 Task: Plan a trip to Kampar, Malaysia from 22th December, 2023 to 26th December, 2023 for 8 adults. Place can be private room with 8 bedrooms having 8 beds and 8 bathrooms. Property type can be hotel. Amenities needed are: wifi, TV, free parkinig on premises, gym, breakfast.
Action: Mouse moved to (485, 129)
Screenshot: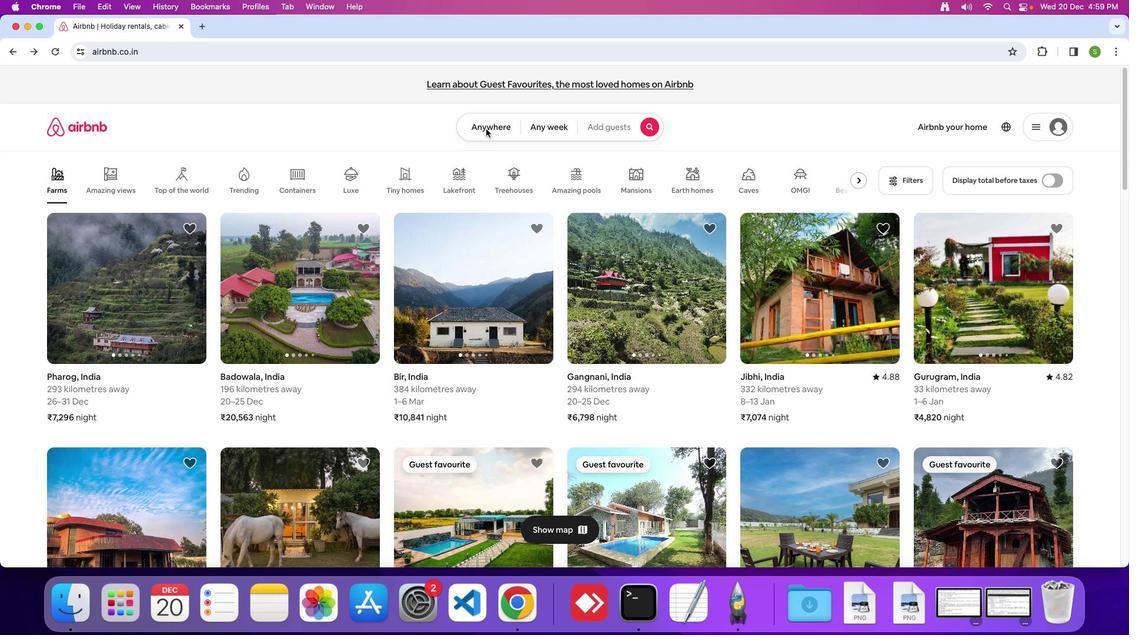 
Action: Mouse pressed left at (485, 129)
Screenshot: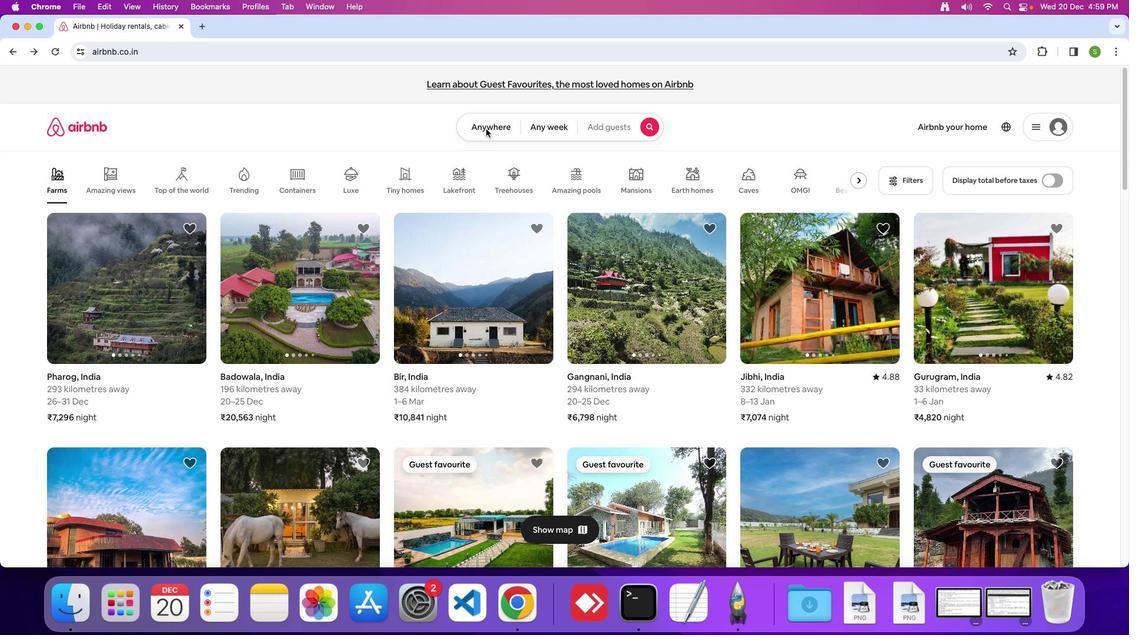 
Action: Mouse moved to (484, 126)
Screenshot: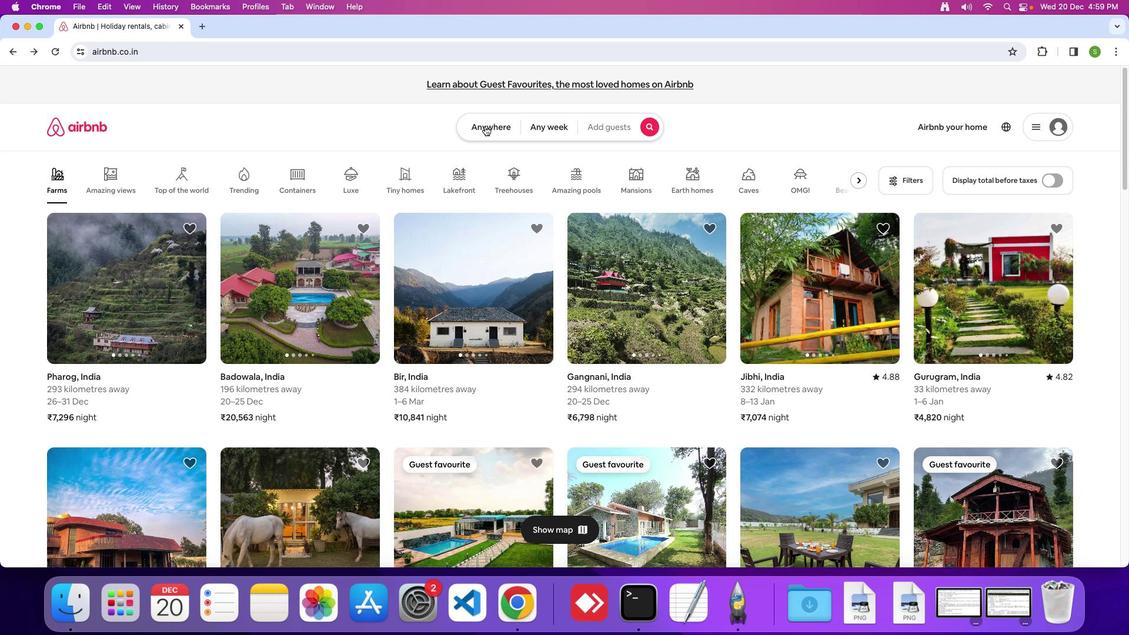 
Action: Mouse pressed left at (484, 126)
Screenshot: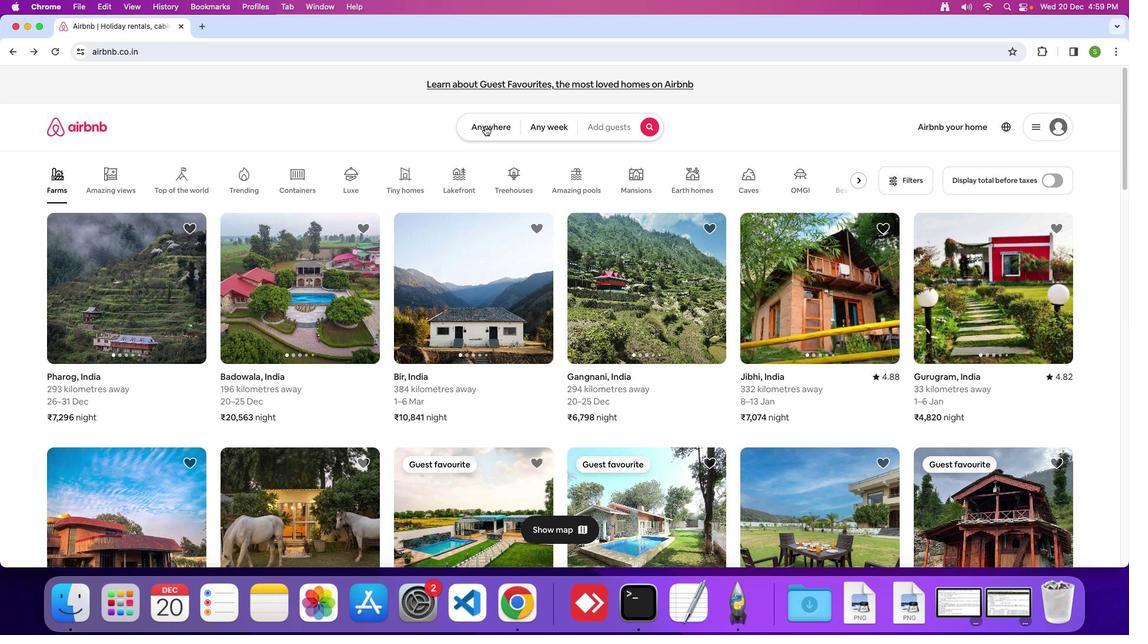 
Action: Mouse moved to (401, 163)
Screenshot: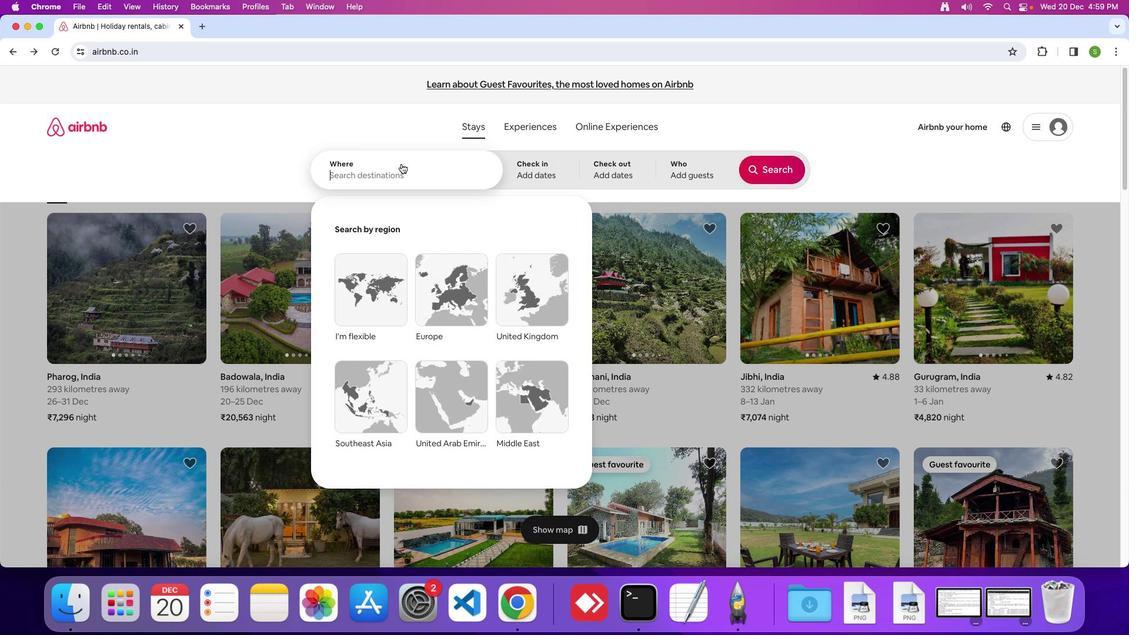 
Action: Mouse pressed left at (401, 163)
Screenshot: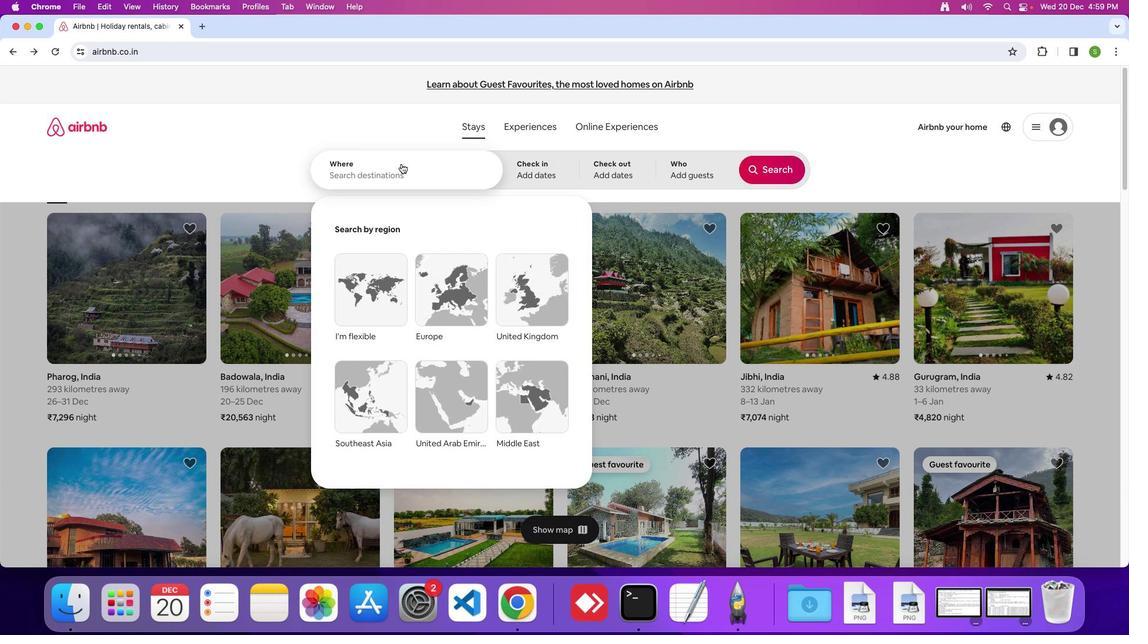 
Action: Mouse moved to (401, 164)
Screenshot: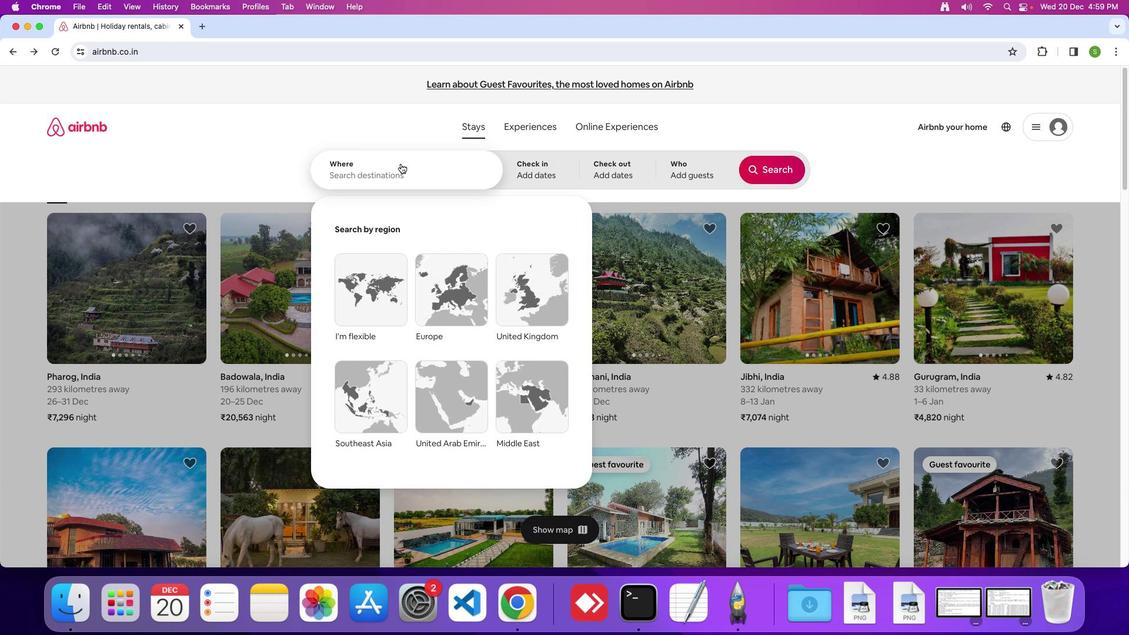 
Action: Key pressed 'K'Key.caps_lock'a''m''p''a''r'','Key.spaceKey.shift'M''a''l''a''y''s''i''a'Key.enter
Screenshot: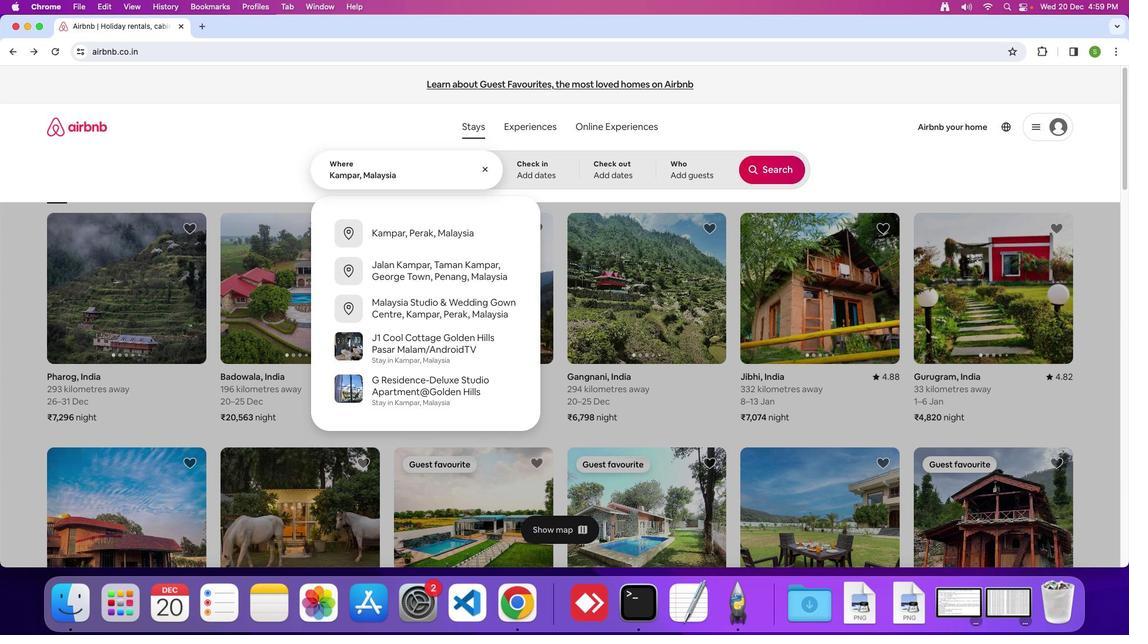 
Action: Mouse moved to (495, 409)
Screenshot: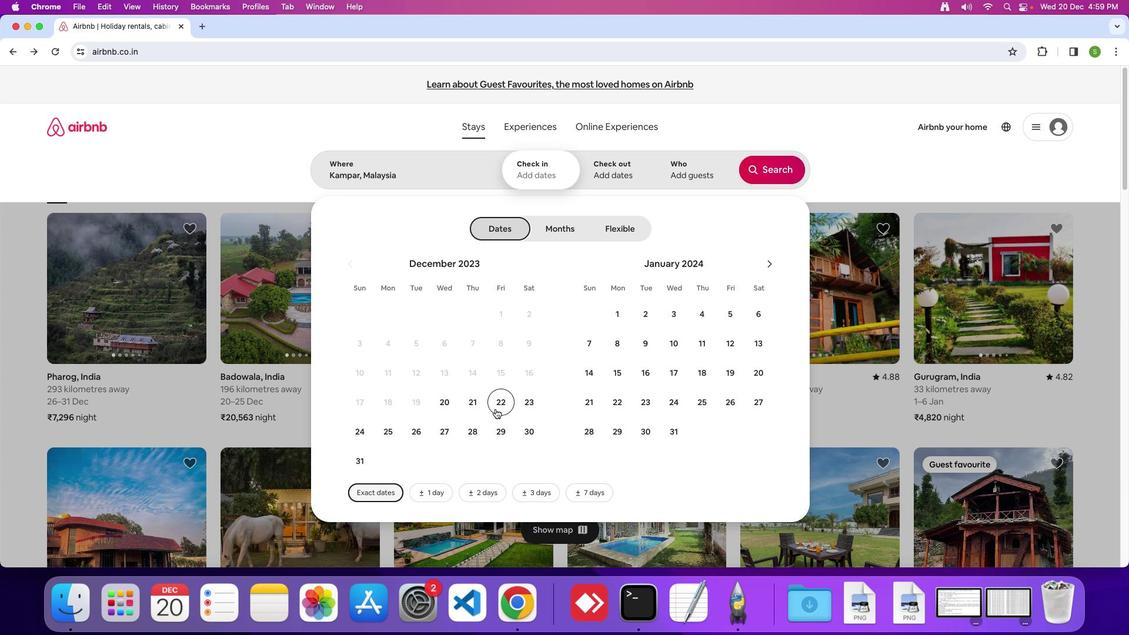 
Action: Mouse pressed left at (495, 409)
Screenshot: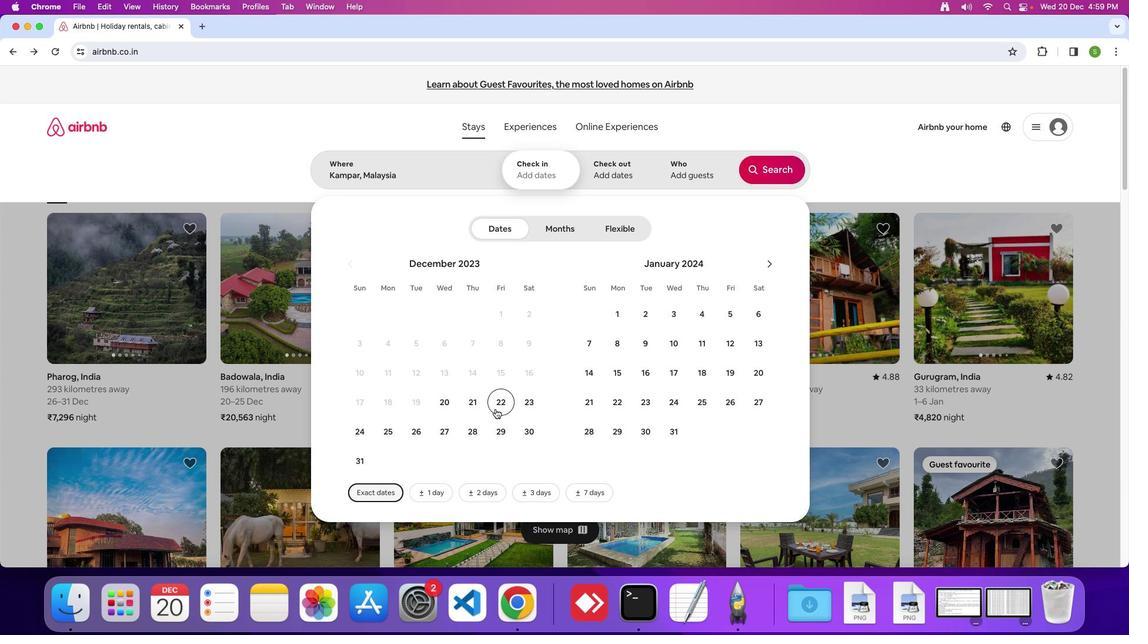 
Action: Mouse moved to (421, 426)
Screenshot: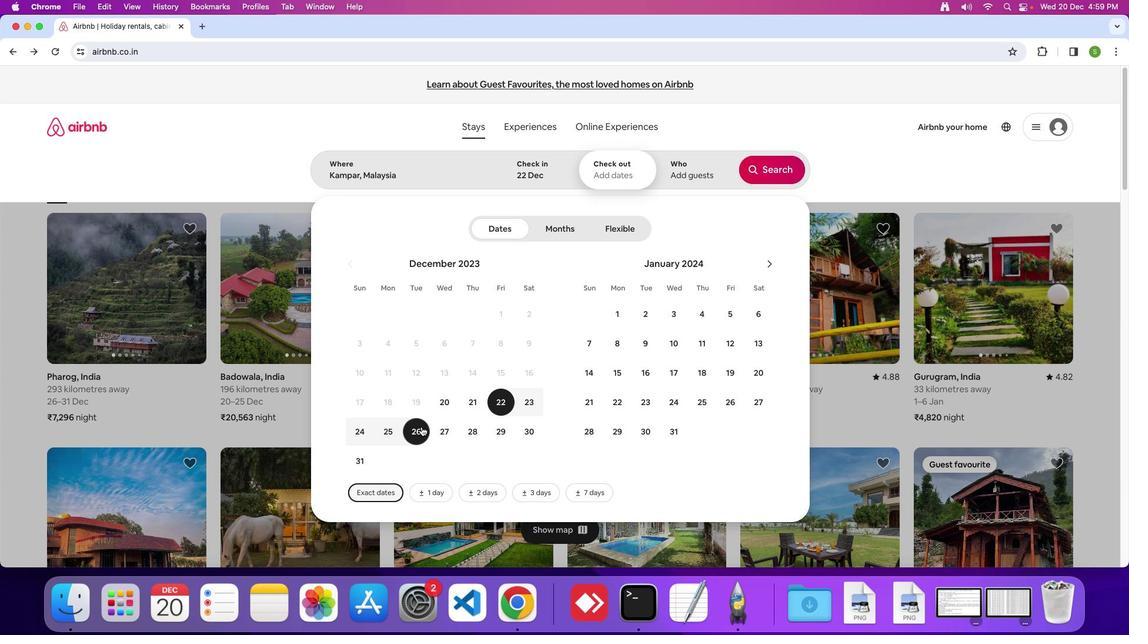 
Action: Mouse pressed left at (421, 426)
Screenshot: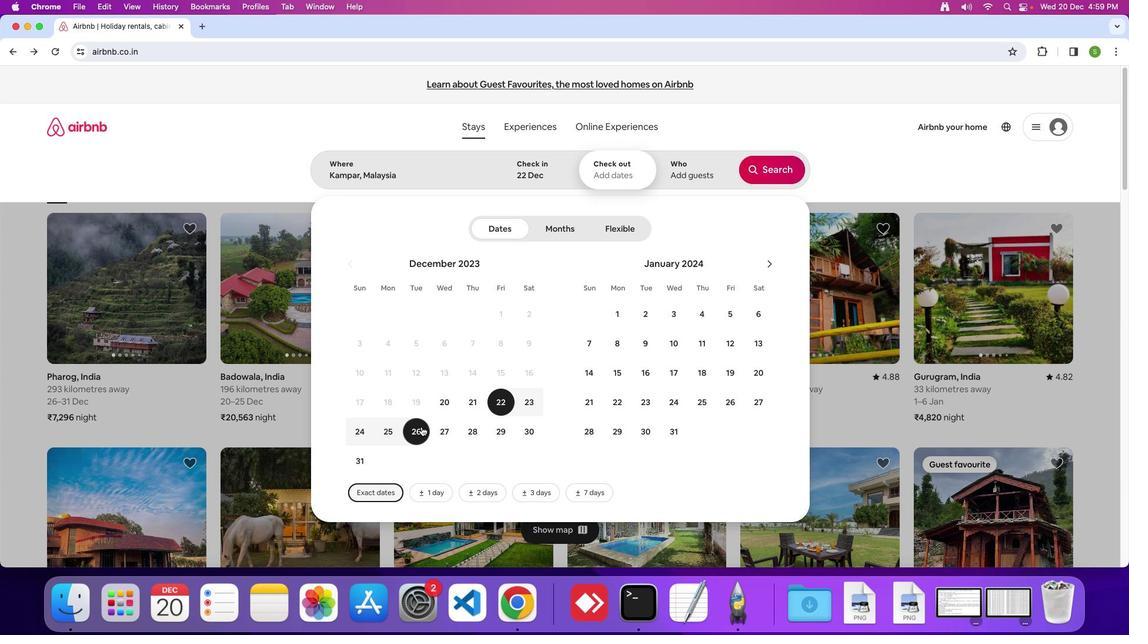 
Action: Mouse moved to (679, 171)
Screenshot: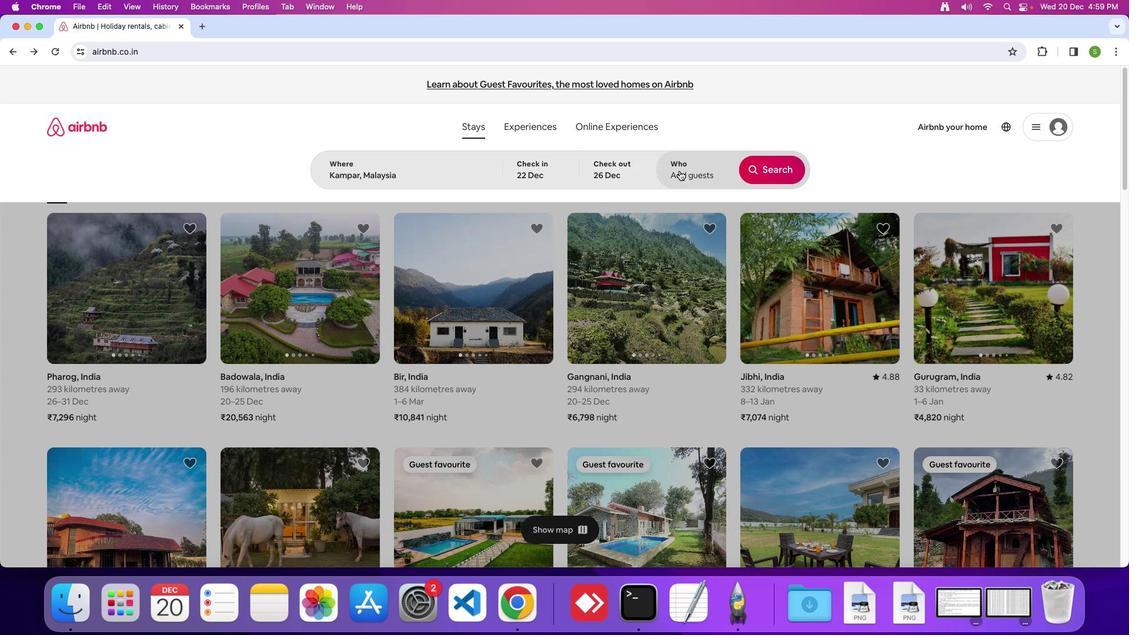 
Action: Mouse pressed left at (679, 171)
Screenshot: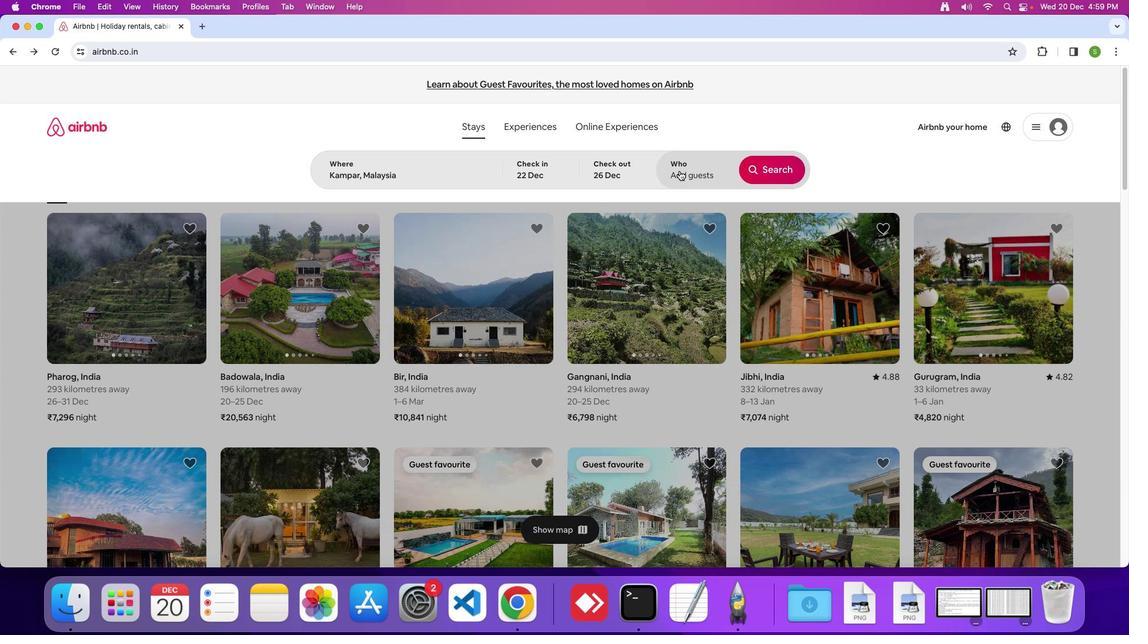 
Action: Mouse moved to (773, 230)
Screenshot: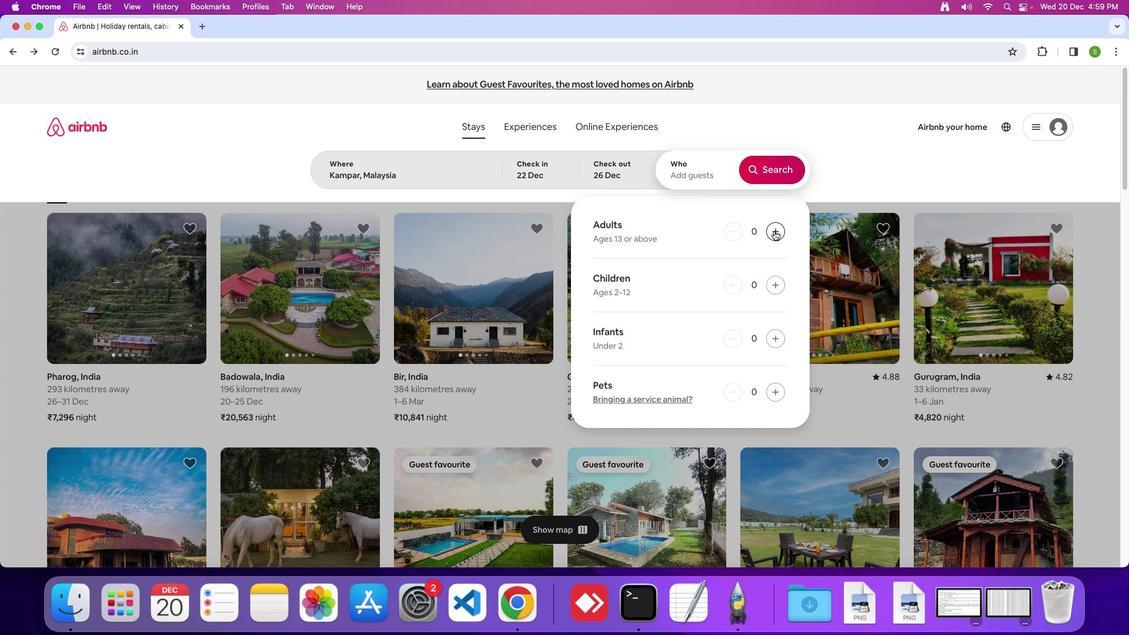 
Action: Mouse pressed left at (773, 230)
Screenshot: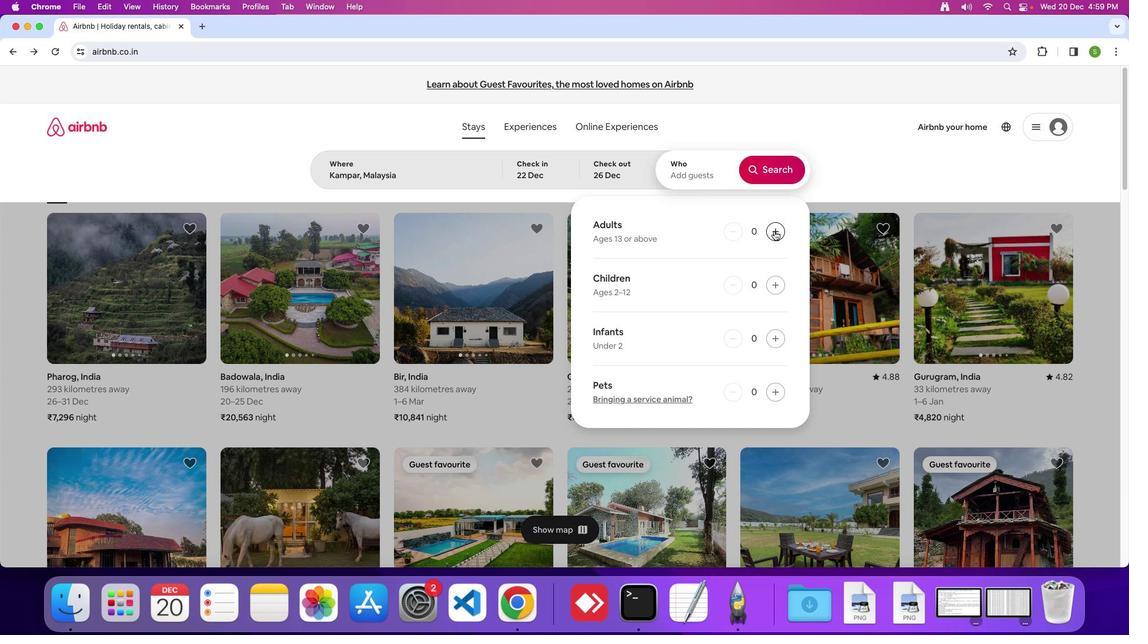 
Action: Mouse moved to (773, 230)
Screenshot: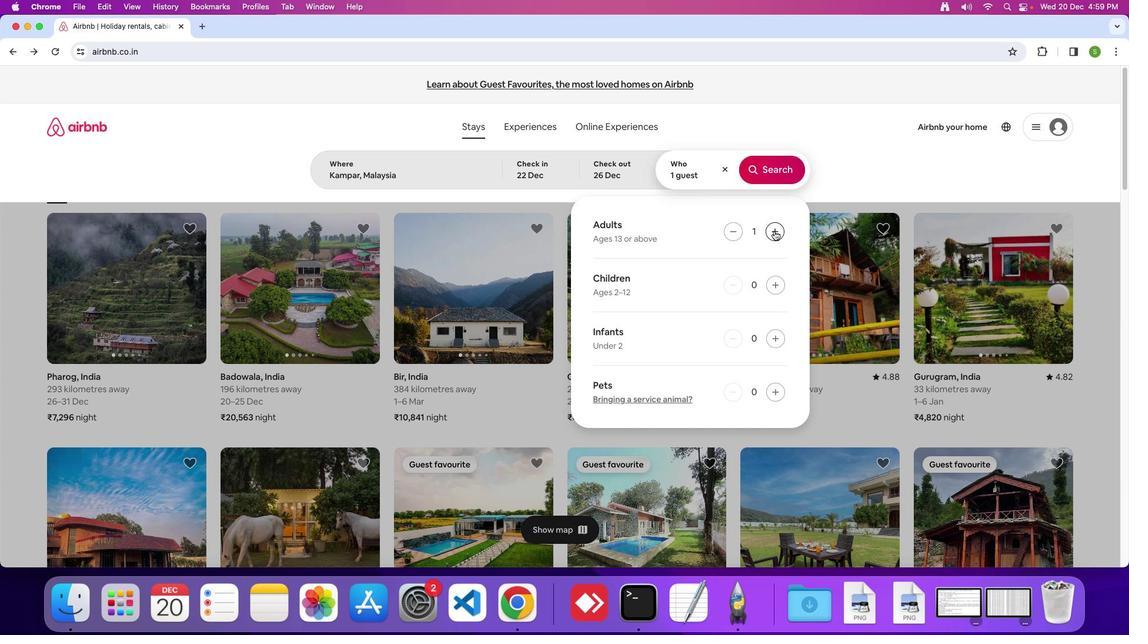 
Action: Mouse pressed left at (773, 230)
Screenshot: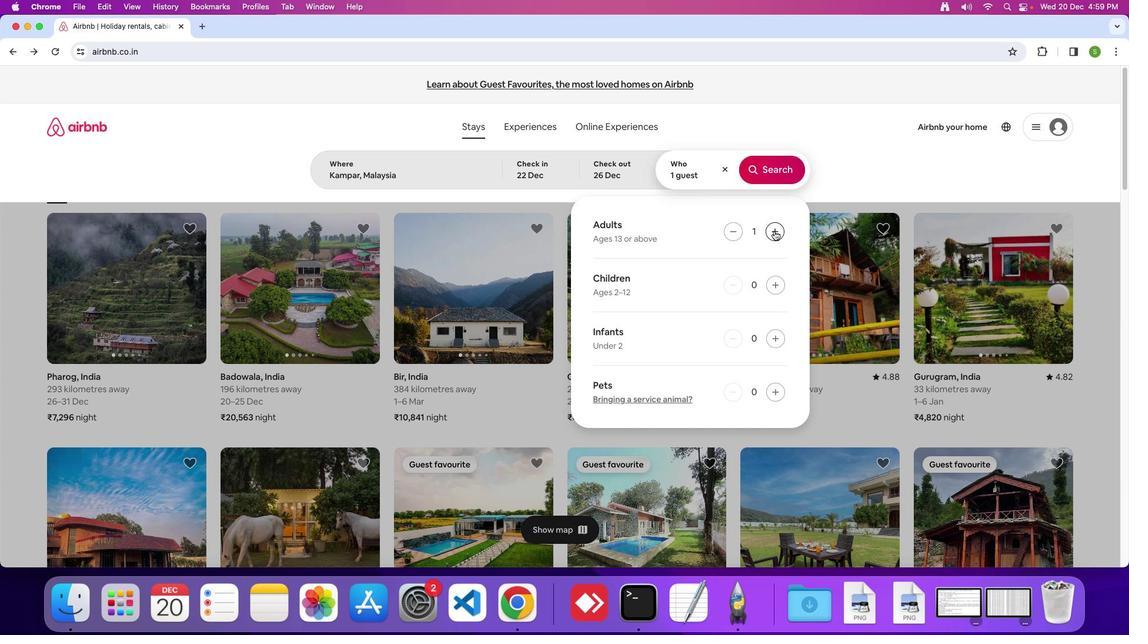 
Action: Mouse moved to (774, 230)
Screenshot: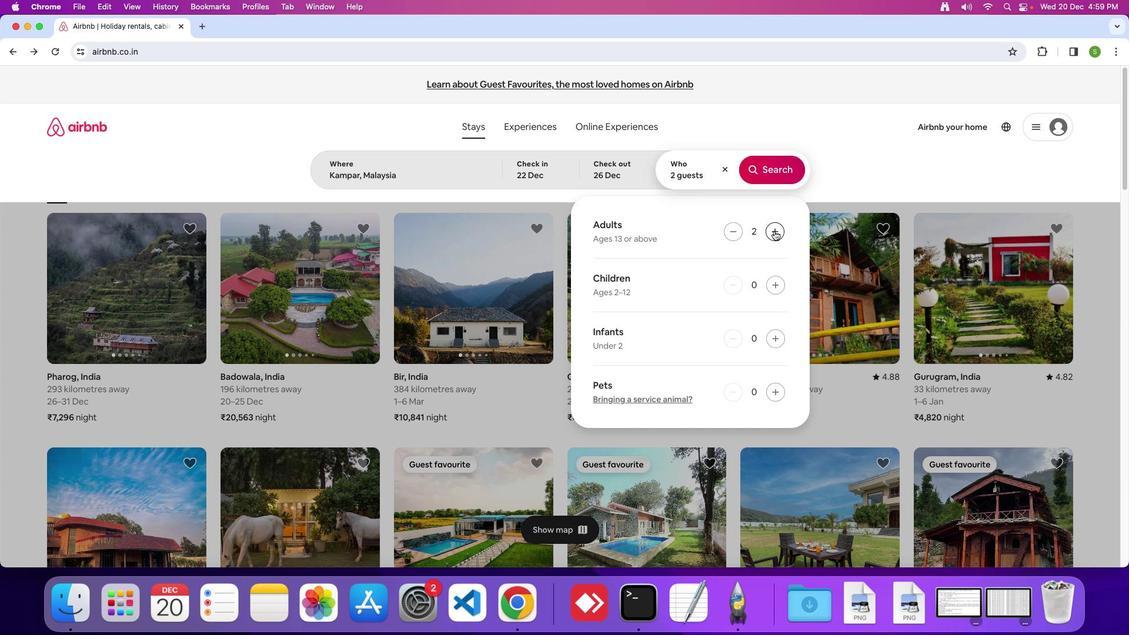 
Action: Mouse pressed left at (774, 230)
Screenshot: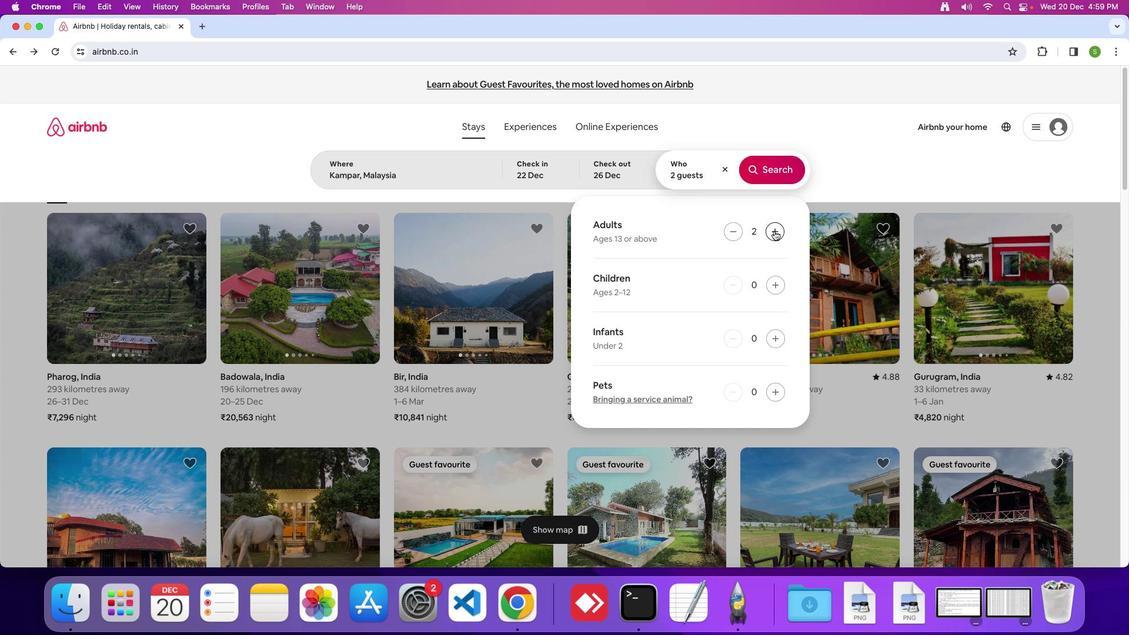 
Action: Mouse pressed left at (774, 230)
Screenshot: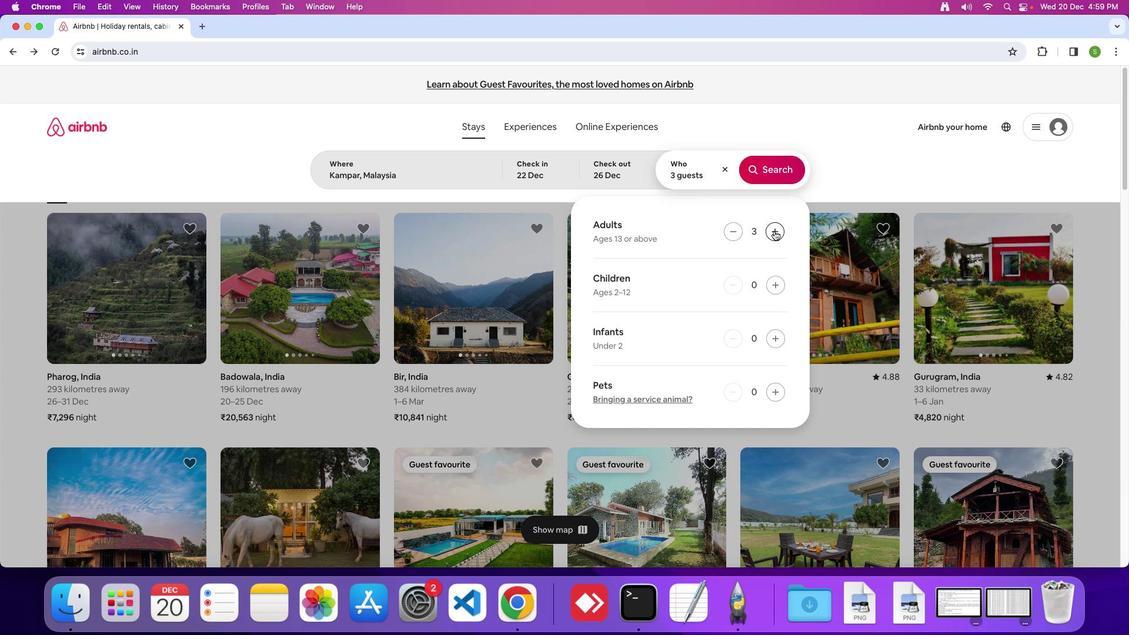 
Action: Mouse pressed left at (774, 230)
Screenshot: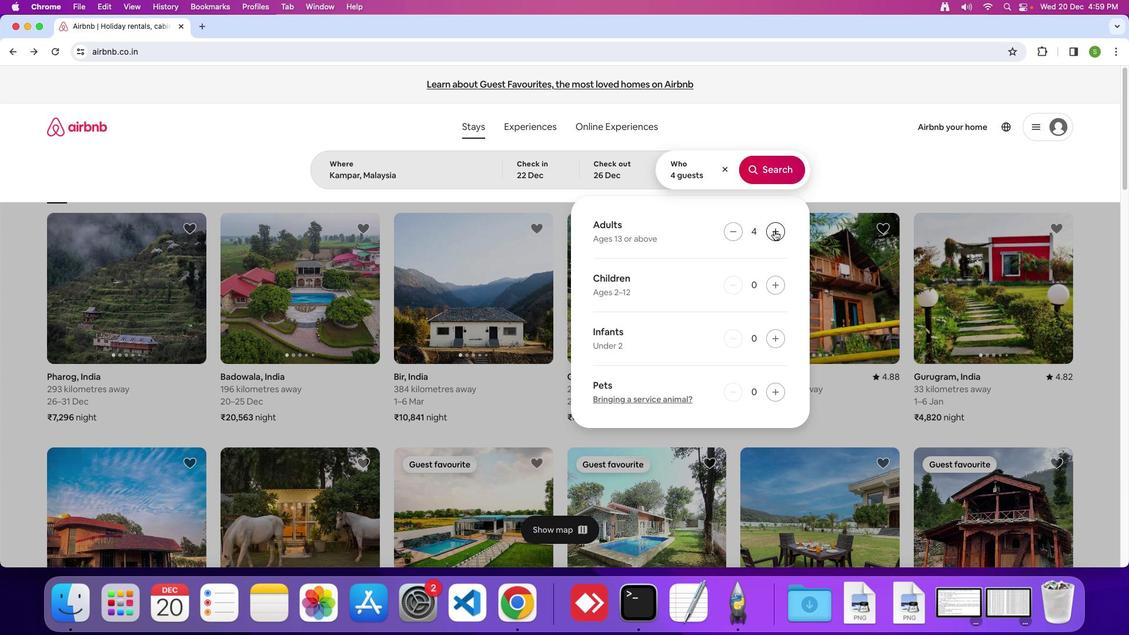 
Action: Mouse moved to (774, 230)
Screenshot: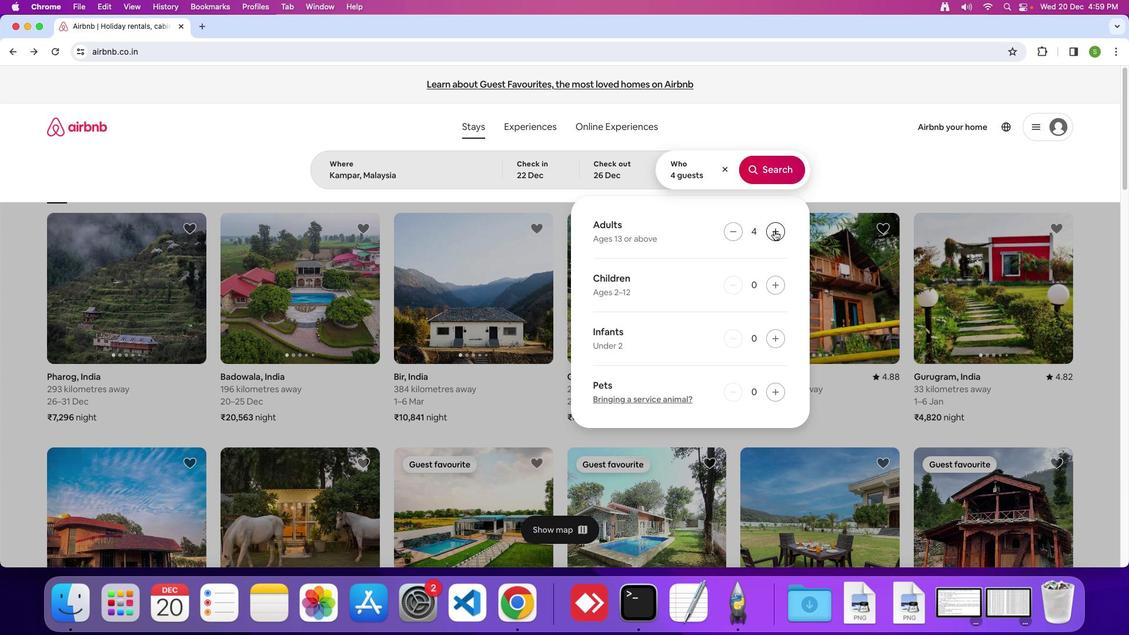 
Action: Mouse pressed left at (774, 230)
Screenshot: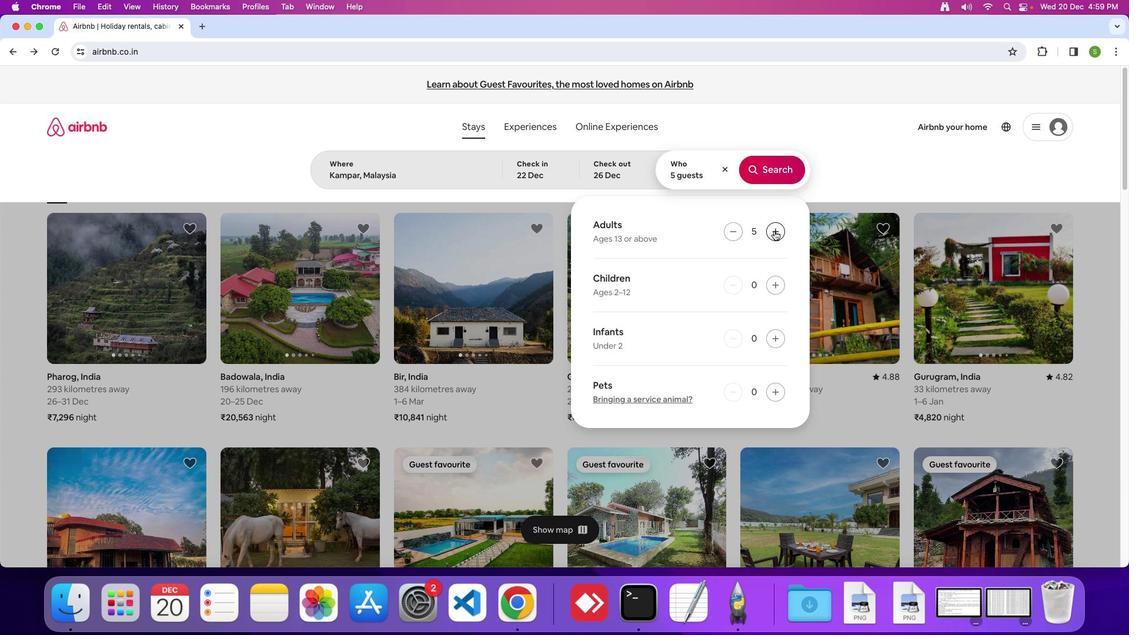 
Action: Mouse pressed left at (774, 230)
Screenshot: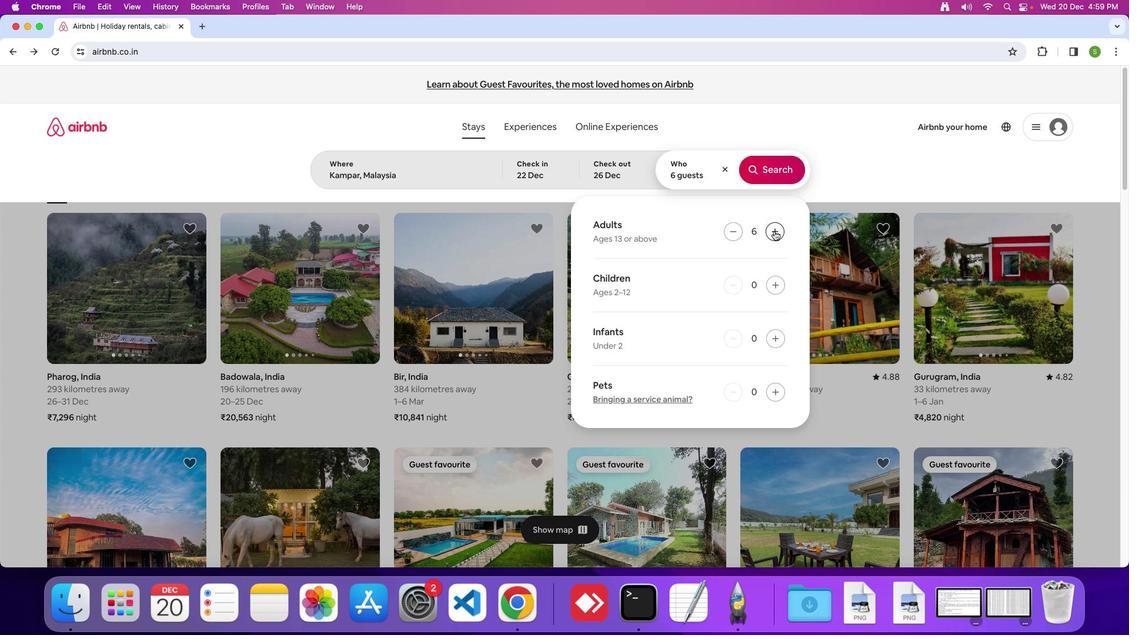 
Action: Mouse pressed left at (774, 230)
Screenshot: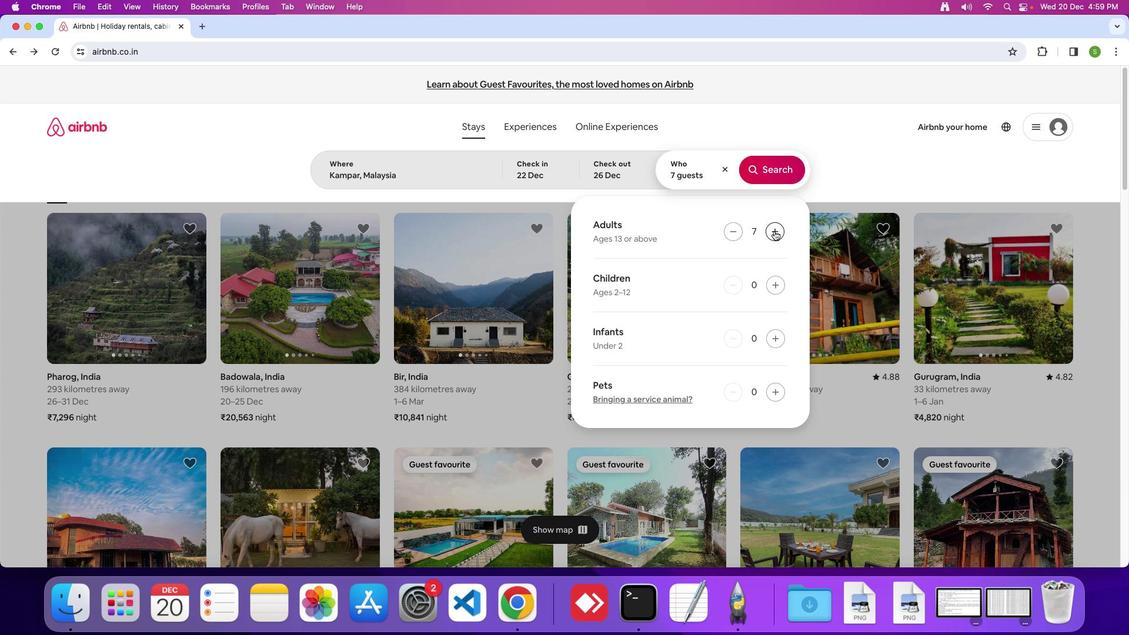 
Action: Mouse moved to (771, 164)
Screenshot: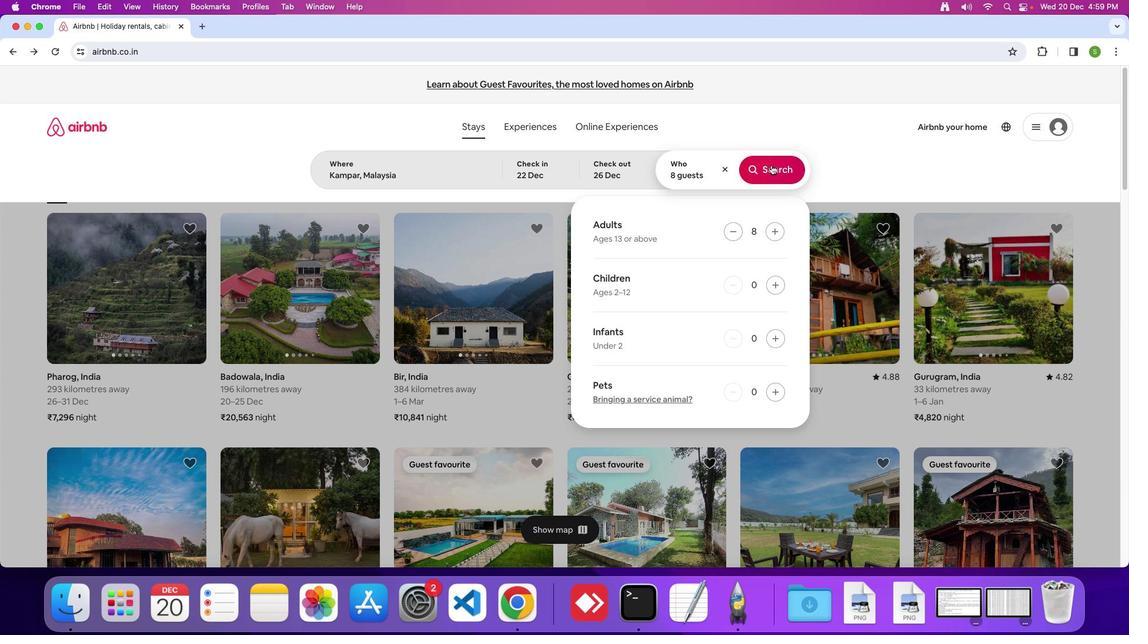 
Action: Mouse pressed left at (771, 164)
Screenshot: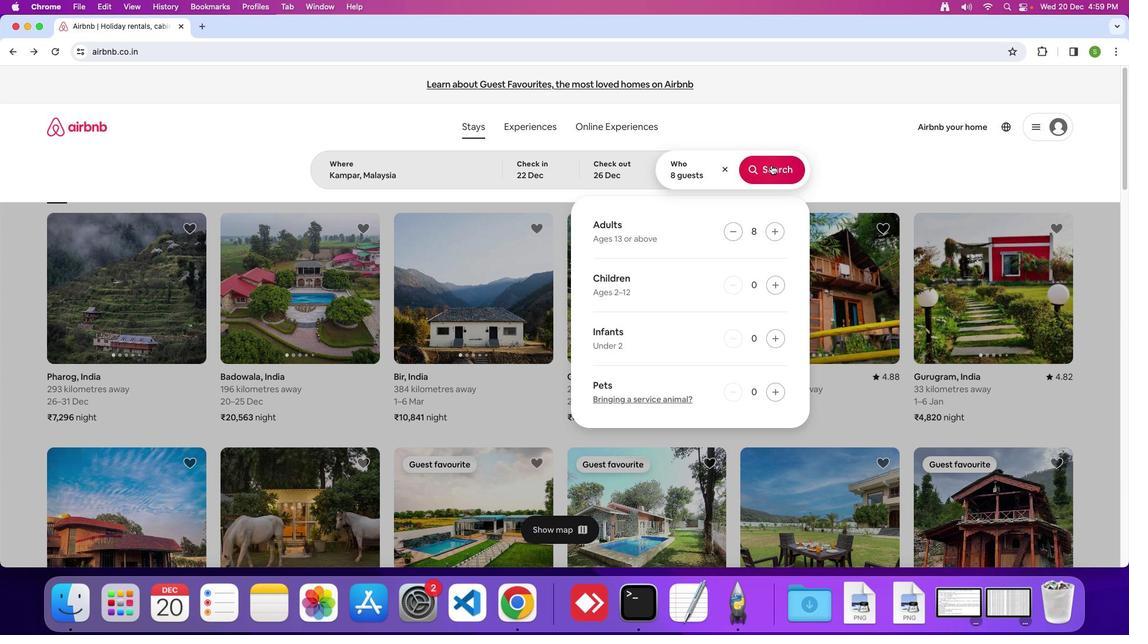 
Action: Mouse moved to (947, 137)
Screenshot: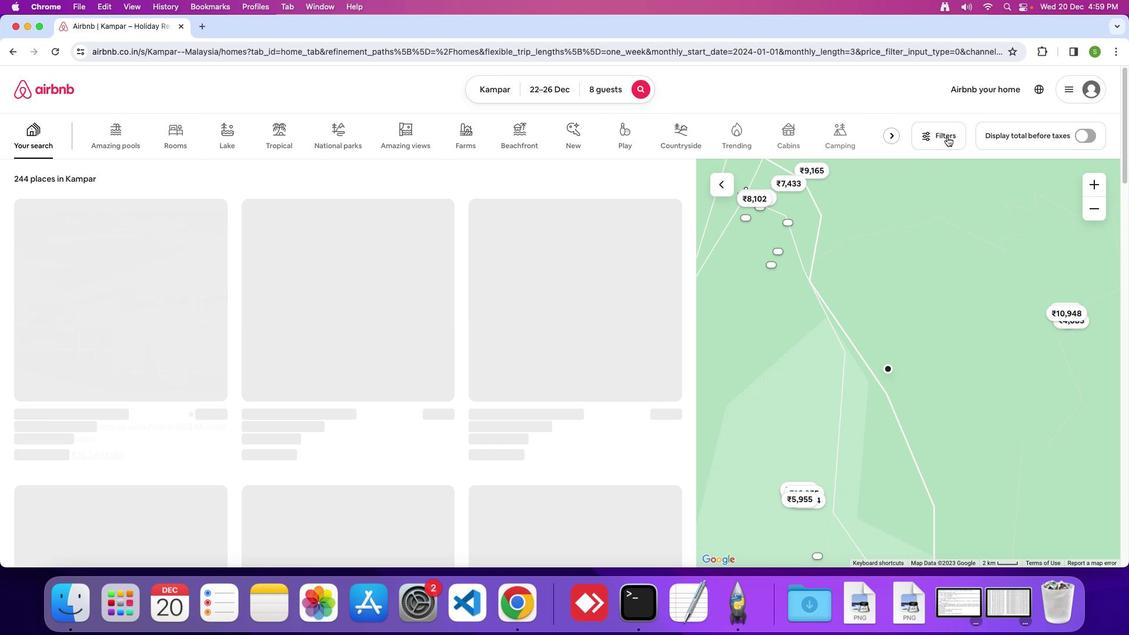 
Action: Mouse pressed left at (947, 137)
Screenshot: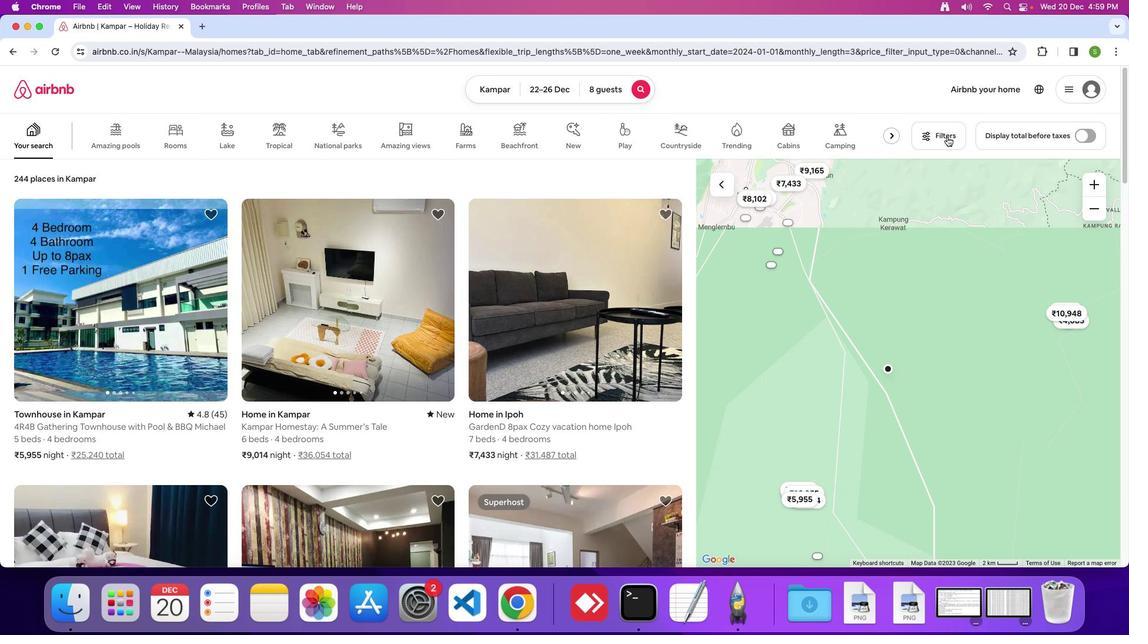 
Action: Mouse moved to (585, 348)
Screenshot: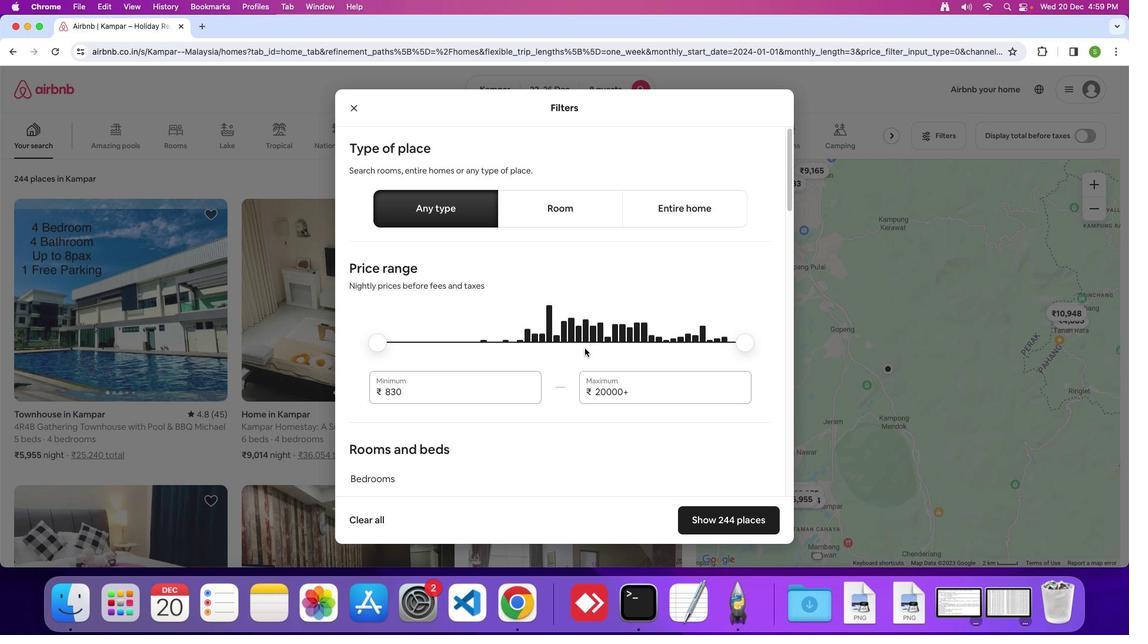 
Action: Mouse scrolled (585, 348) with delta (0, 0)
Screenshot: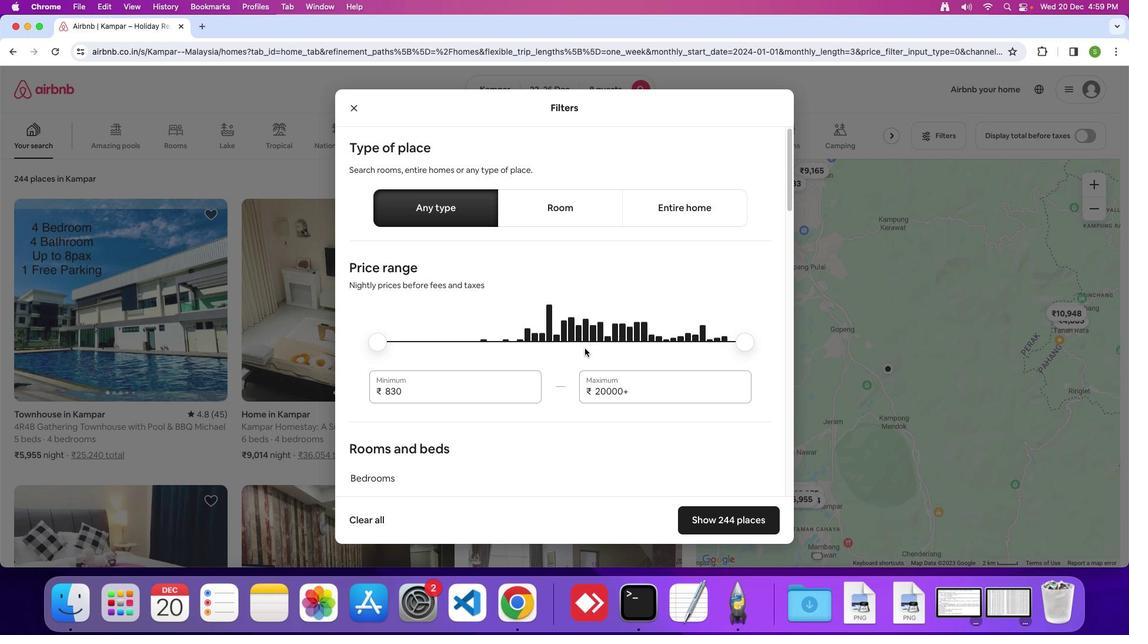 
Action: Mouse moved to (585, 348)
Screenshot: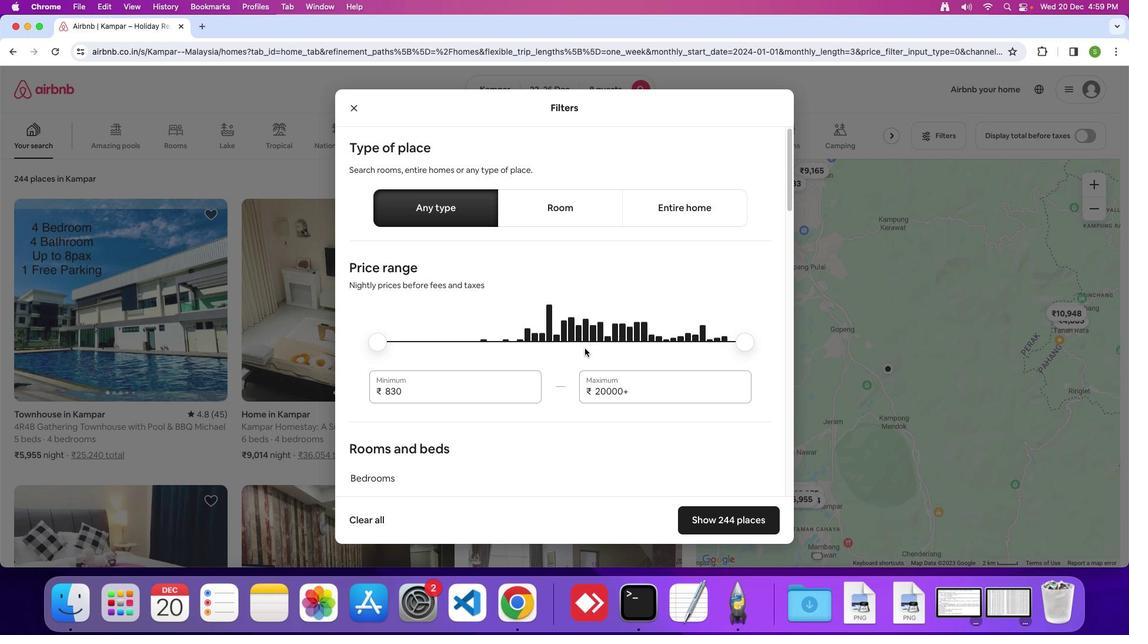 
Action: Mouse scrolled (585, 348) with delta (0, 0)
Screenshot: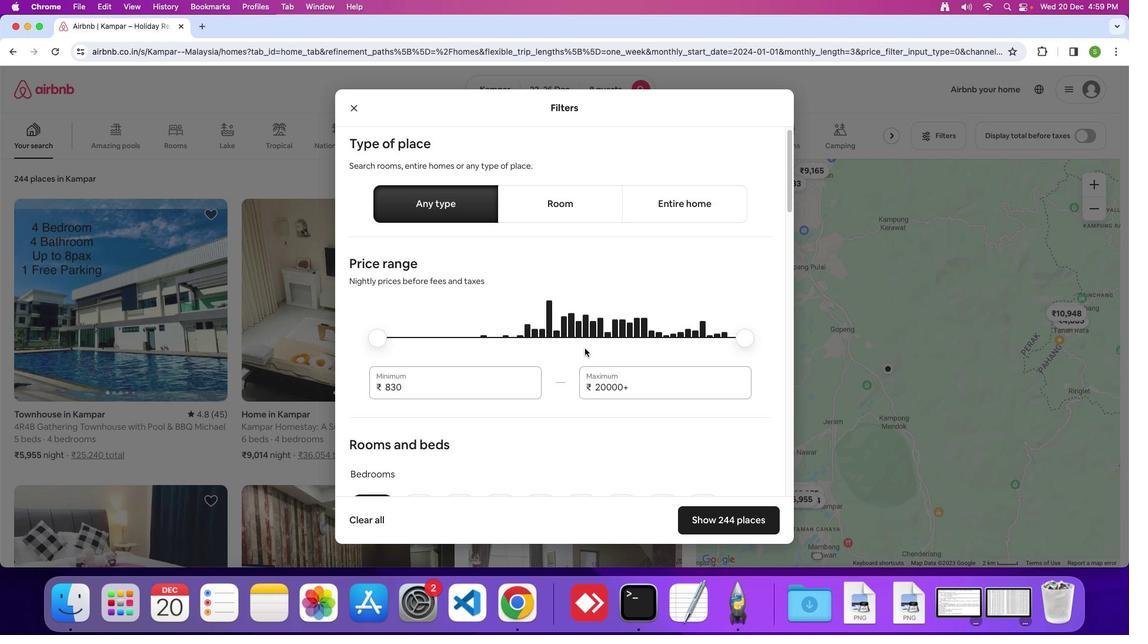 
Action: Mouse scrolled (585, 348) with delta (0, 0)
Screenshot: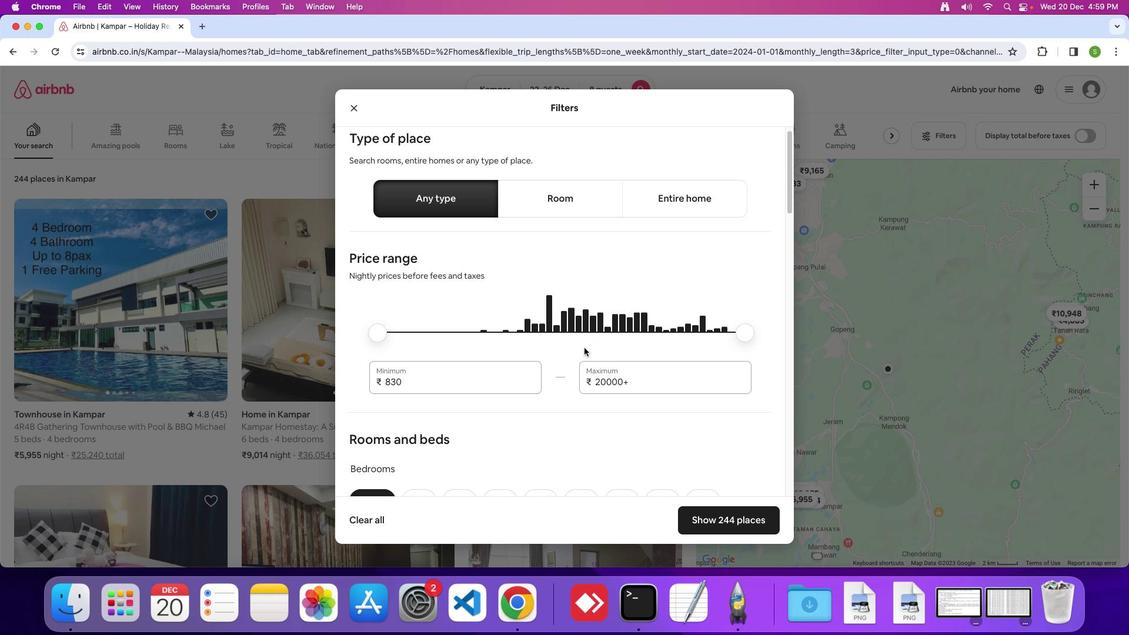 
Action: Mouse moved to (584, 348)
Screenshot: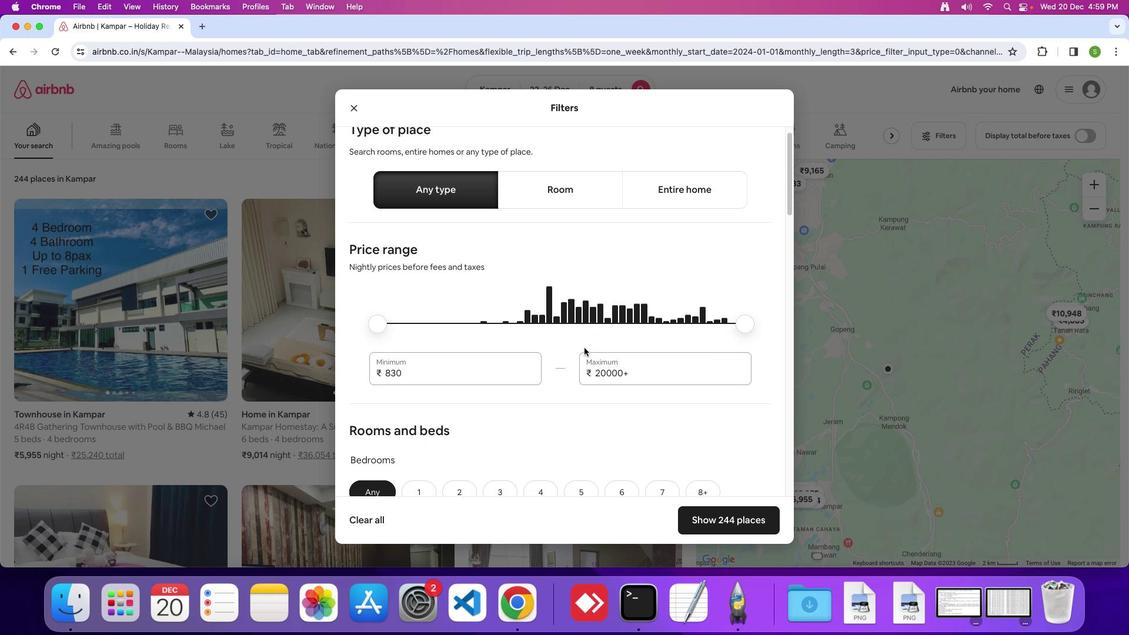 
Action: Mouse scrolled (584, 348) with delta (0, 0)
Screenshot: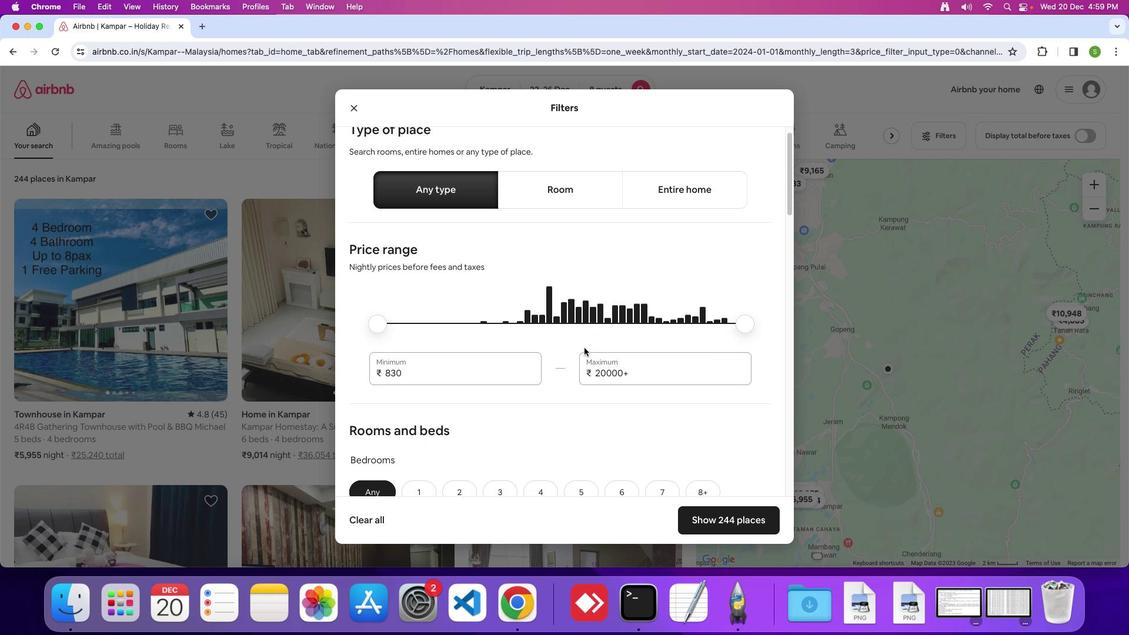 
Action: Mouse moved to (584, 348)
Screenshot: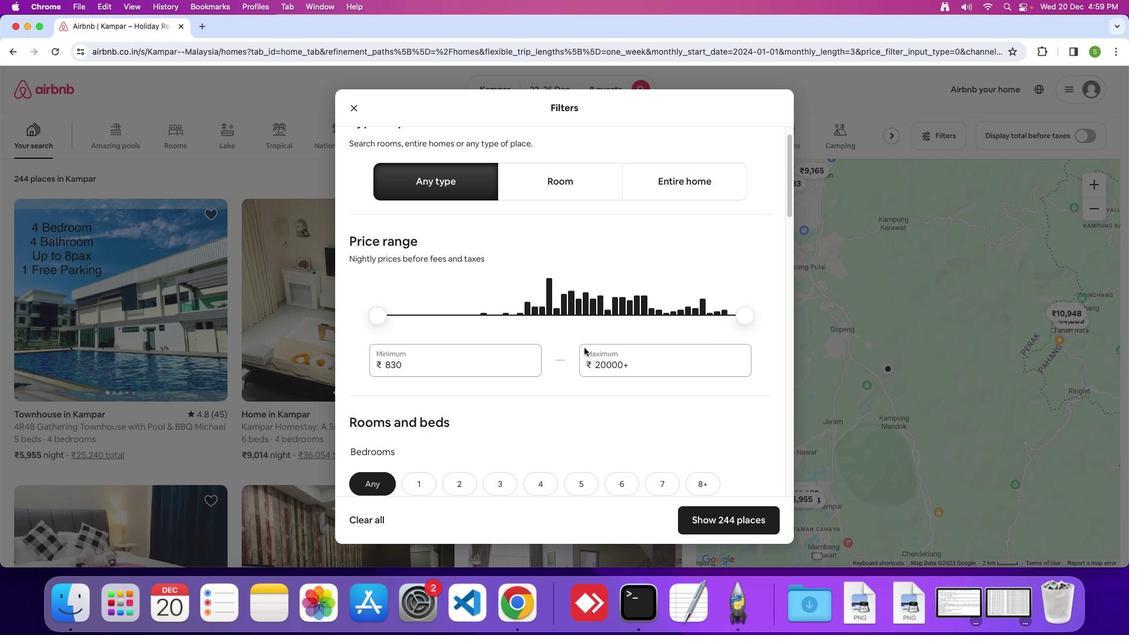 
Action: Mouse scrolled (584, 348) with delta (0, 0)
Screenshot: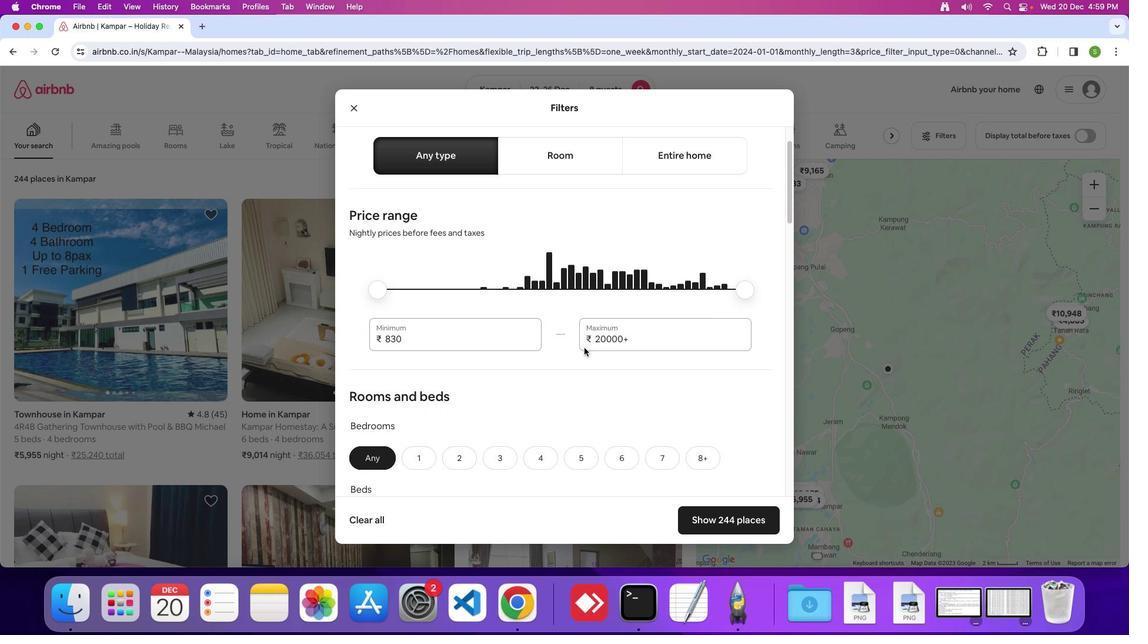 
Action: Mouse moved to (584, 348)
Screenshot: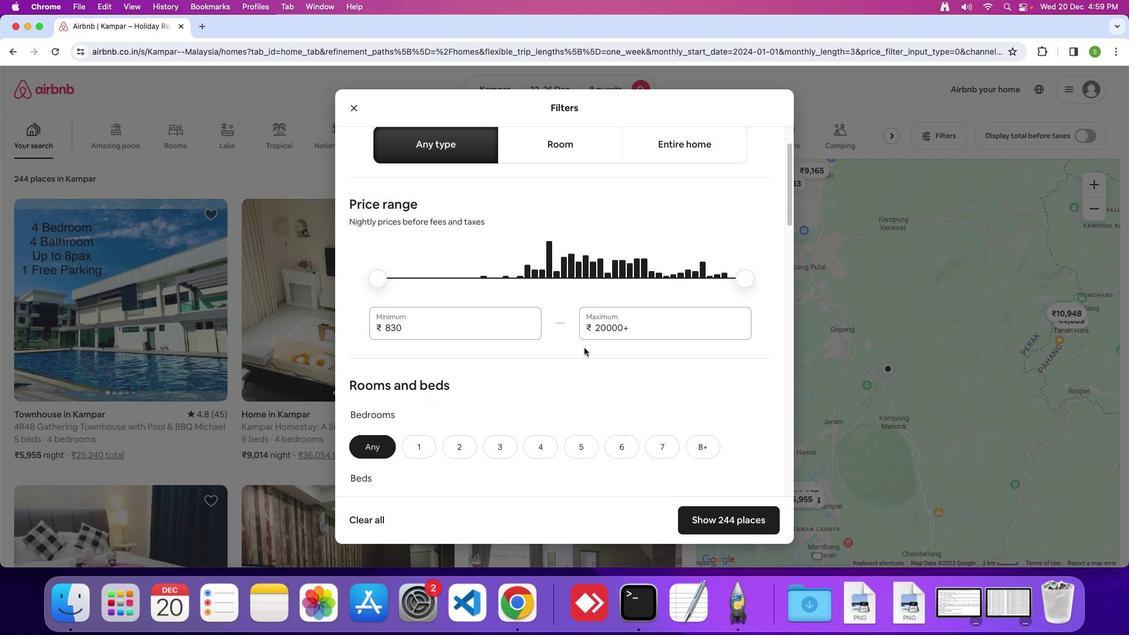 
Action: Mouse scrolled (584, 348) with delta (0, 0)
Screenshot: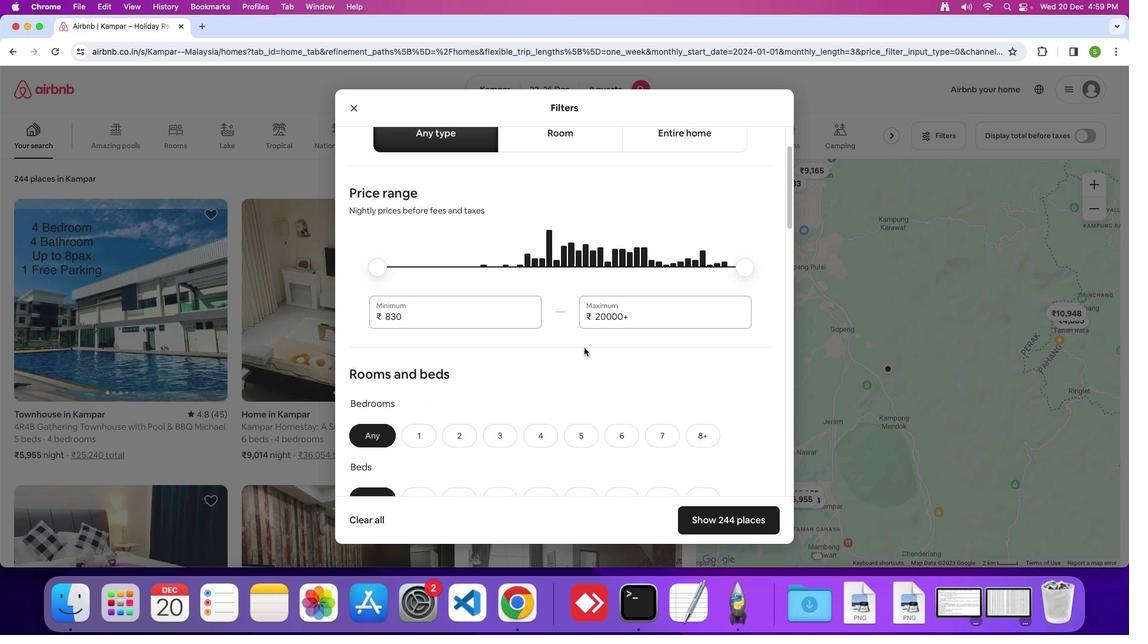 
Action: Mouse scrolled (584, 348) with delta (0, 0)
Screenshot: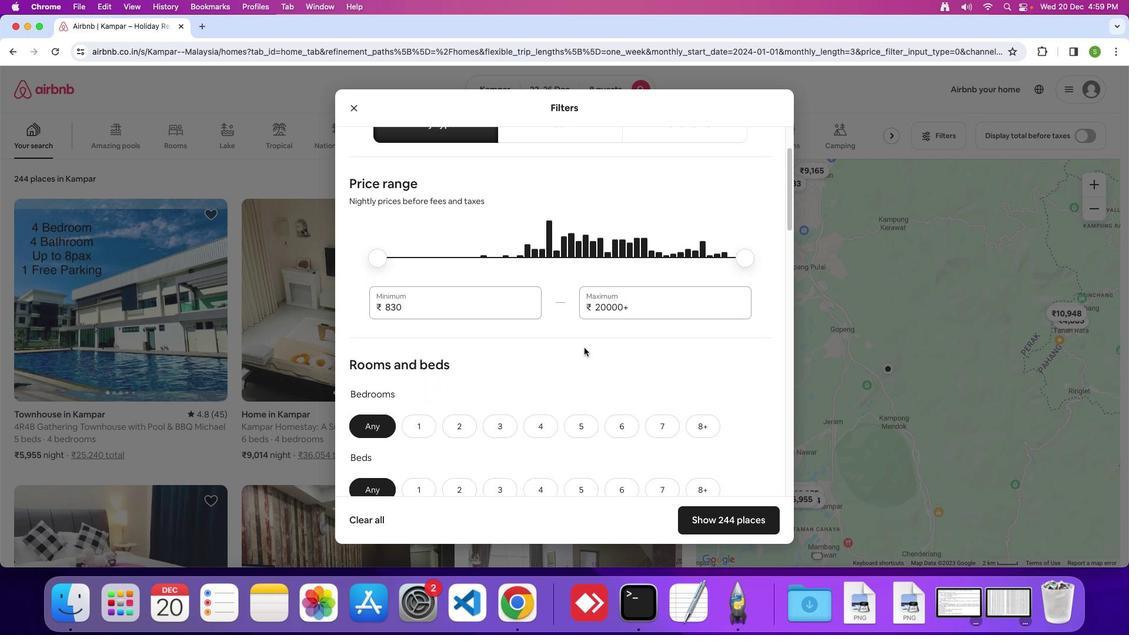 
Action: Mouse scrolled (584, 348) with delta (0, 0)
Screenshot: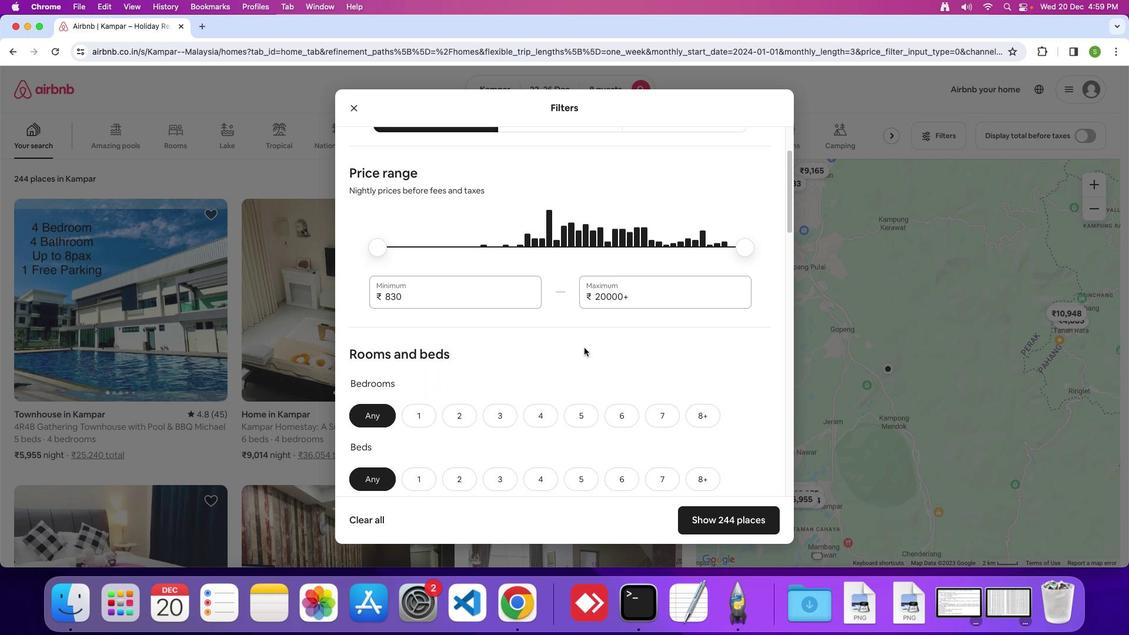 
Action: Mouse scrolled (584, 348) with delta (0, 0)
Screenshot: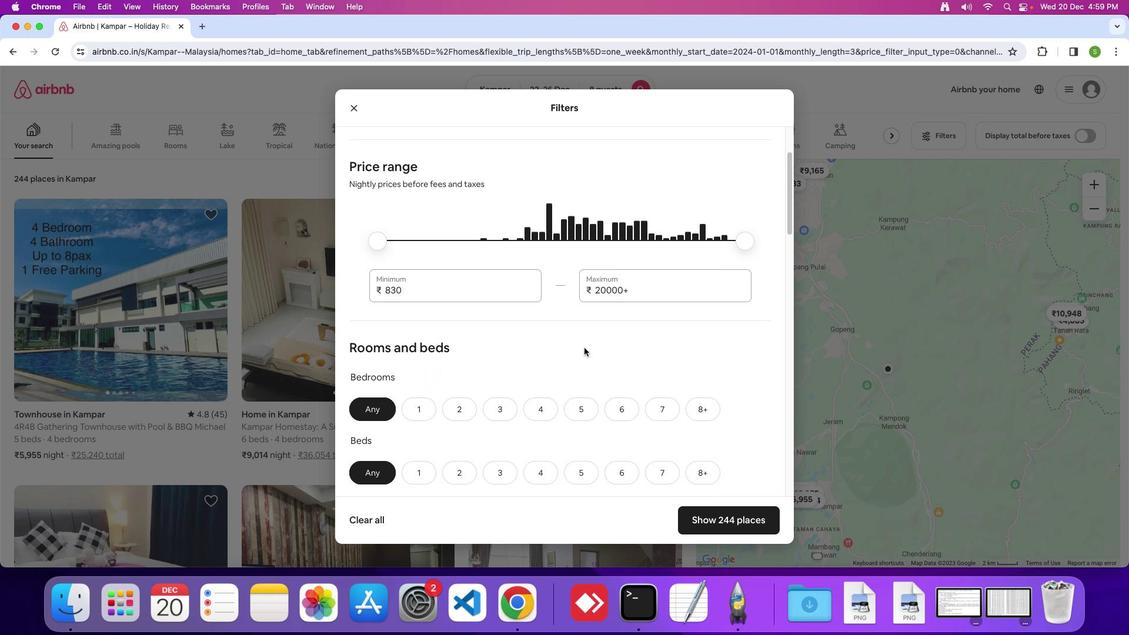 
Action: Mouse moved to (584, 348)
Screenshot: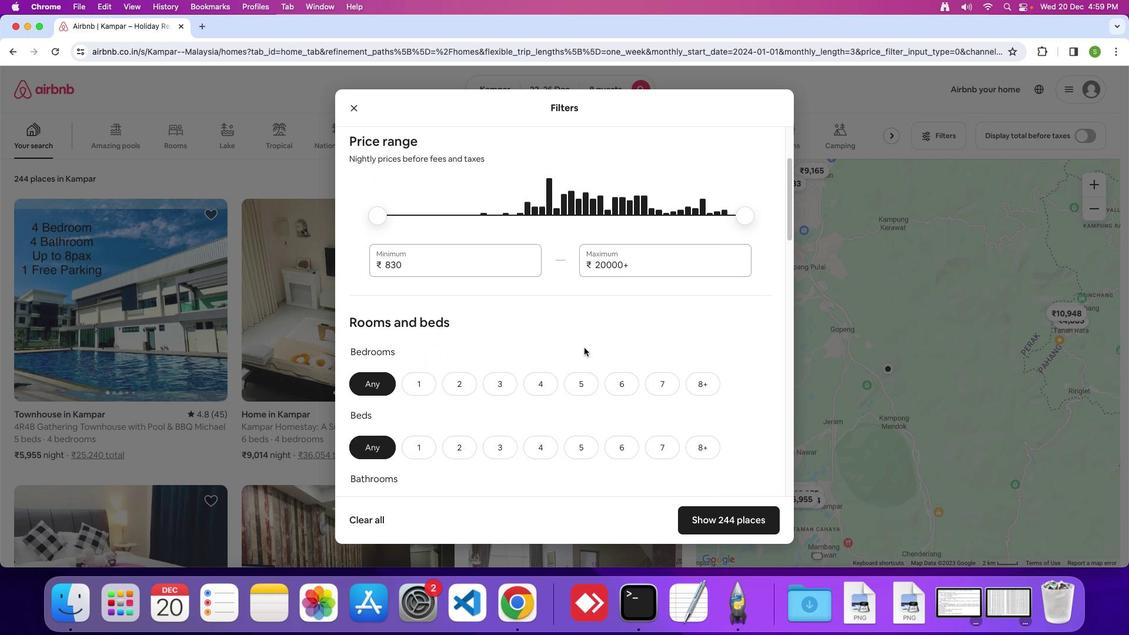 
Action: Mouse scrolled (584, 348) with delta (0, -1)
Screenshot: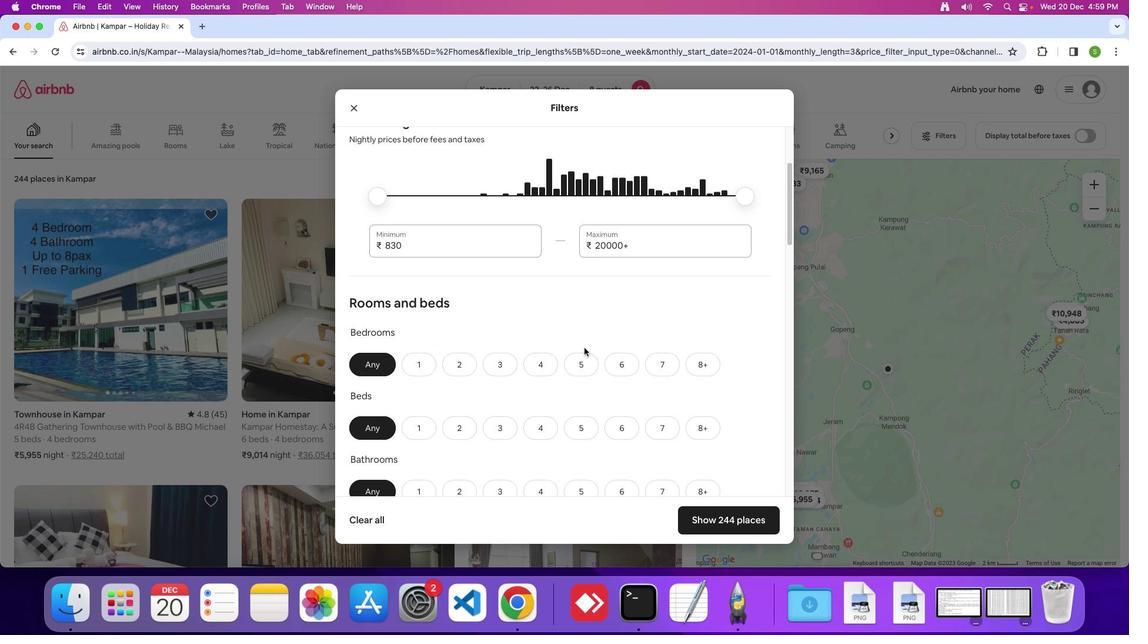 
Action: Mouse scrolled (584, 348) with delta (0, 0)
Screenshot: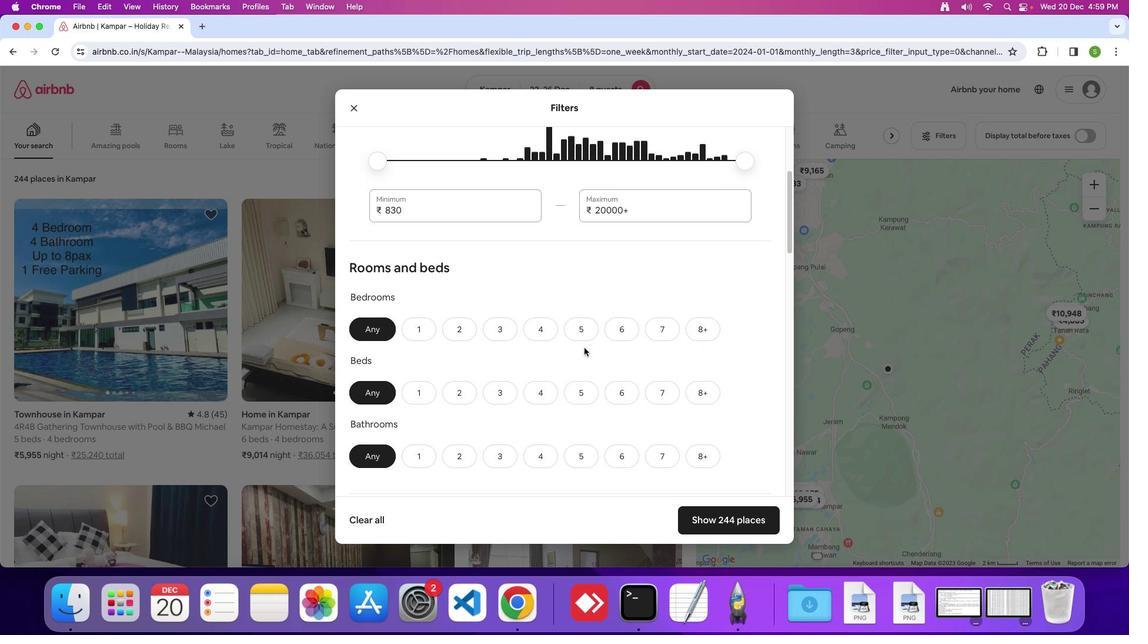 
Action: Mouse scrolled (584, 348) with delta (0, 0)
Screenshot: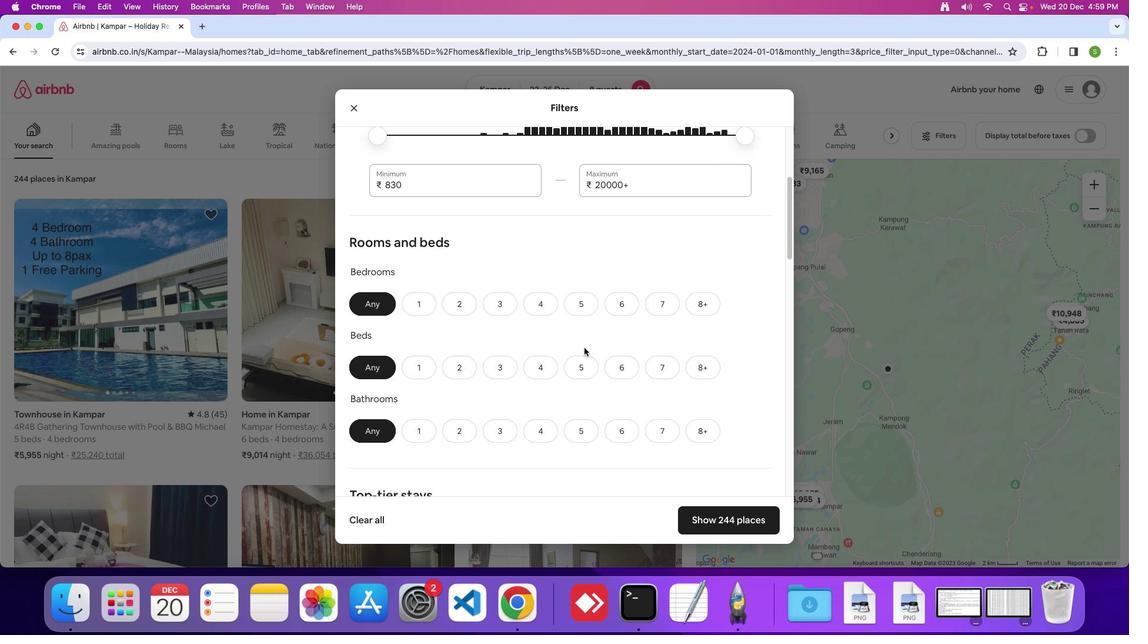 
Action: Mouse scrolled (584, 348) with delta (0, -1)
Screenshot: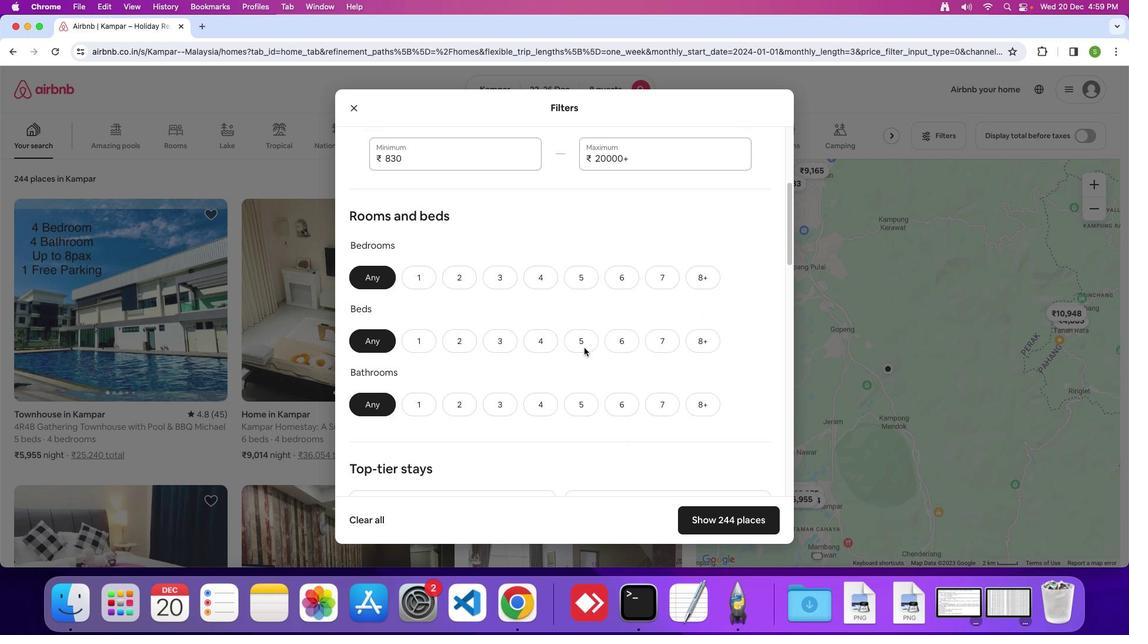 
Action: Mouse moved to (713, 229)
Screenshot: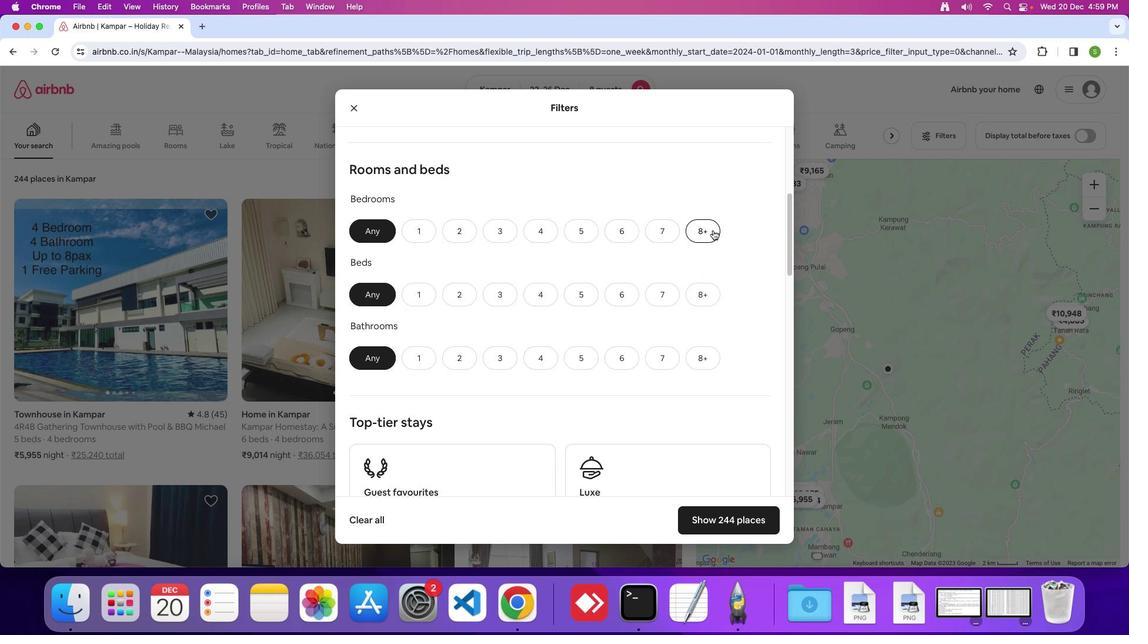 
Action: Mouse pressed left at (713, 229)
Screenshot: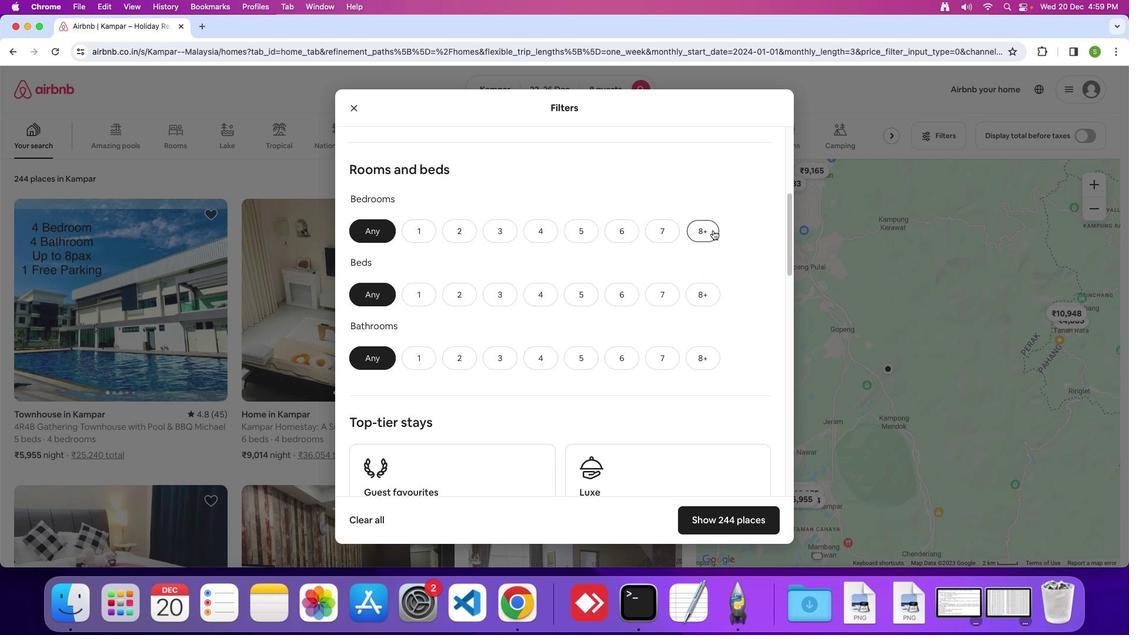 
Action: Mouse moved to (706, 292)
Screenshot: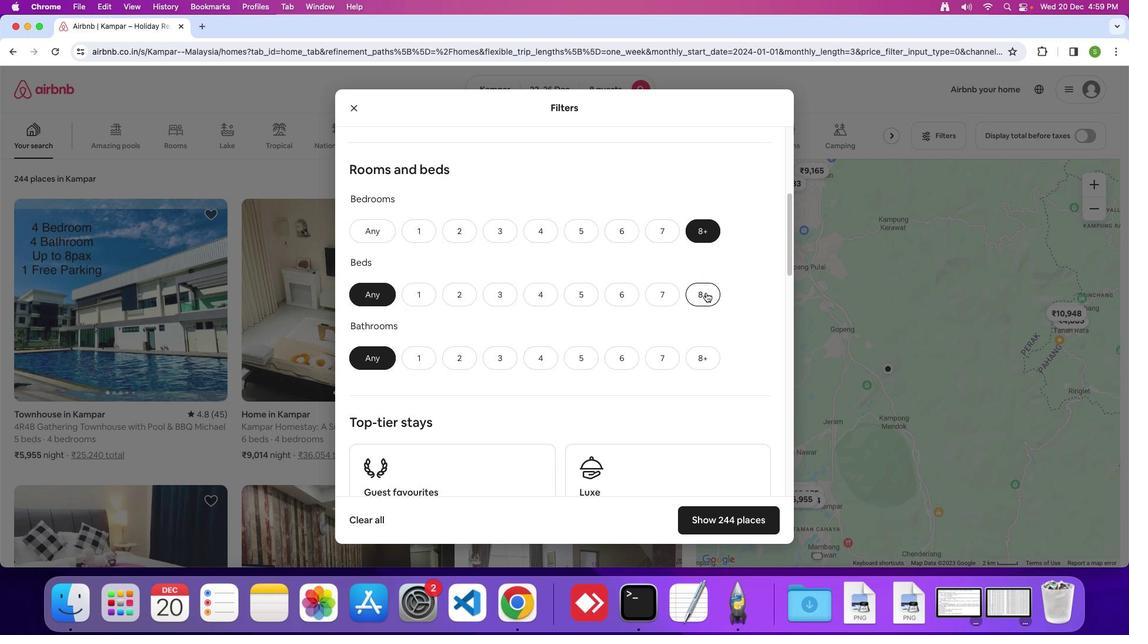 
Action: Mouse pressed left at (706, 292)
Screenshot: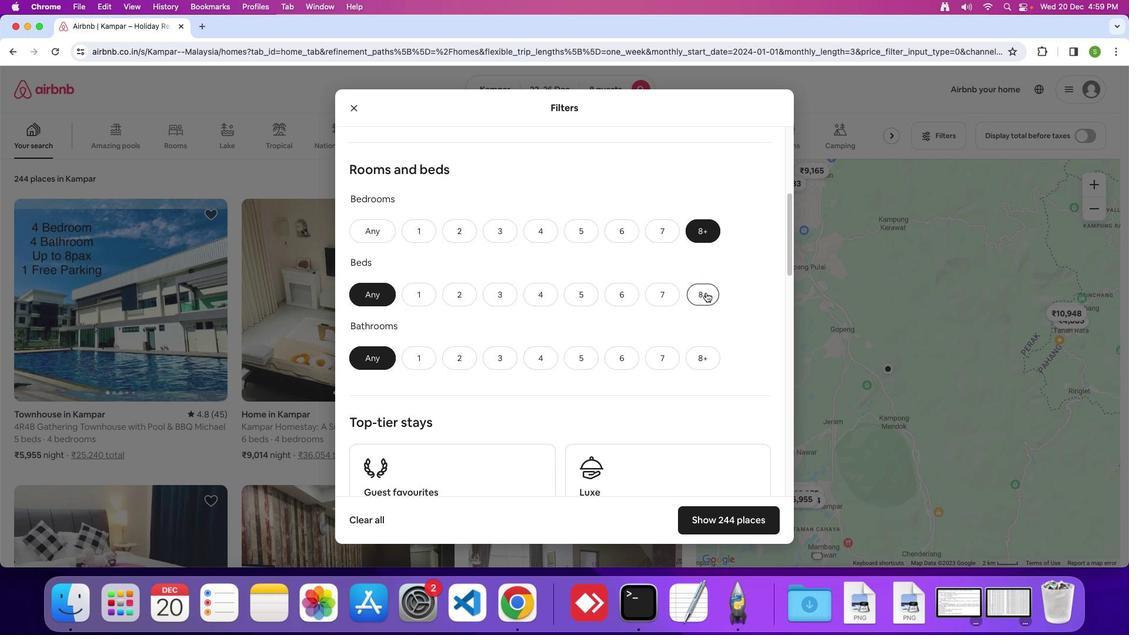 
Action: Mouse moved to (709, 358)
Screenshot: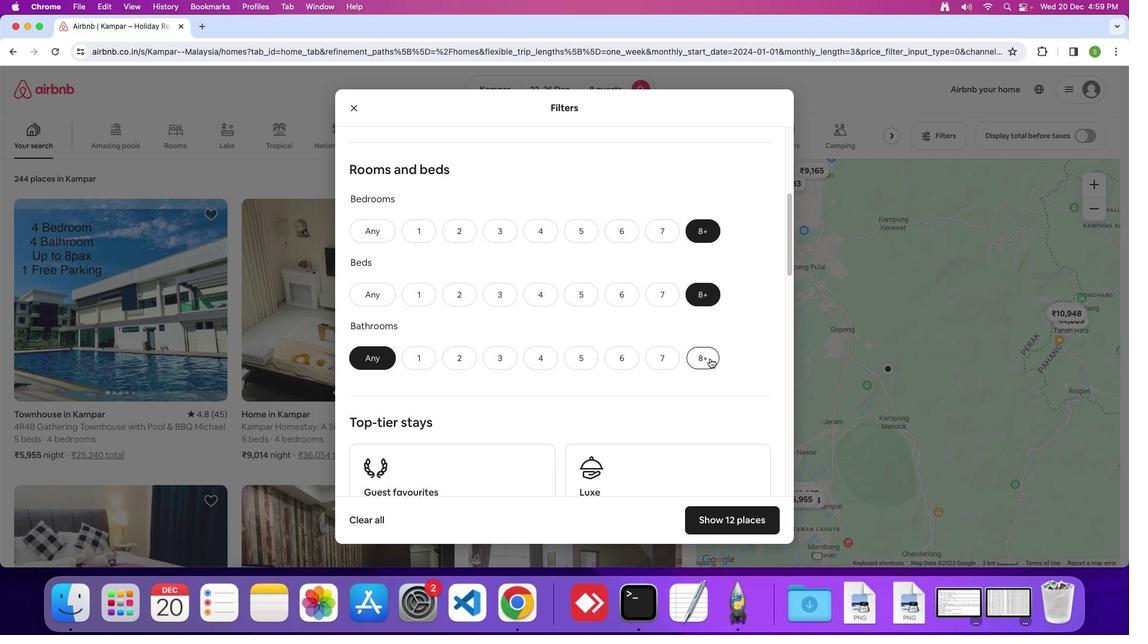 
Action: Mouse pressed left at (709, 358)
Screenshot: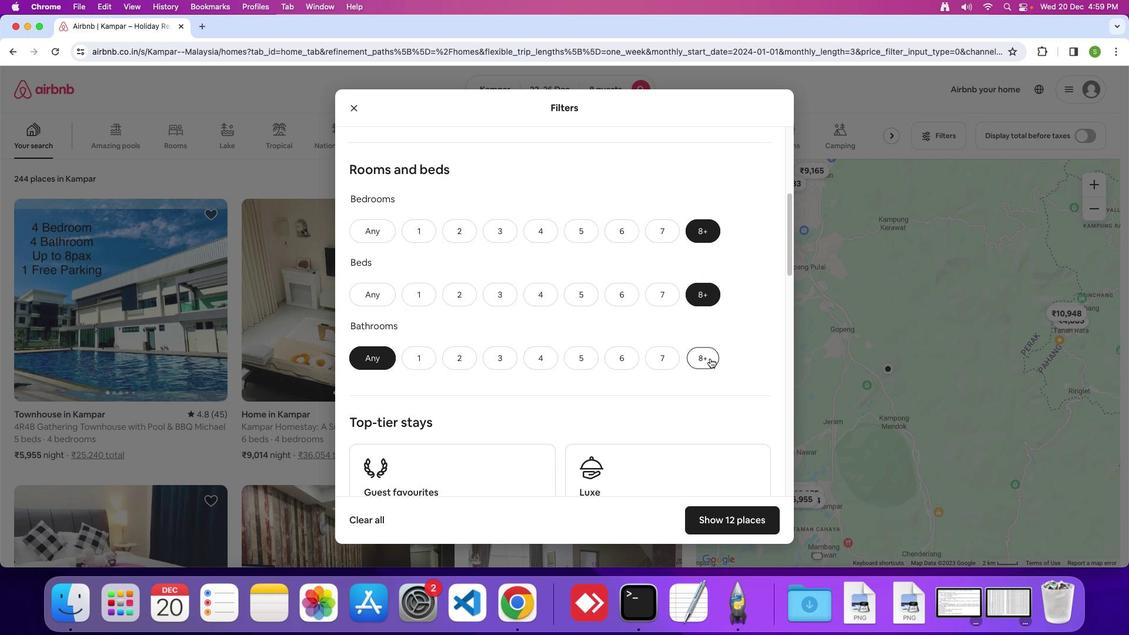 
Action: Mouse moved to (553, 333)
Screenshot: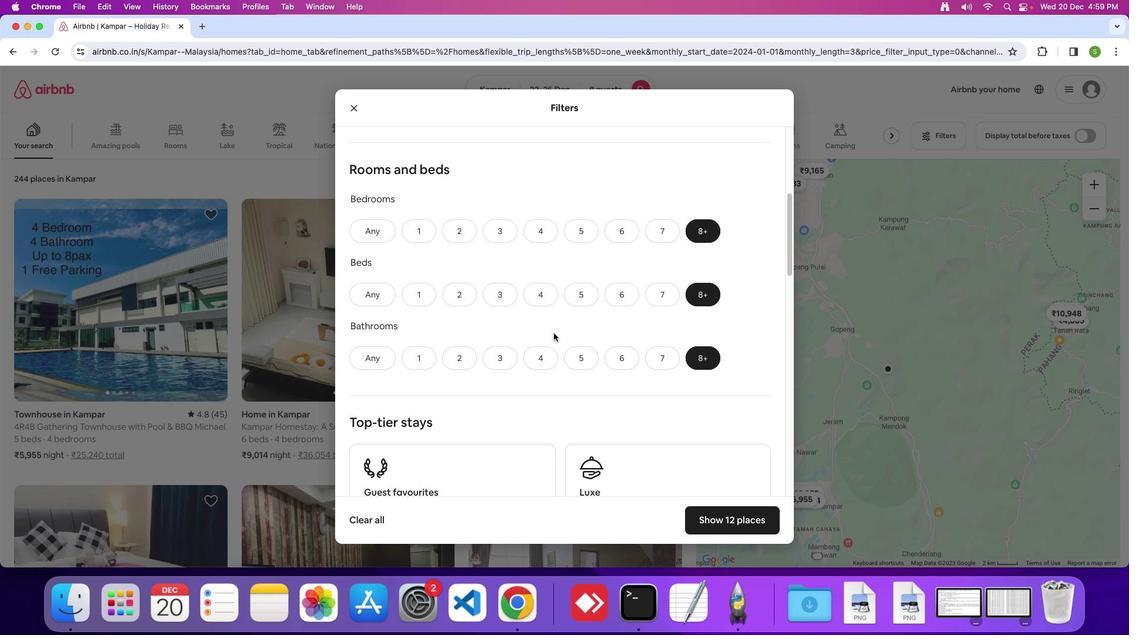 
Action: Mouse scrolled (553, 333) with delta (0, 0)
Screenshot: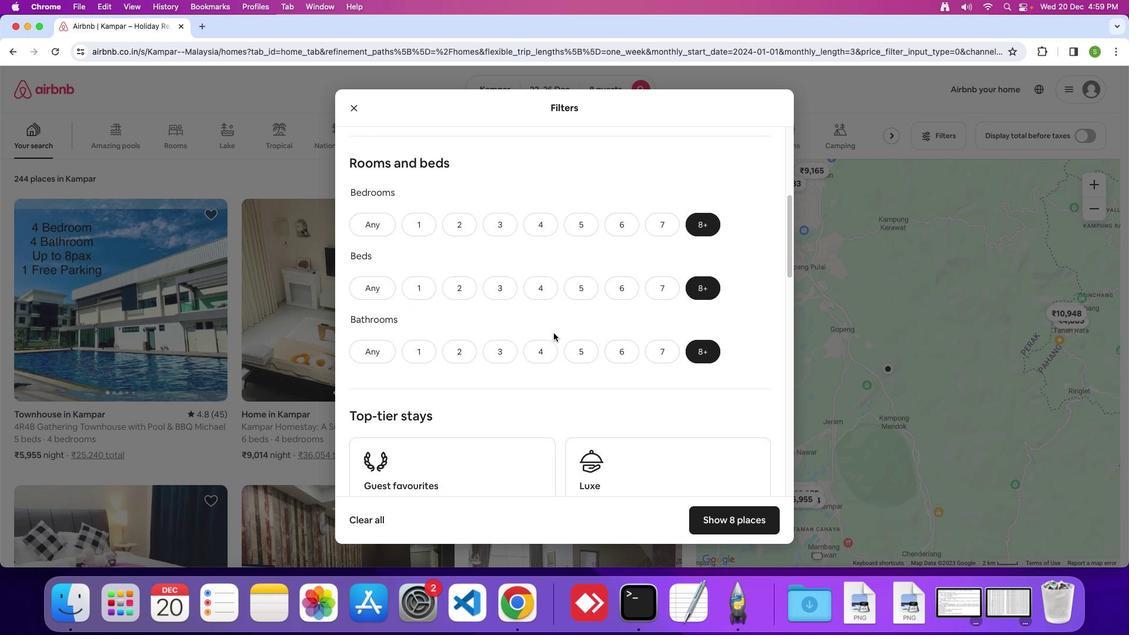 
Action: Mouse scrolled (553, 333) with delta (0, 0)
Screenshot: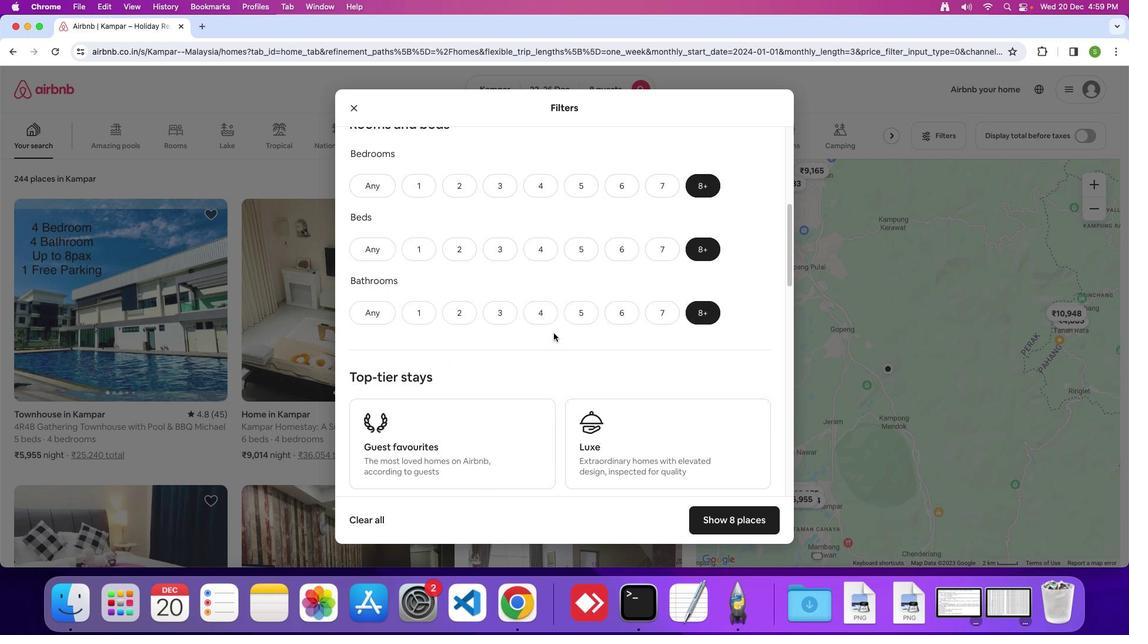 
Action: Mouse scrolled (553, 333) with delta (0, -1)
Screenshot: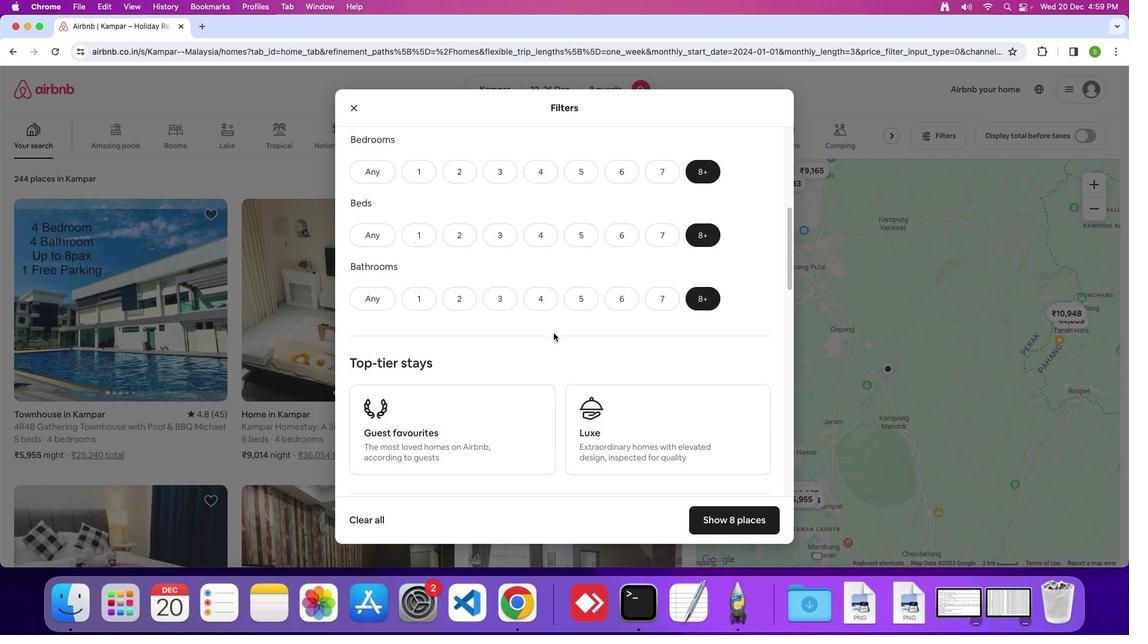 
Action: Mouse scrolled (553, 333) with delta (0, 0)
Screenshot: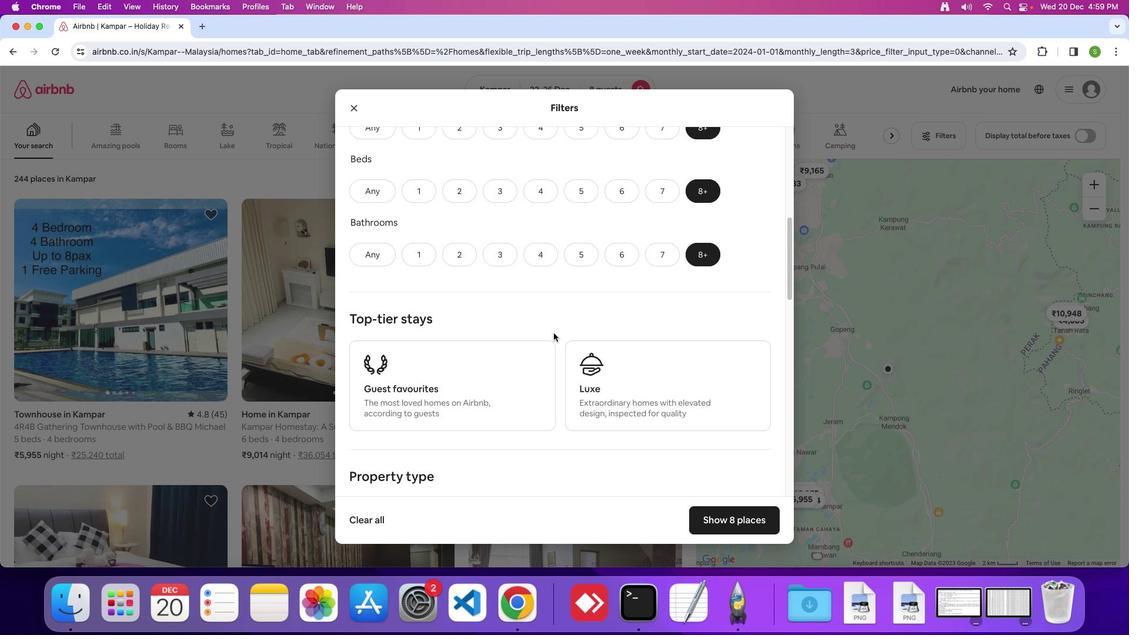 
Action: Mouse scrolled (553, 333) with delta (0, 0)
Screenshot: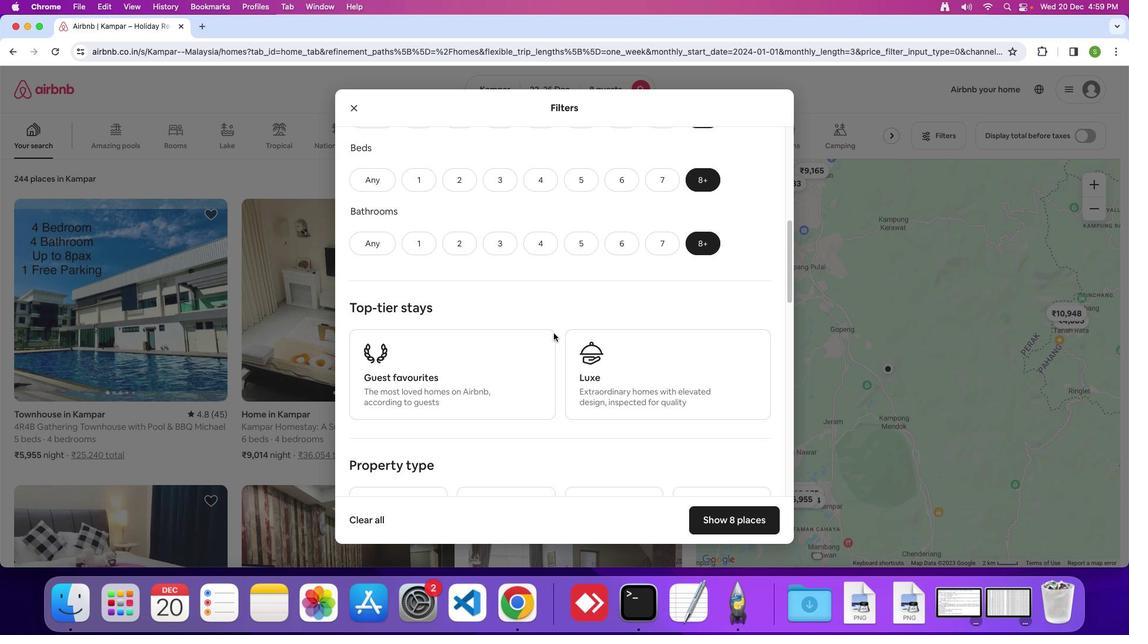 
Action: Mouse scrolled (553, 333) with delta (0, 0)
Screenshot: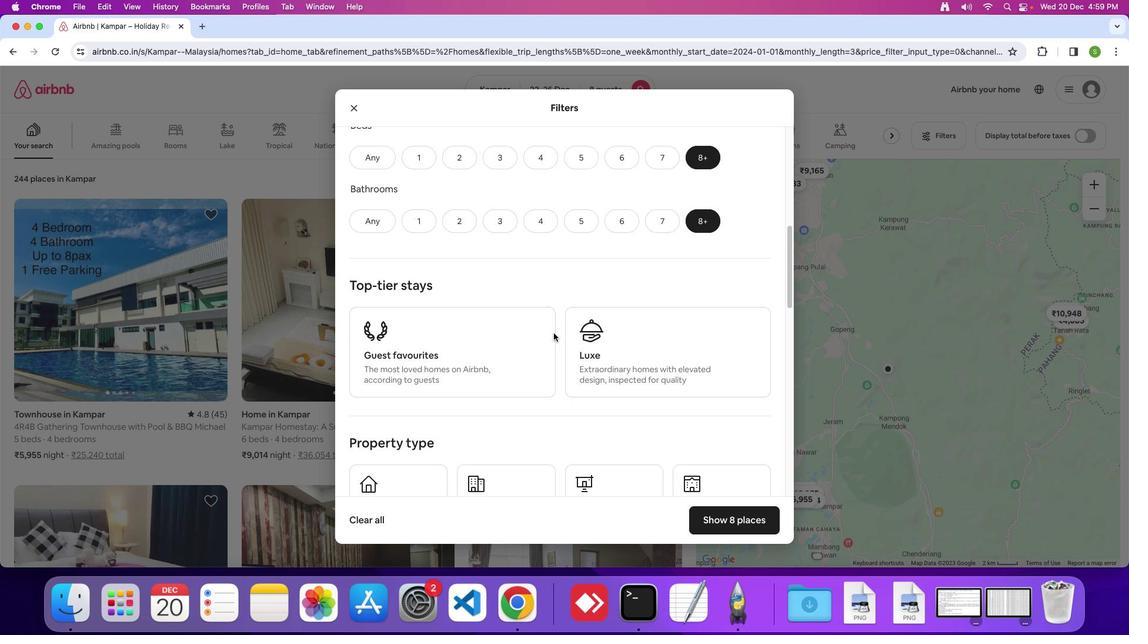 
Action: Mouse scrolled (553, 333) with delta (0, 0)
Screenshot: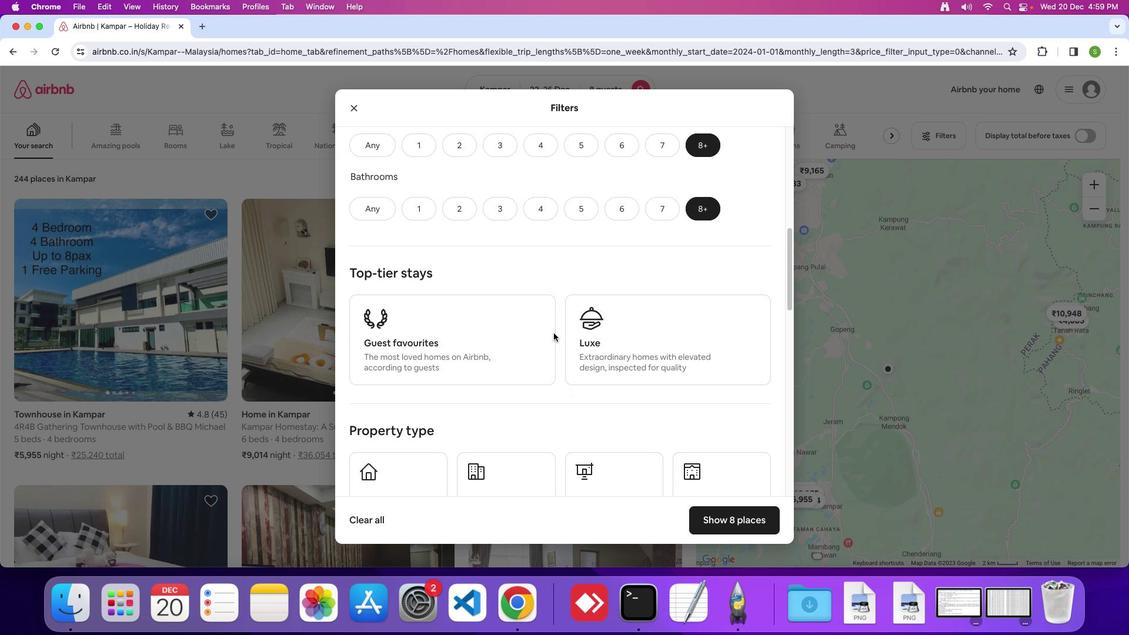 
Action: Mouse scrolled (553, 333) with delta (0, 0)
Screenshot: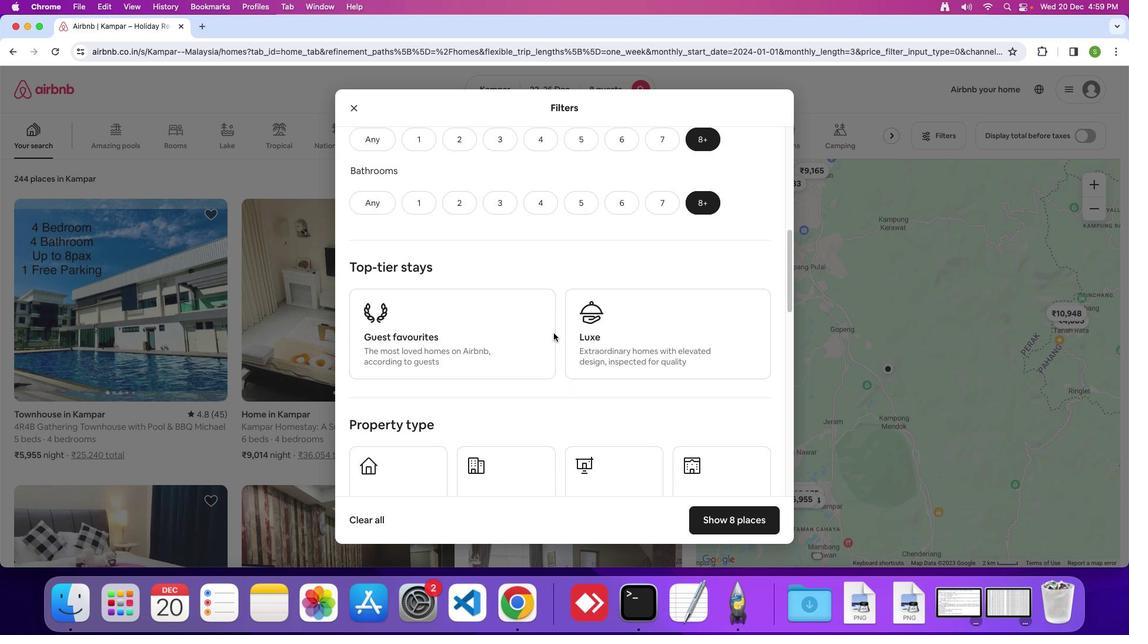 
Action: Mouse scrolled (553, 333) with delta (0, 0)
Screenshot: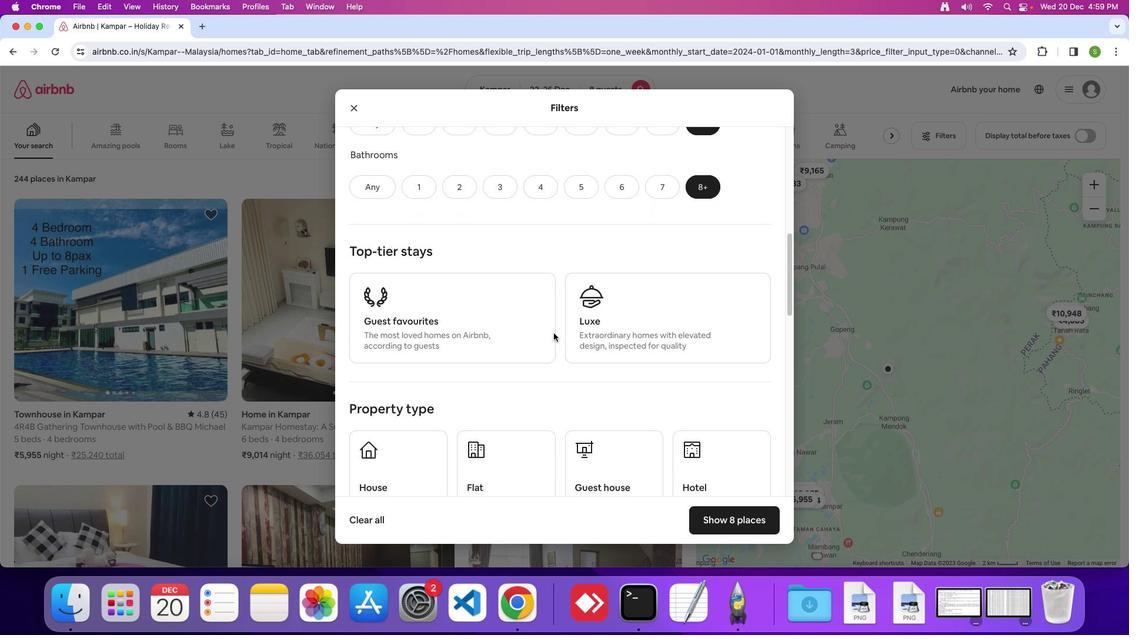 
Action: Mouse scrolled (553, 333) with delta (0, 0)
Screenshot: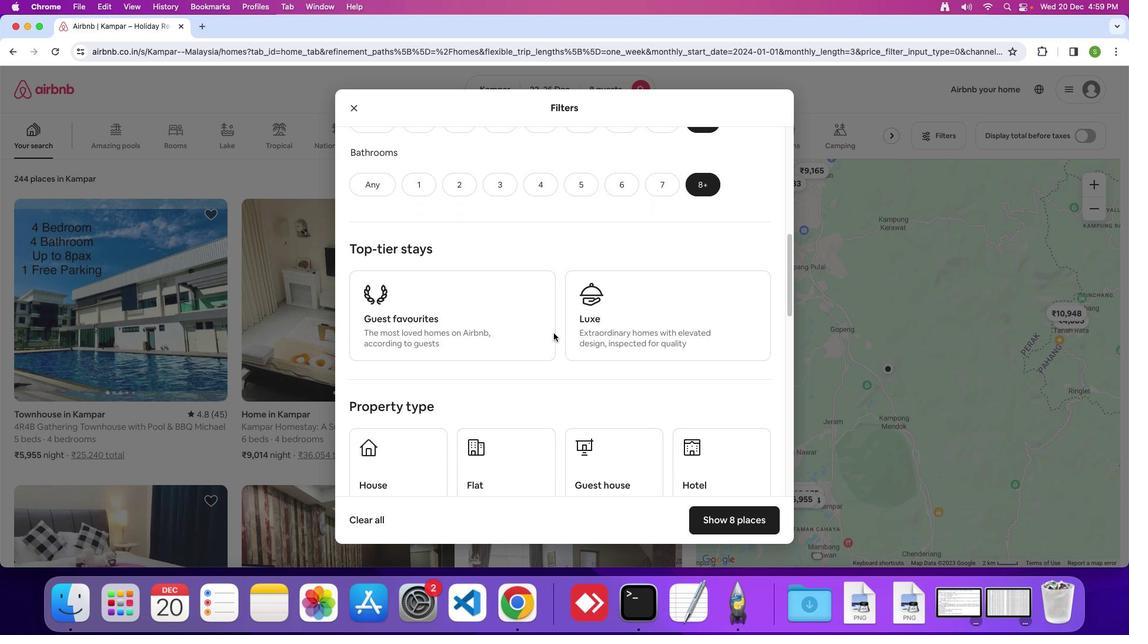 
Action: Mouse scrolled (553, 333) with delta (0, 0)
Screenshot: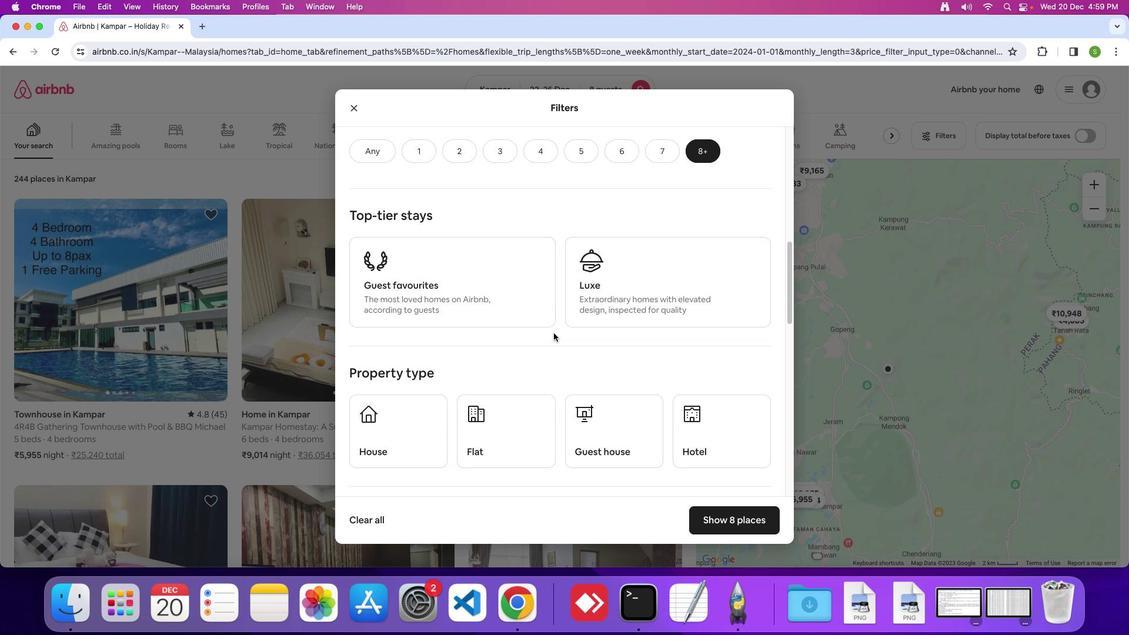 
Action: Mouse scrolled (553, 333) with delta (0, 0)
Screenshot: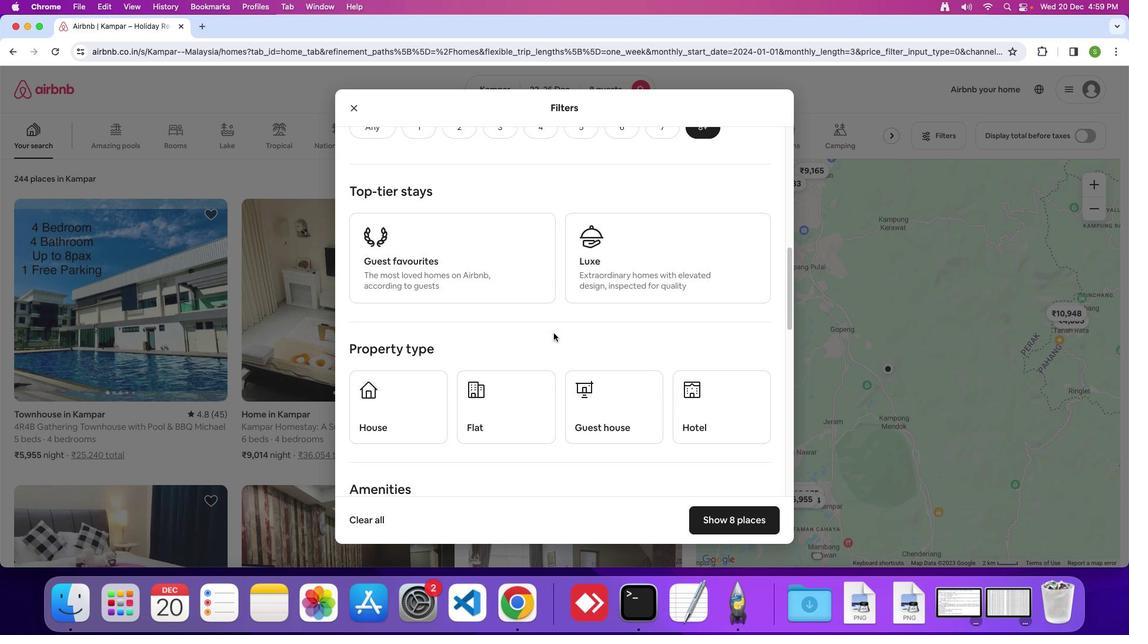
Action: Mouse scrolled (553, 333) with delta (0, 0)
Screenshot: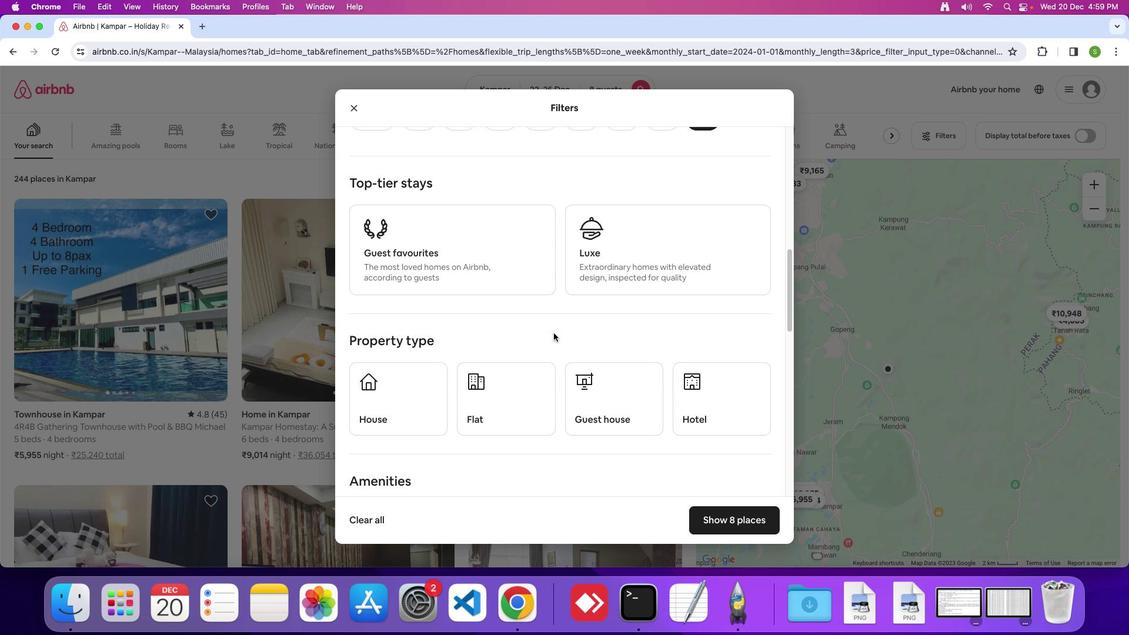 
Action: Mouse scrolled (553, 333) with delta (0, -1)
Screenshot: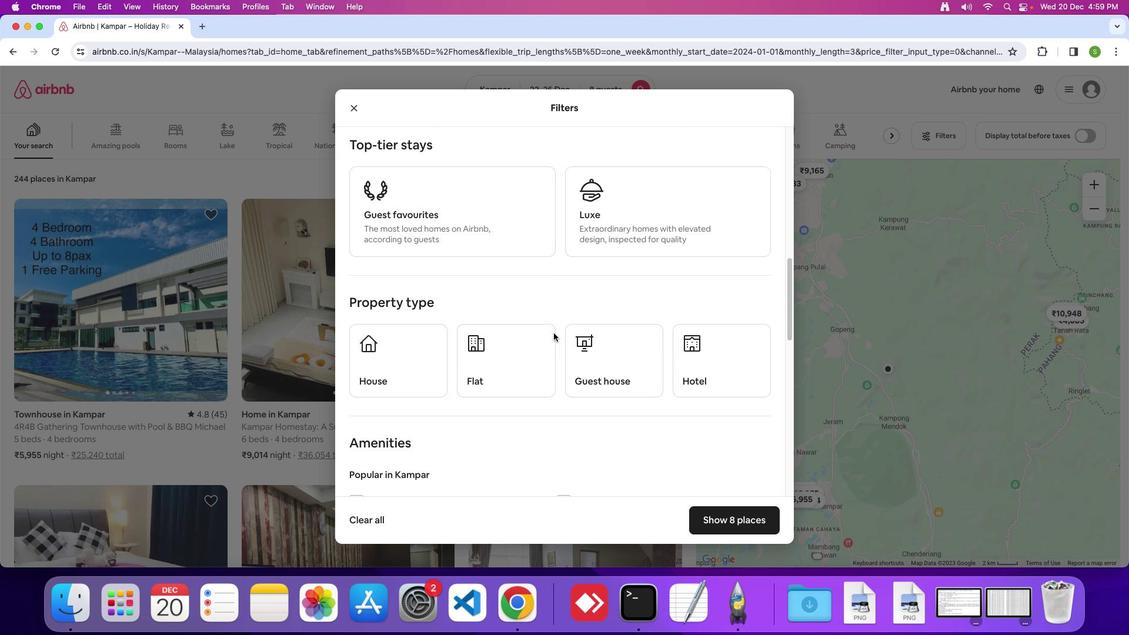 
Action: Mouse moved to (729, 345)
Screenshot: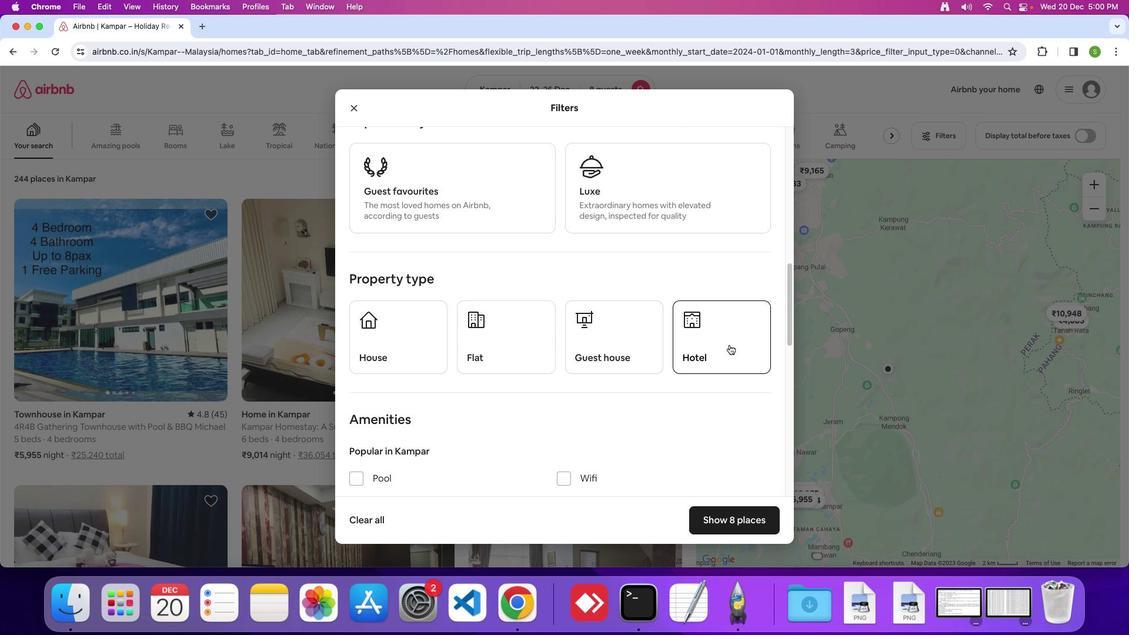 
Action: Mouse pressed left at (729, 345)
Screenshot: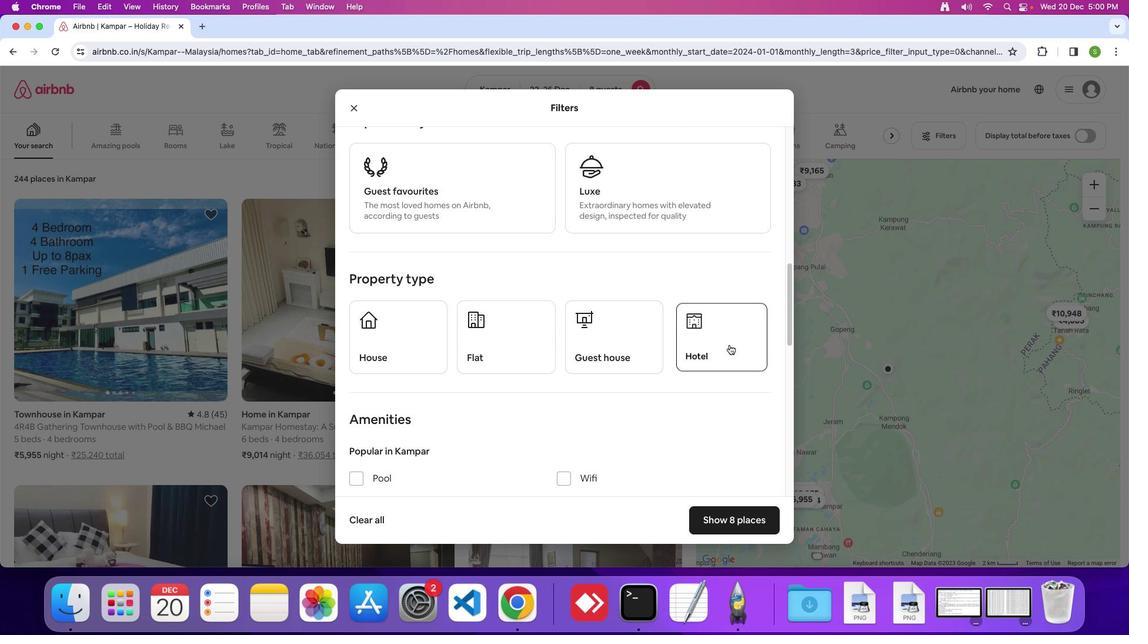 
Action: Mouse moved to (533, 384)
Screenshot: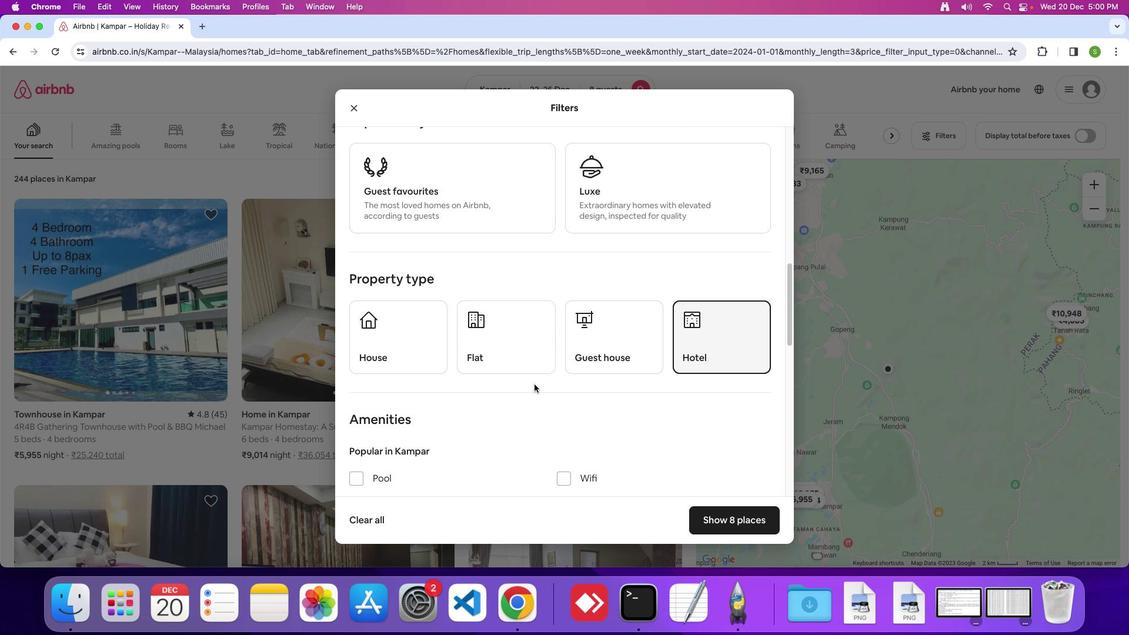 
Action: Mouse scrolled (533, 384) with delta (0, 0)
Screenshot: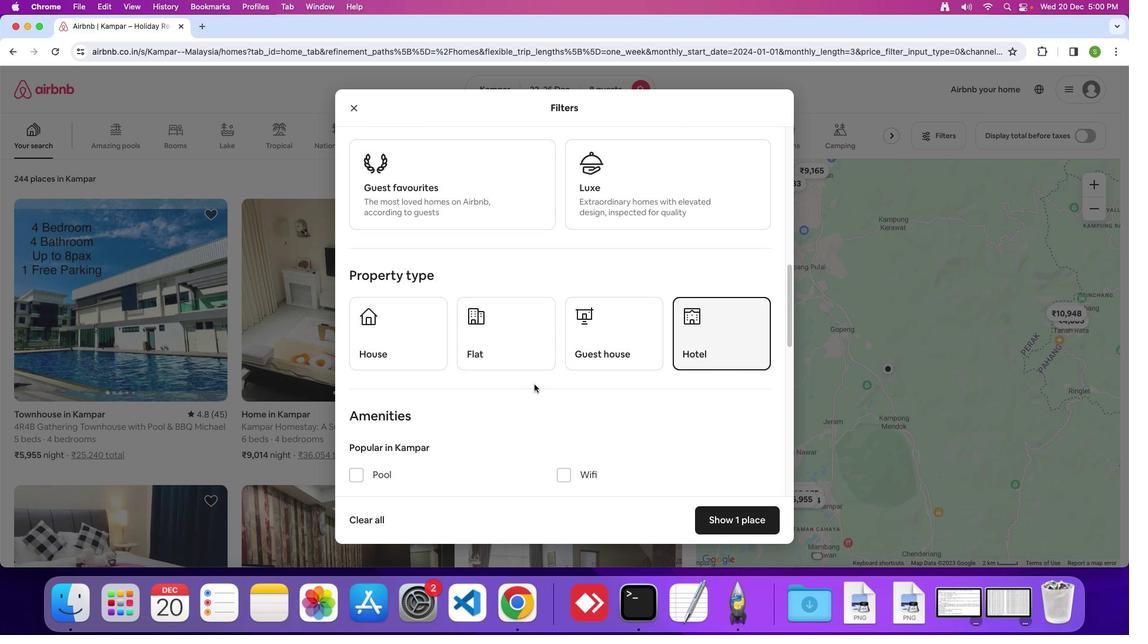 
Action: Mouse scrolled (533, 384) with delta (0, 0)
Screenshot: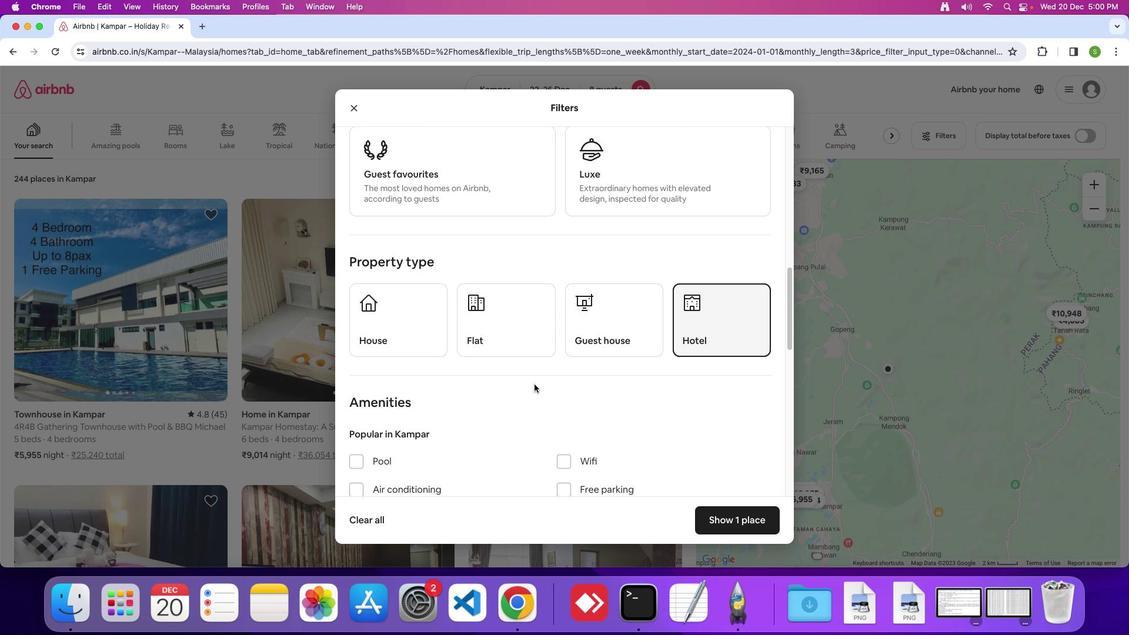 
Action: Mouse scrolled (533, 384) with delta (0, -1)
Screenshot: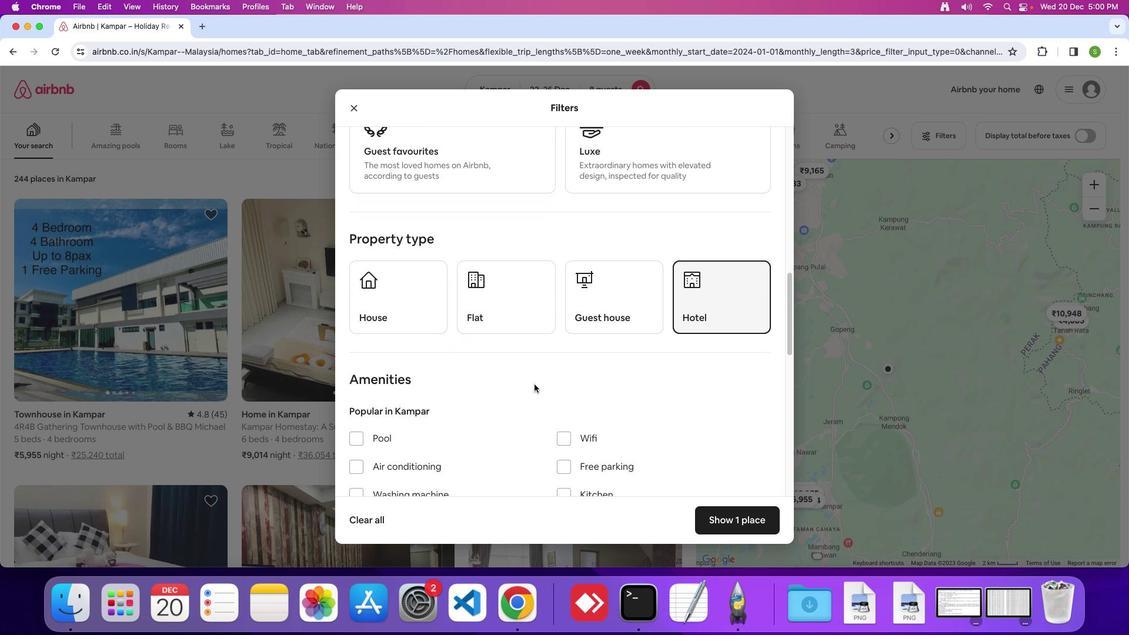 
Action: Mouse scrolled (533, 384) with delta (0, 0)
Screenshot: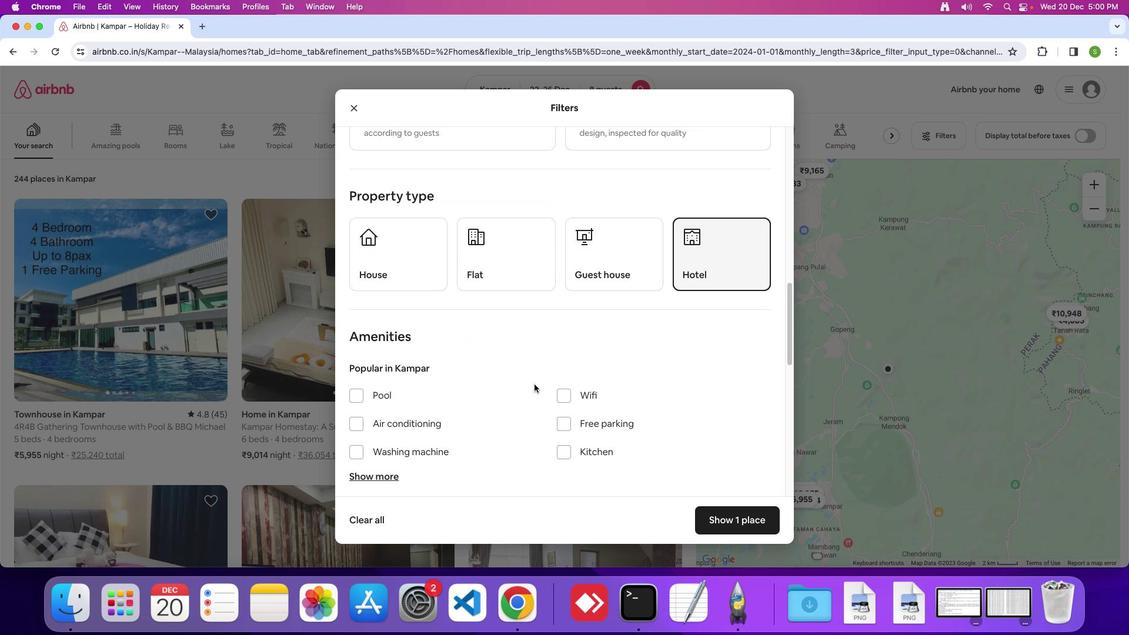 
Action: Mouse scrolled (533, 384) with delta (0, 0)
Screenshot: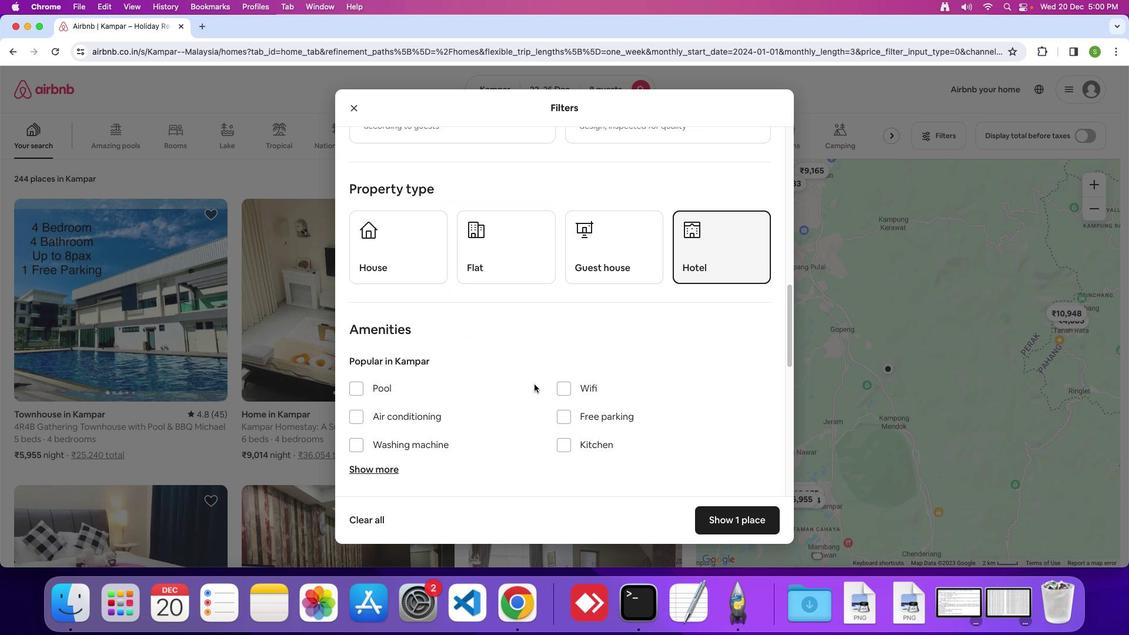 
Action: Mouse scrolled (533, 384) with delta (0, -1)
Screenshot: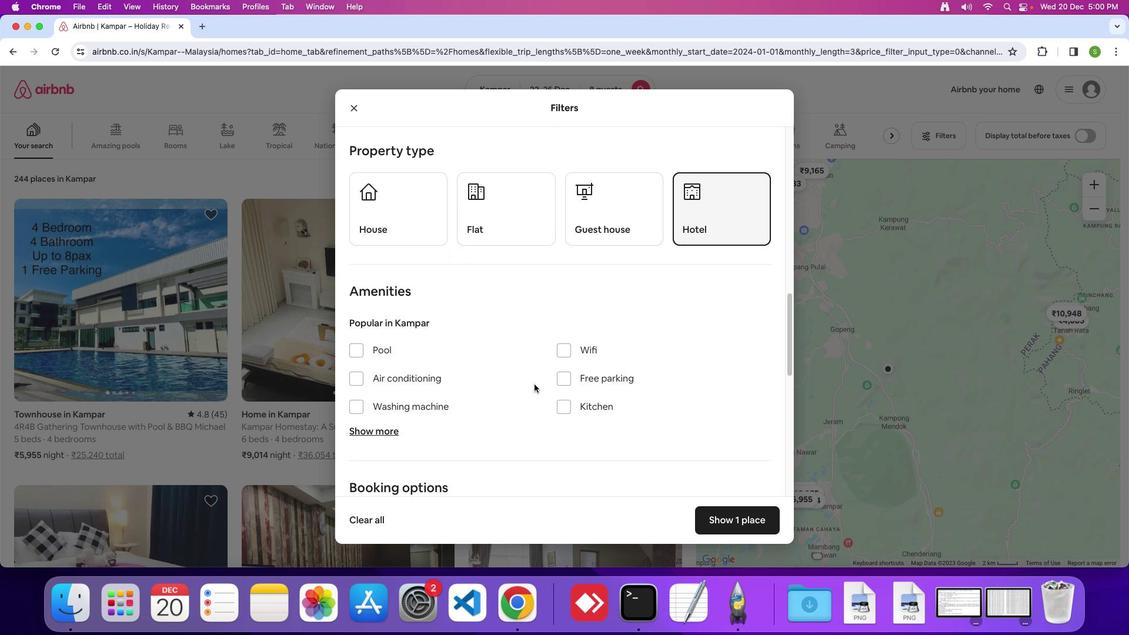 
Action: Mouse scrolled (533, 384) with delta (0, 0)
Screenshot: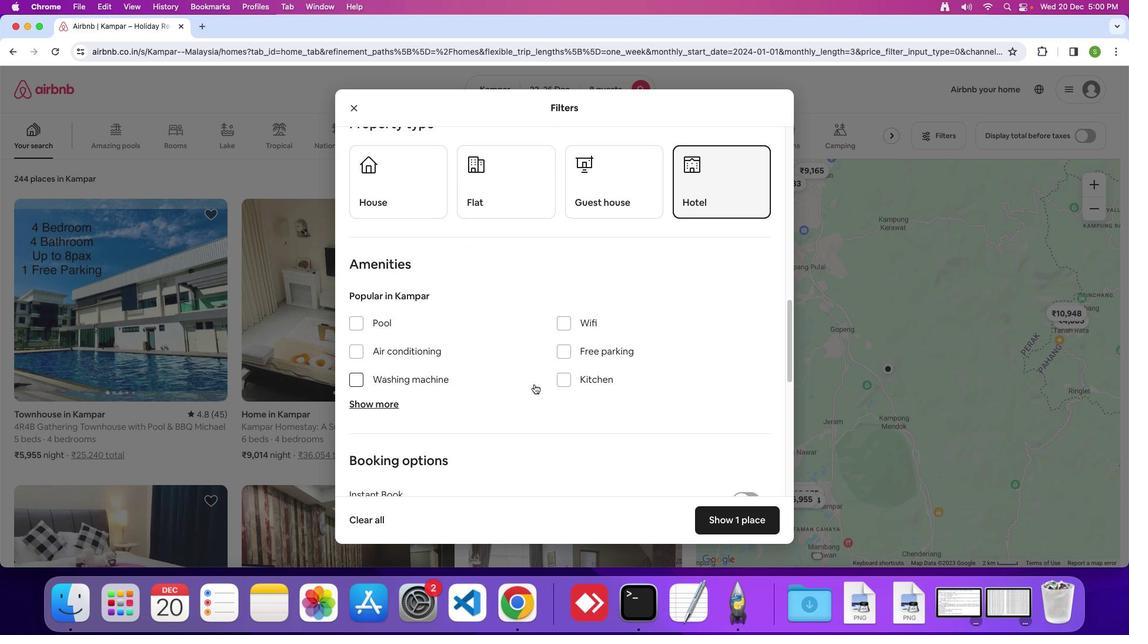 
Action: Mouse scrolled (533, 384) with delta (0, 0)
Screenshot: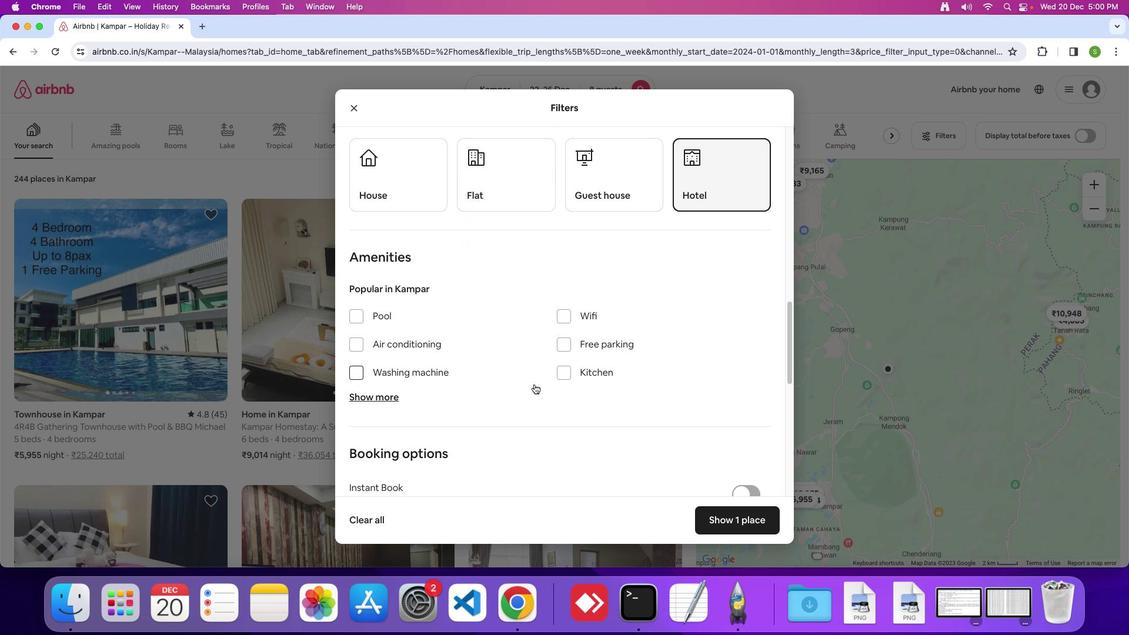 
Action: Mouse scrolled (533, 384) with delta (0, 0)
Screenshot: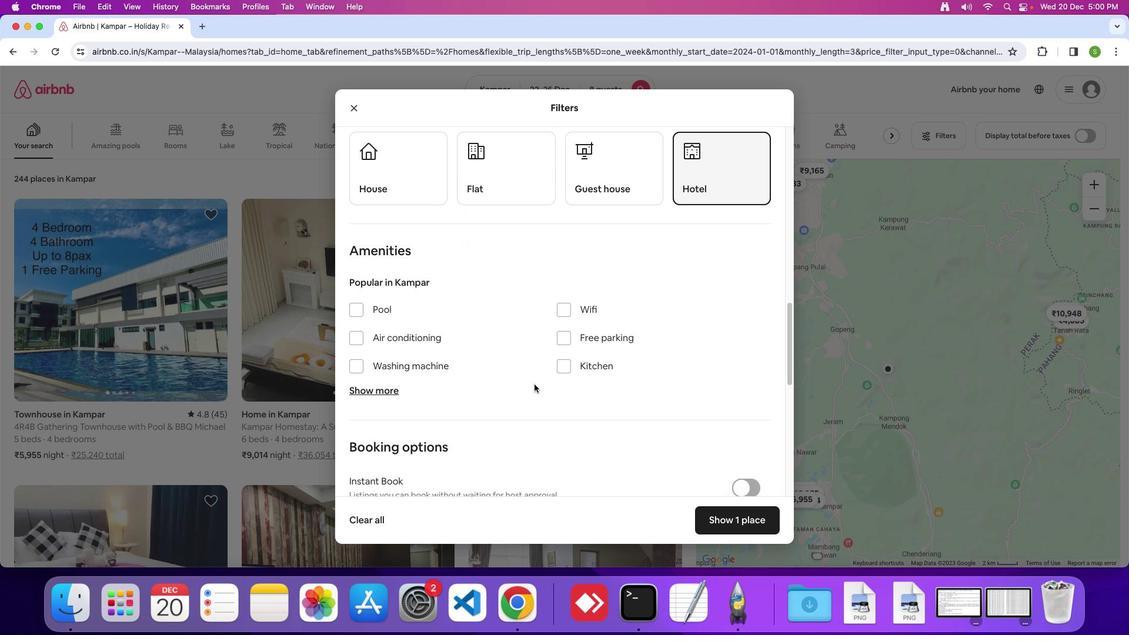 
Action: Mouse scrolled (533, 384) with delta (0, 0)
Screenshot: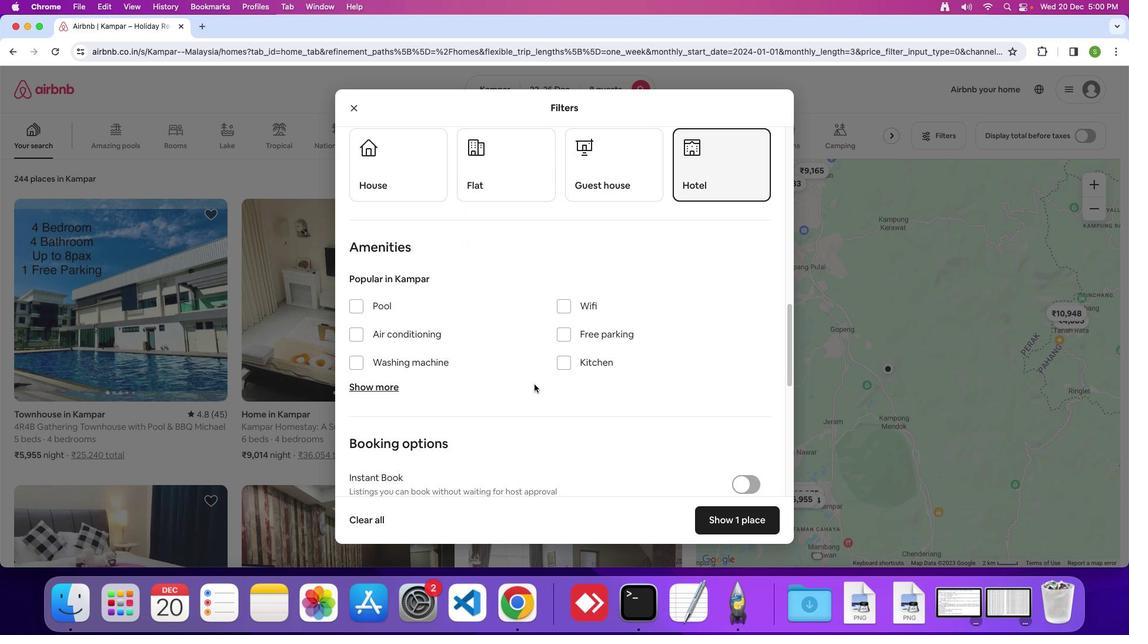 
Action: Mouse scrolled (533, 384) with delta (0, 0)
Screenshot: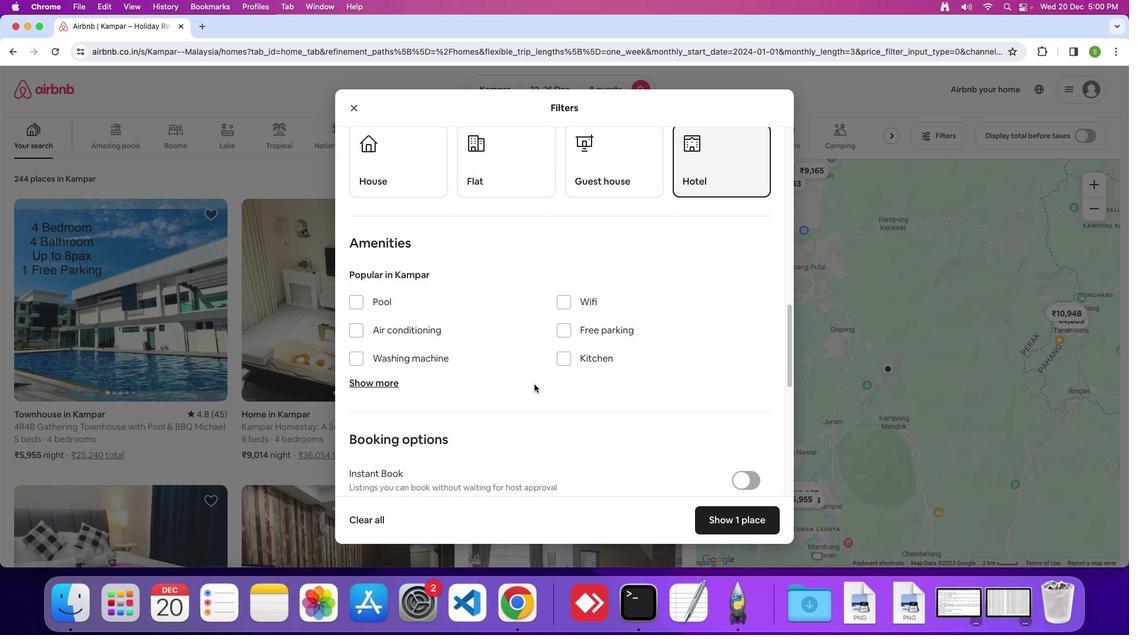 
Action: Mouse scrolled (533, 384) with delta (0, 0)
Screenshot: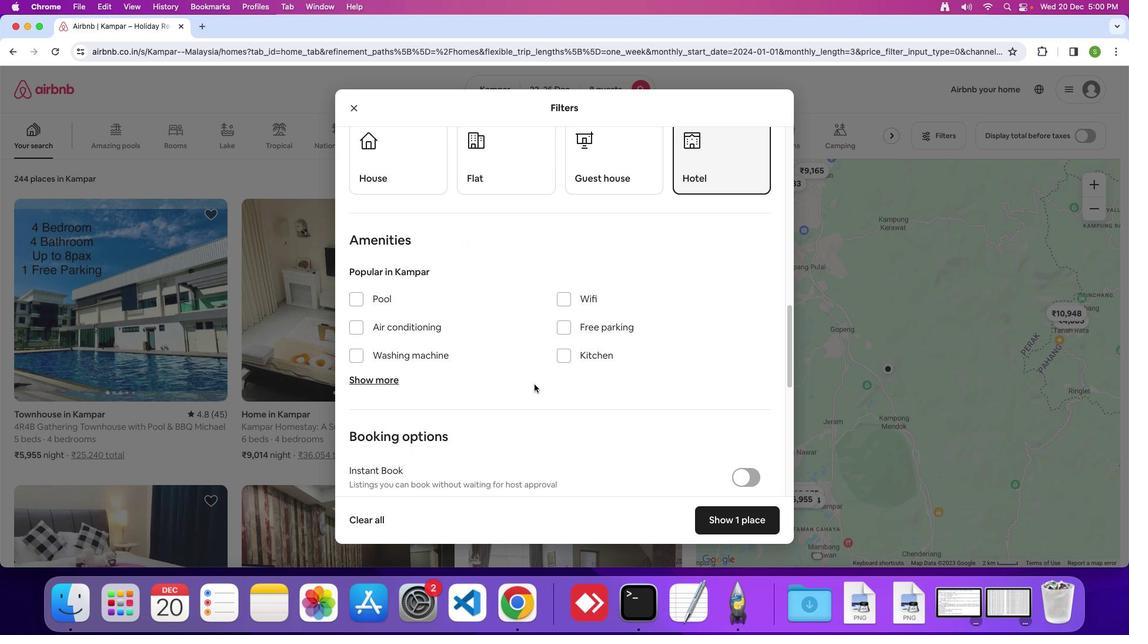 
Action: Mouse moved to (534, 384)
Screenshot: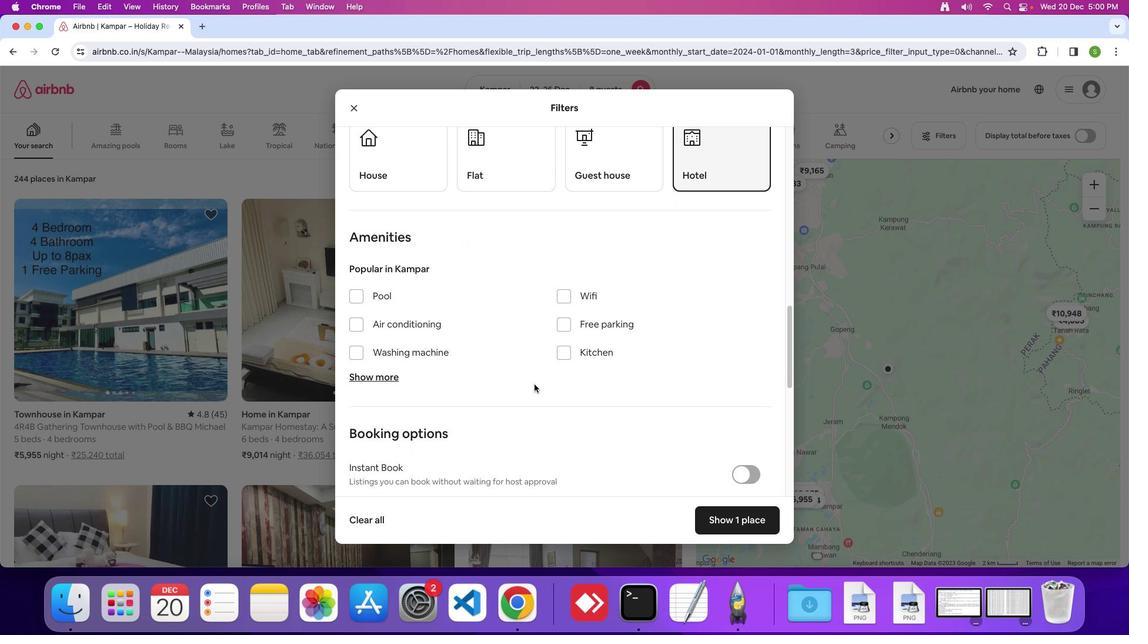 
Action: Mouse scrolled (534, 384) with delta (0, 0)
Screenshot: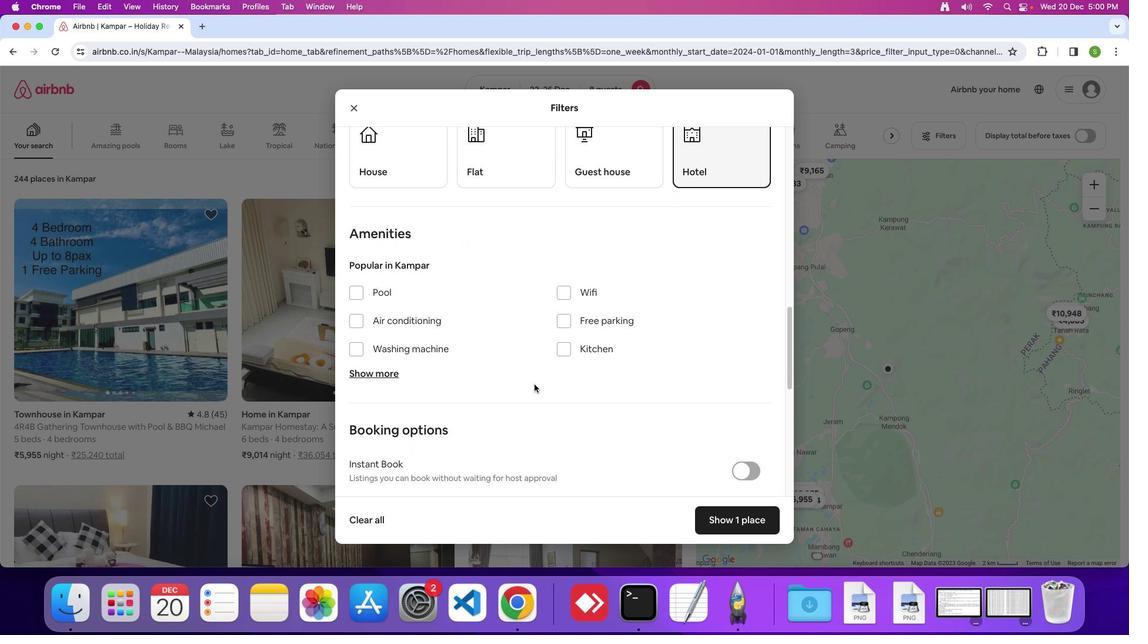 
Action: Mouse moved to (568, 285)
Screenshot: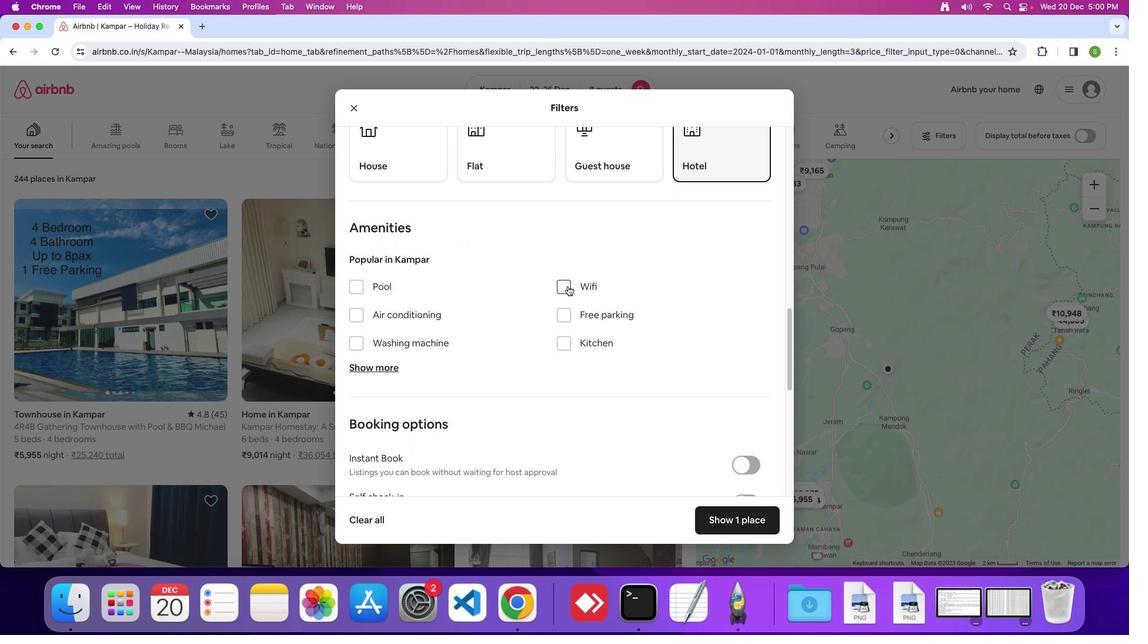 
Action: Mouse pressed left at (568, 285)
Screenshot: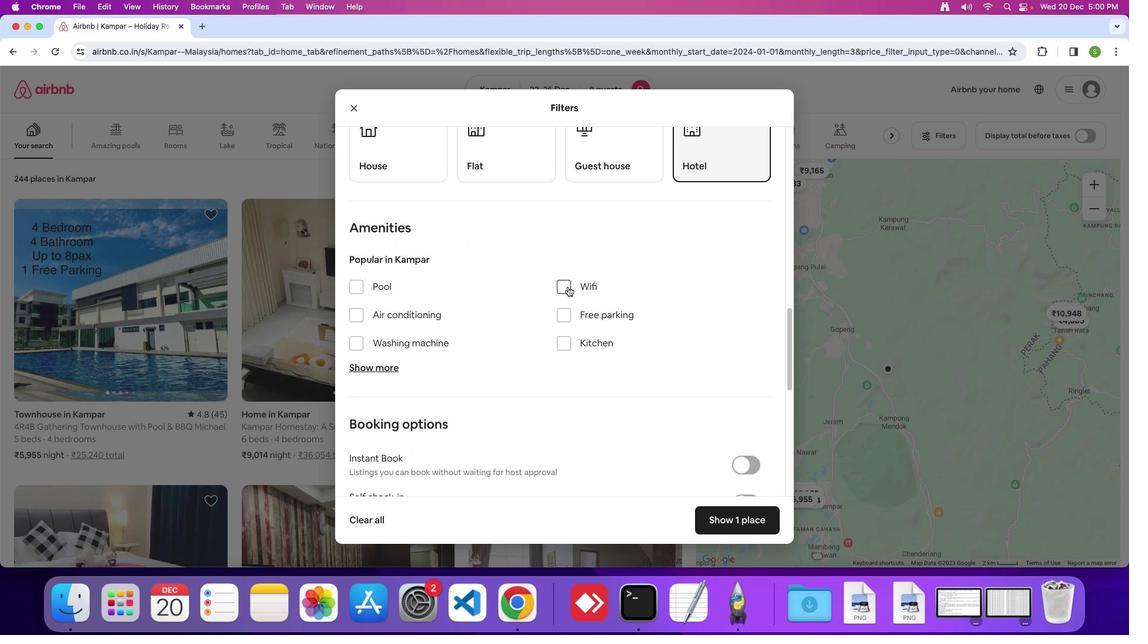 
Action: Mouse moved to (368, 366)
Screenshot: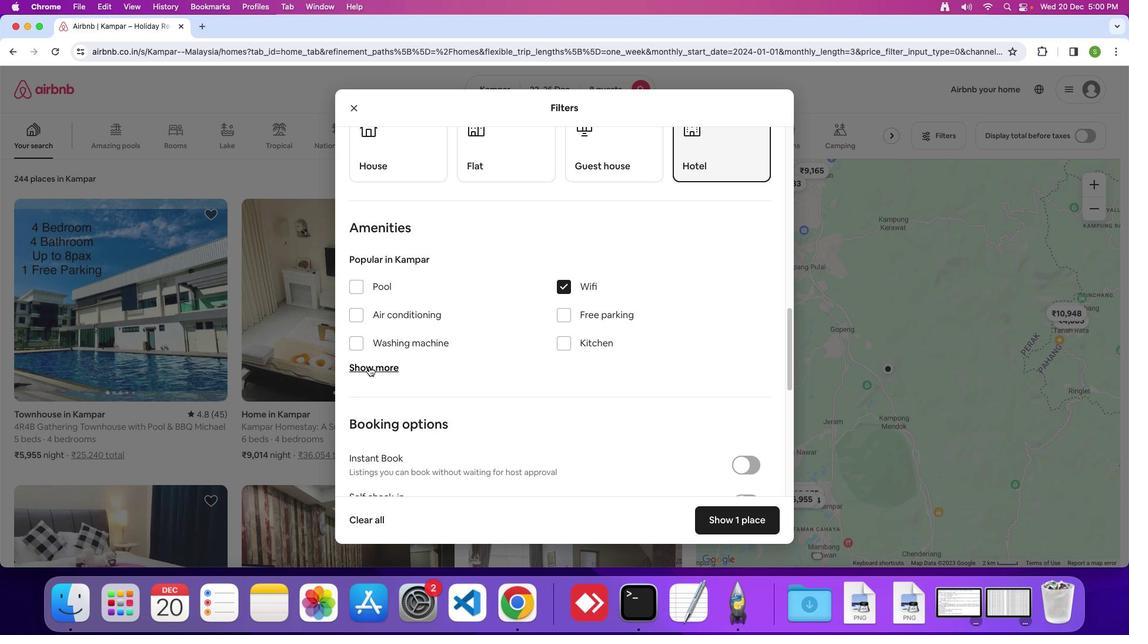 
Action: Mouse pressed left at (368, 366)
Screenshot: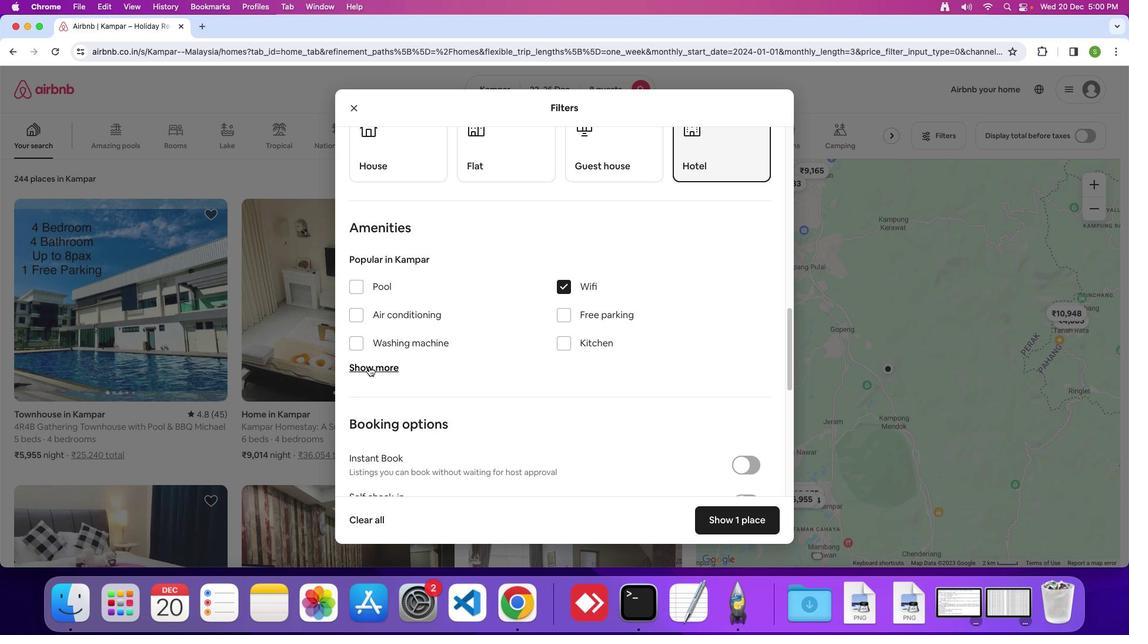 
Action: Mouse moved to (562, 314)
Screenshot: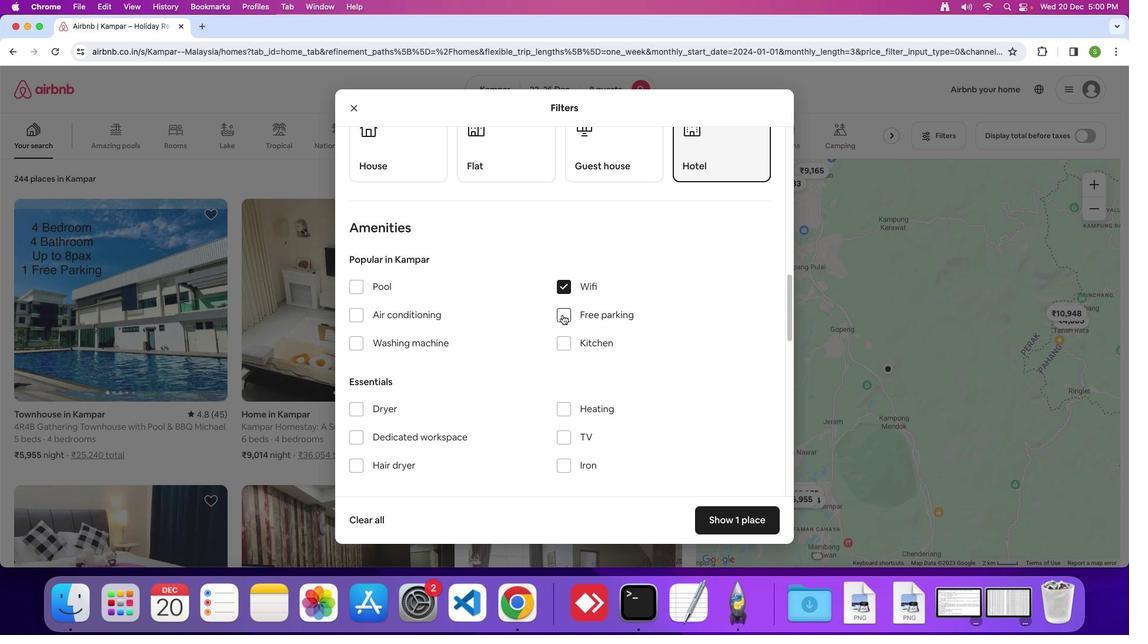 
Action: Mouse pressed left at (562, 314)
Screenshot: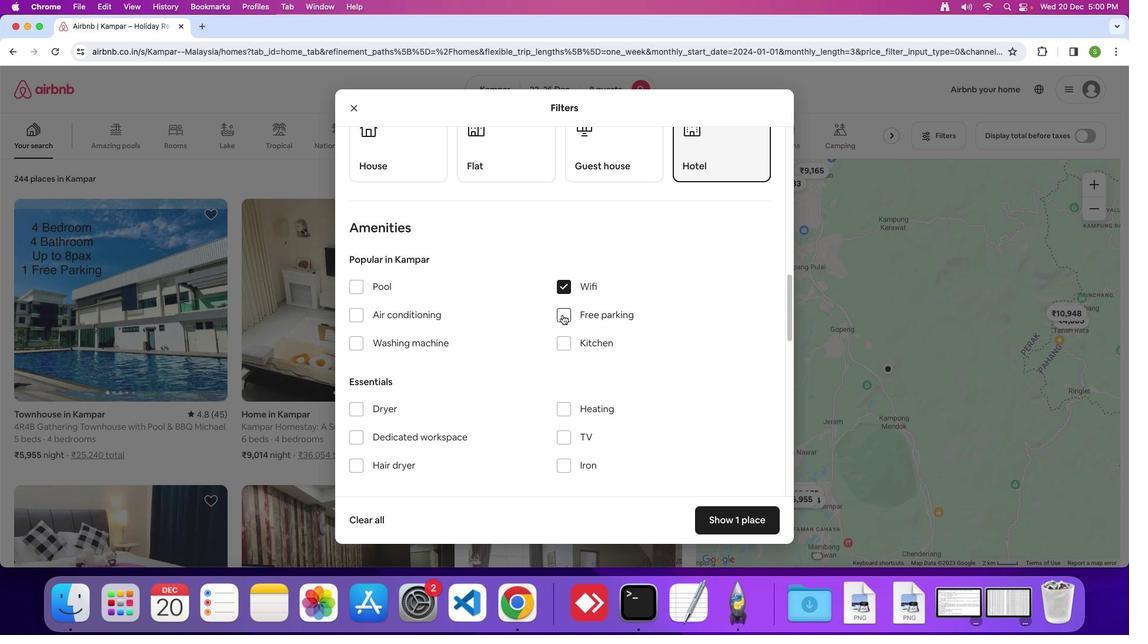 
Action: Mouse moved to (463, 349)
Screenshot: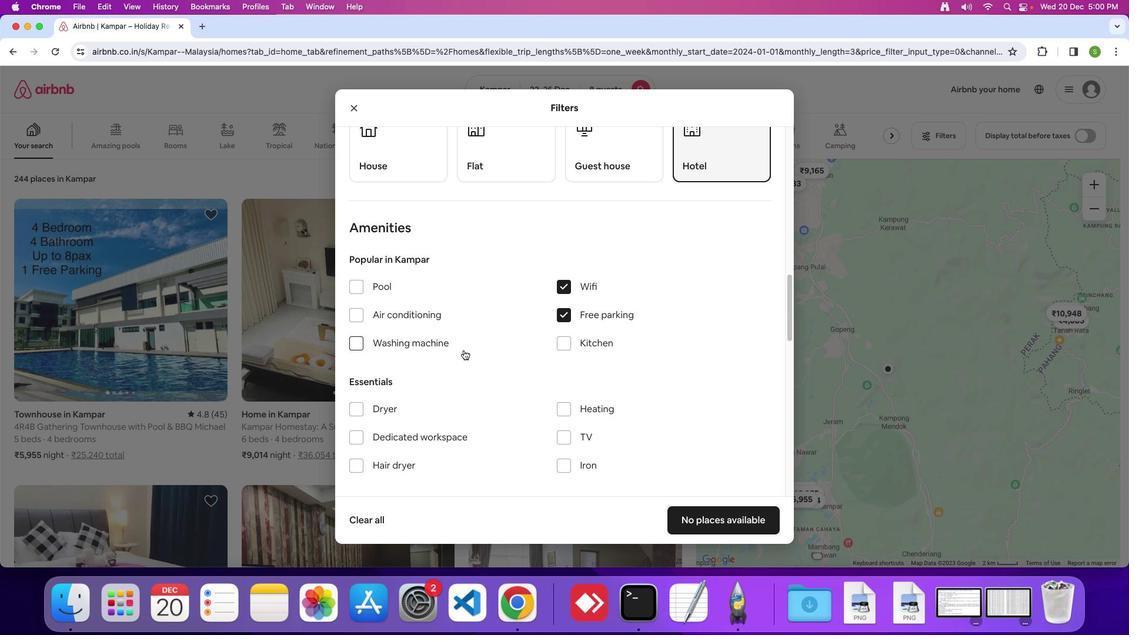 
Action: Mouse scrolled (463, 349) with delta (0, 0)
Screenshot: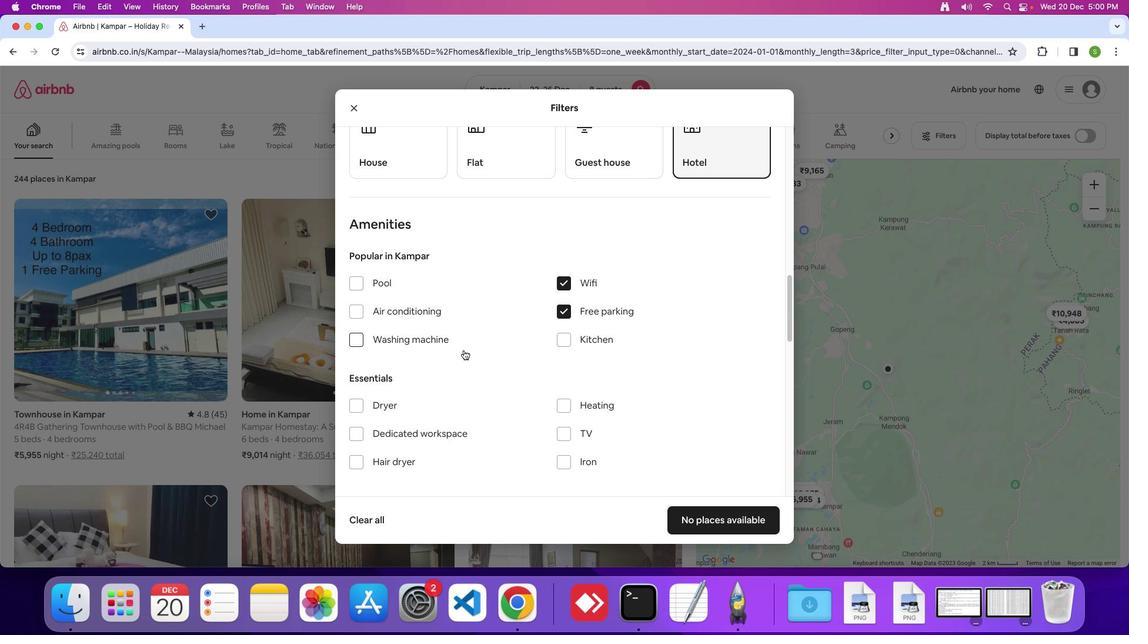 
Action: Mouse scrolled (463, 349) with delta (0, 0)
Screenshot: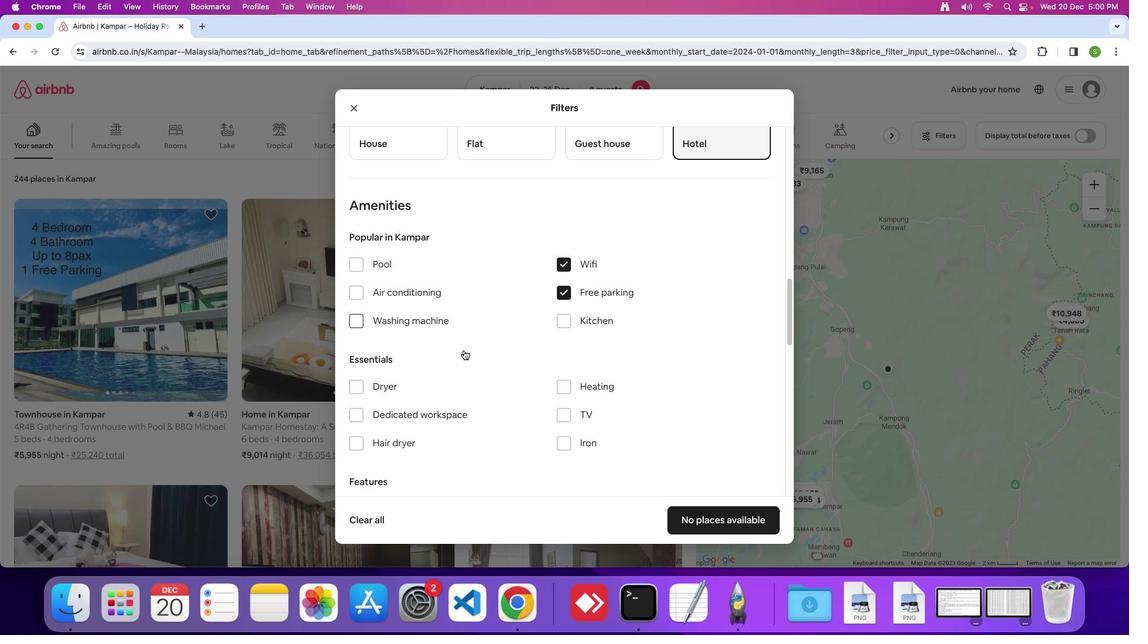 
Action: Mouse scrolled (463, 349) with delta (0, -1)
Screenshot: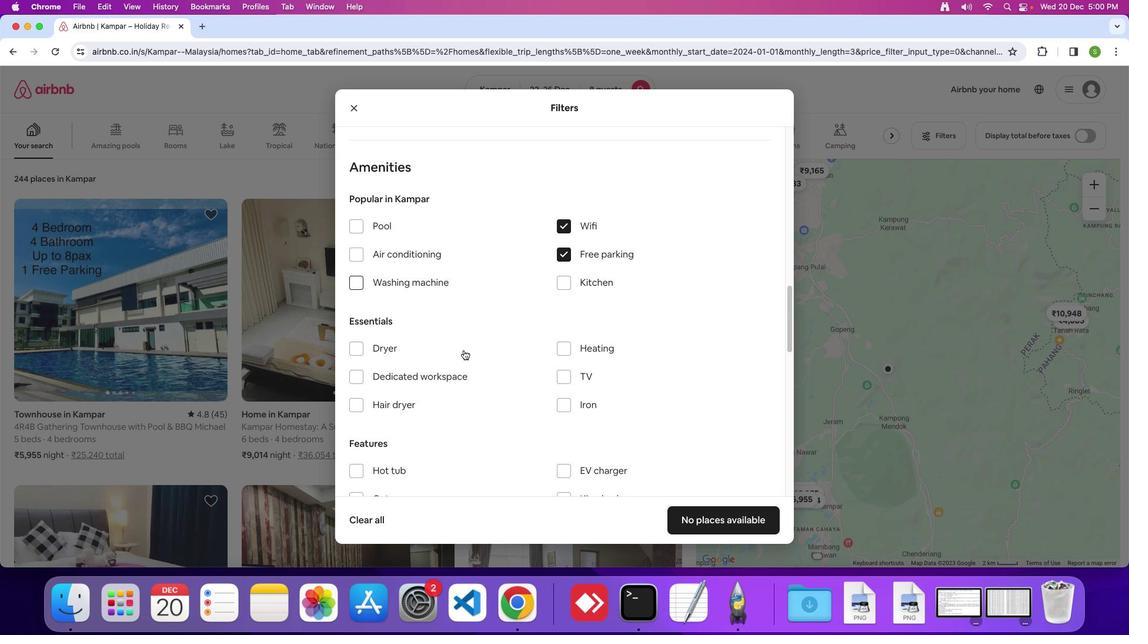 
Action: Mouse moved to (561, 352)
Screenshot: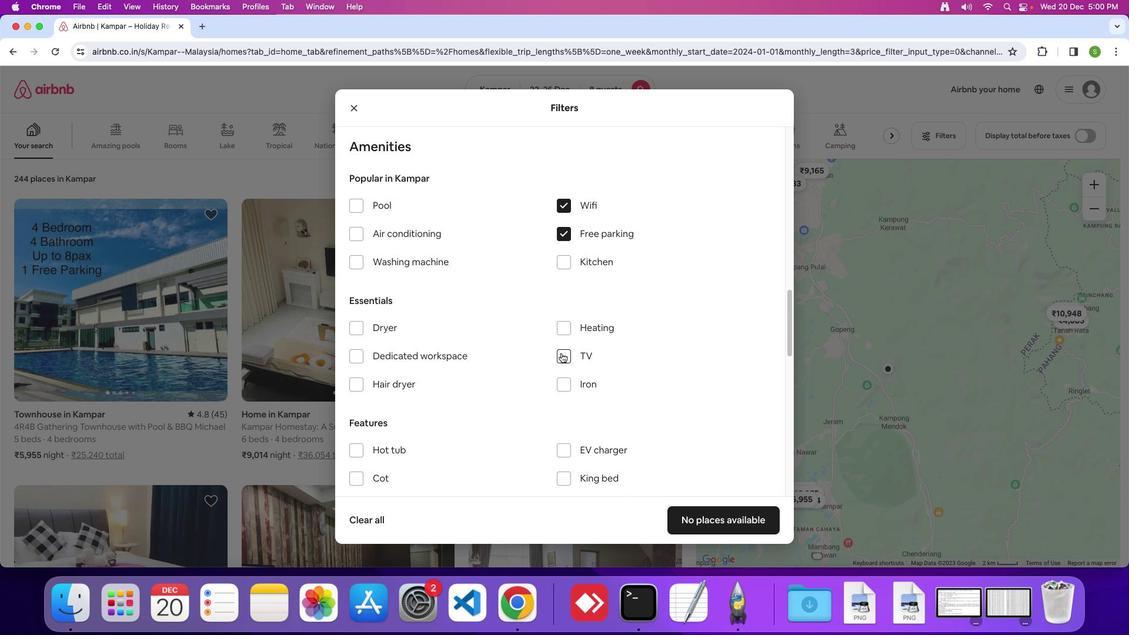 
Action: Mouse pressed left at (561, 352)
Screenshot: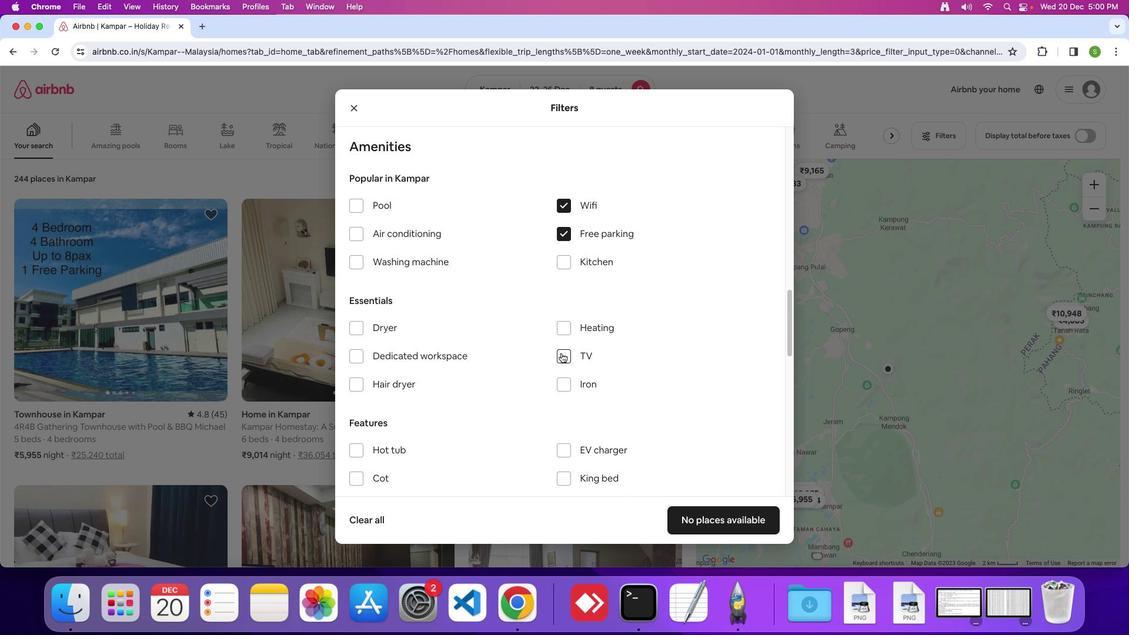 
Action: Mouse moved to (469, 345)
Screenshot: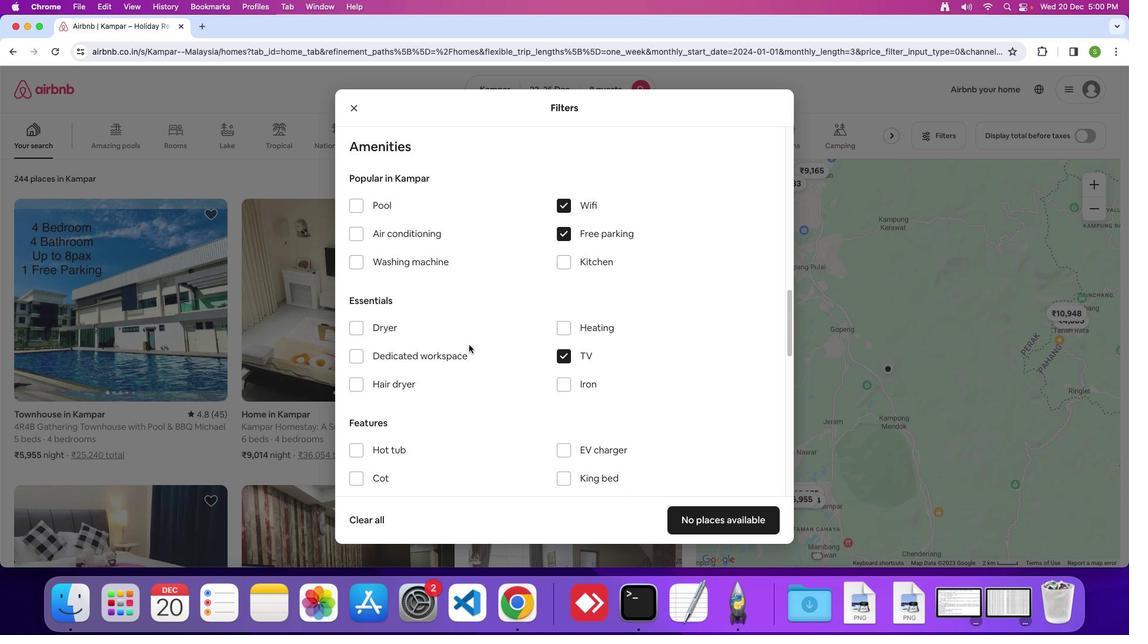 
Action: Mouse scrolled (469, 345) with delta (0, 0)
Screenshot: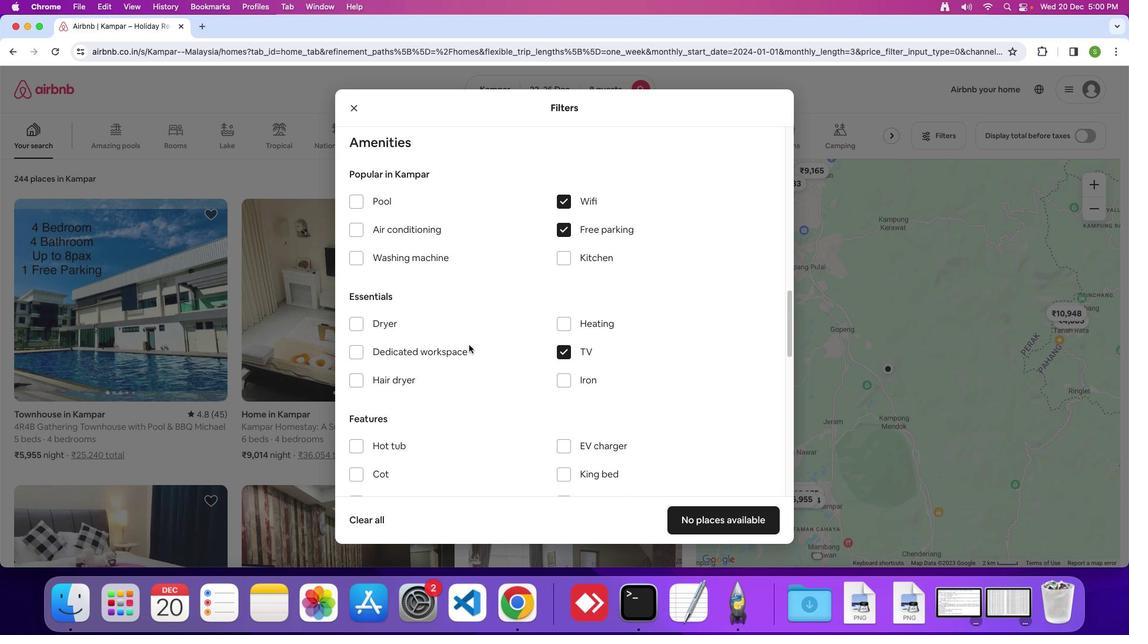 
Action: Mouse scrolled (469, 345) with delta (0, 0)
Screenshot: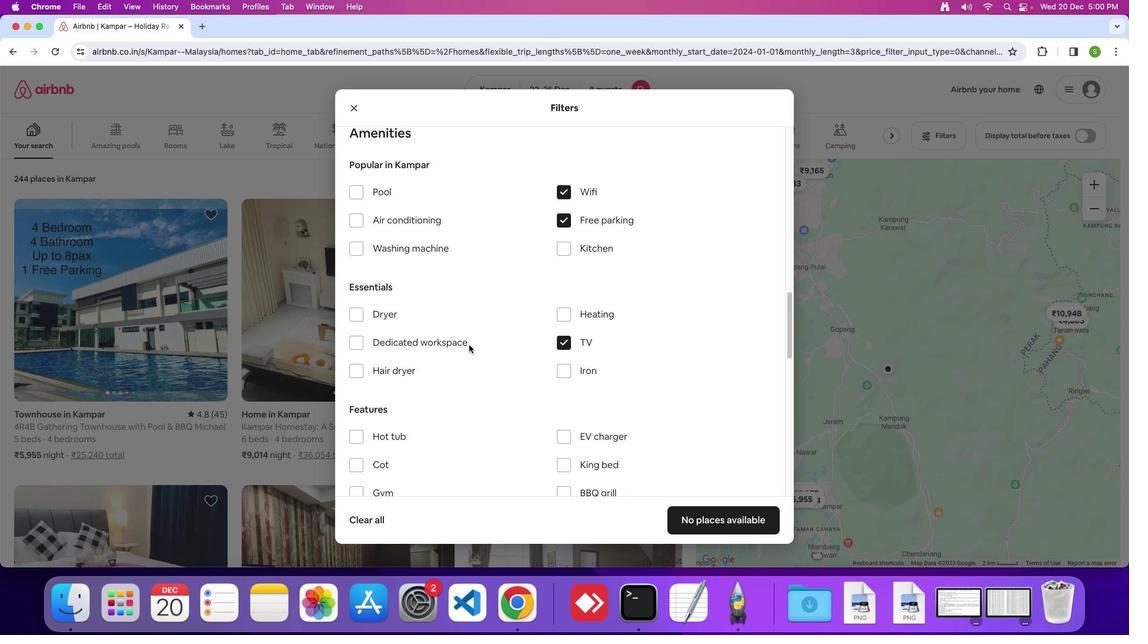 
Action: Mouse scrolled (469, 345) with delta (0, 0)
Screenshot: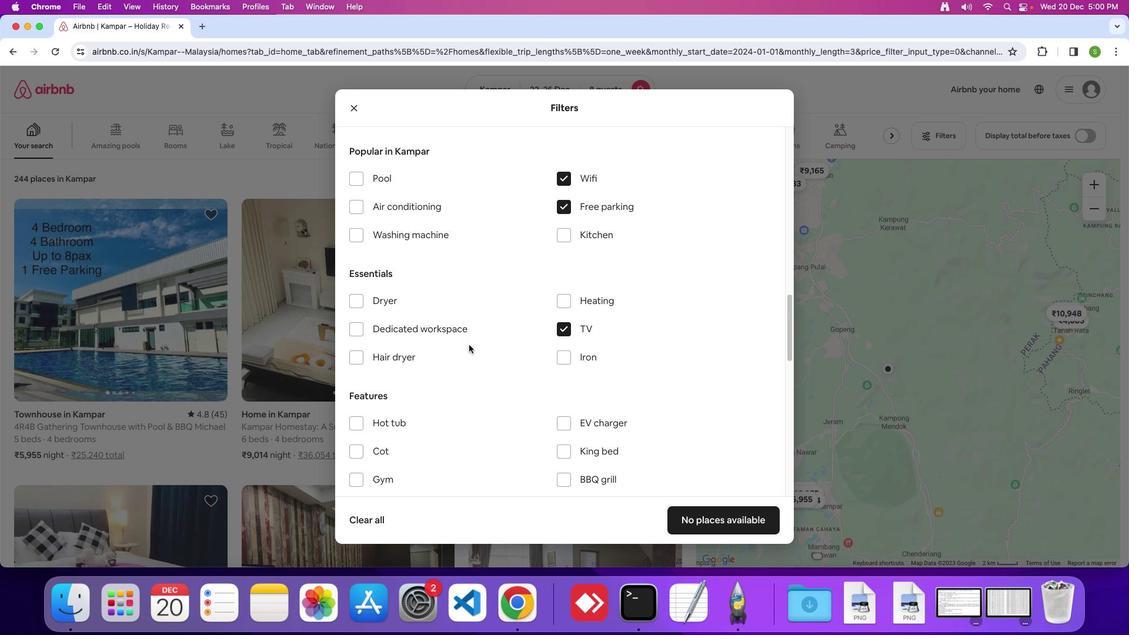 
Action: Mouse scrolled (469, 345) with delta (0, 0)
Screenshot: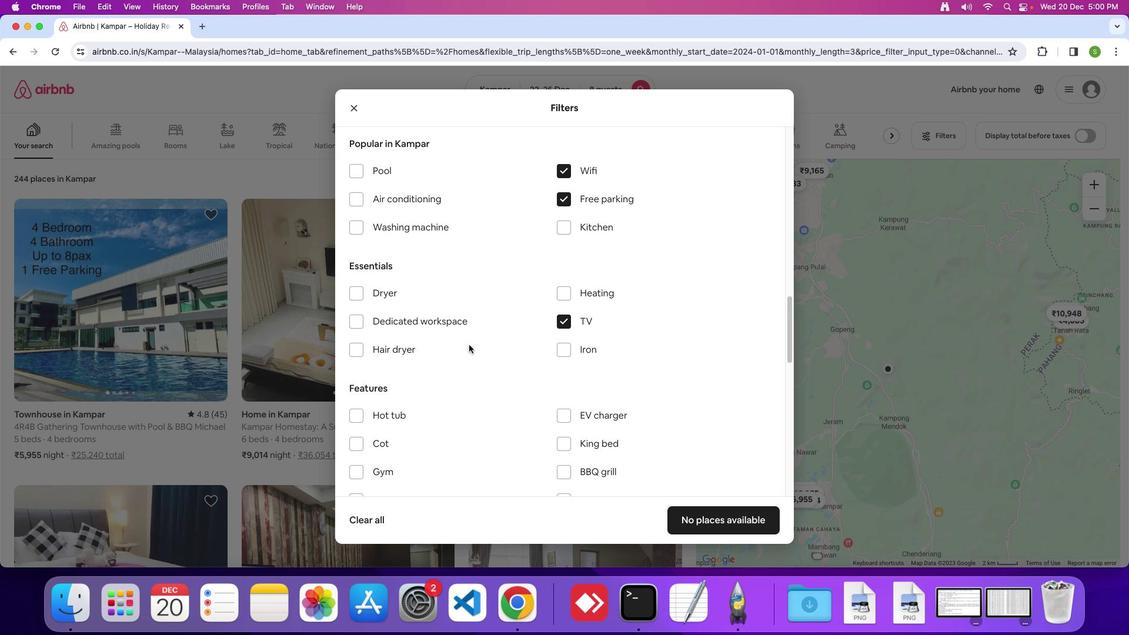 
Action: Mouse scrolled (469, 345) with delta (0, 0)
Screenshot: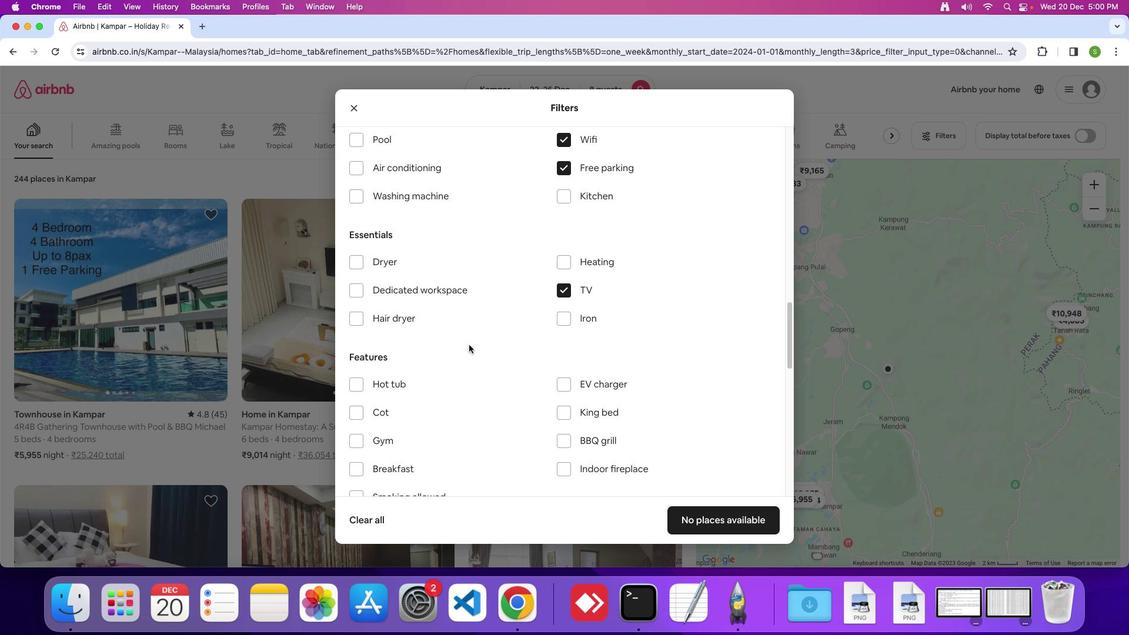 
Action: Mouse scrolled (469, 345) with delta (0, 0)
Screenshot: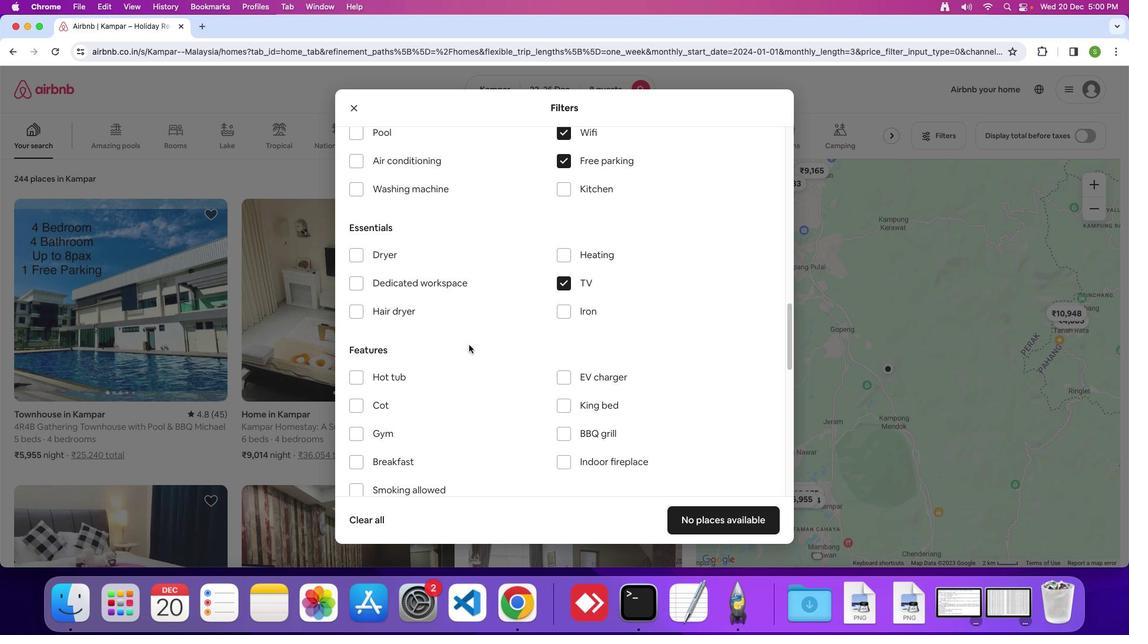 
Action: Mouse scrolled (469, 345) with delta (0, -1)
Screenshot: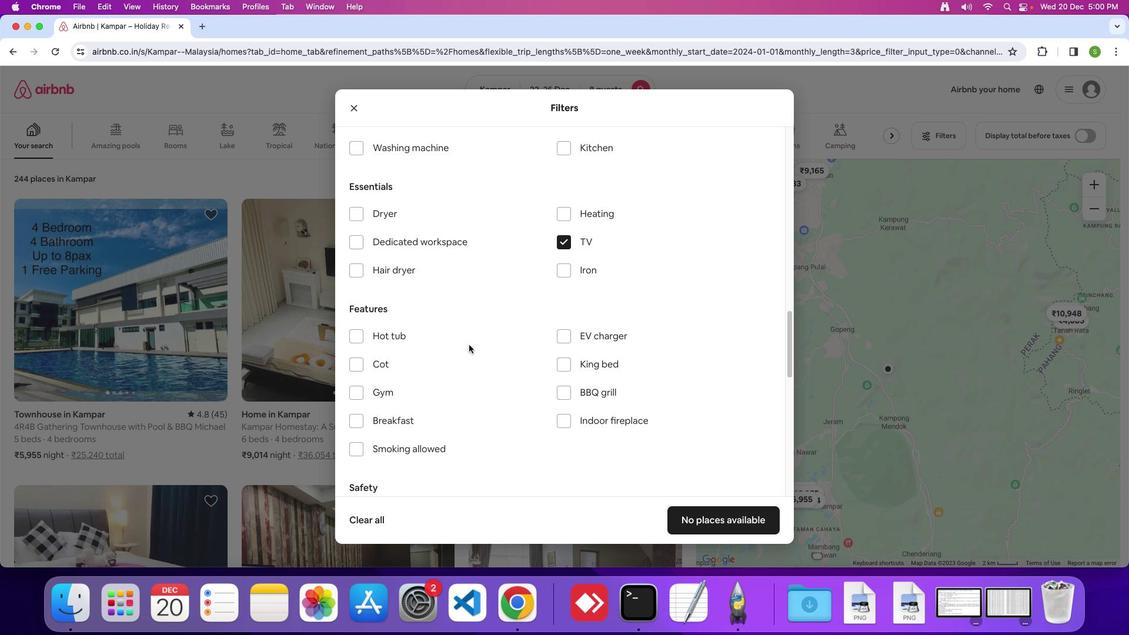 
Action: Mouse moved to (358, 362)
Screenshot: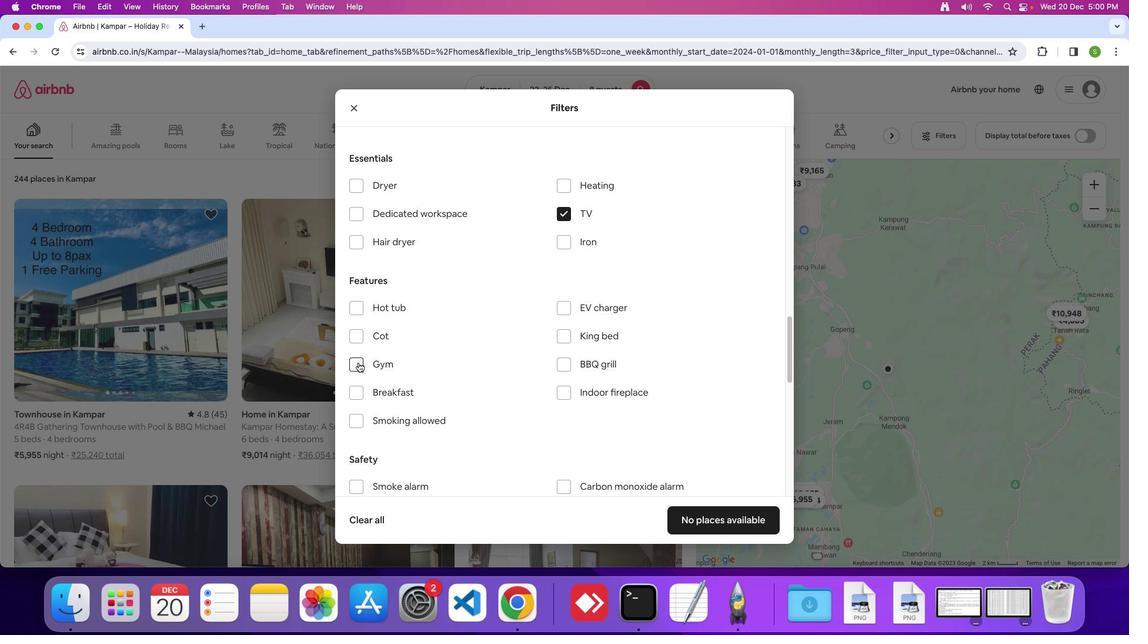 
Action: Mouse pressed left at (358, 362)
Screenshot: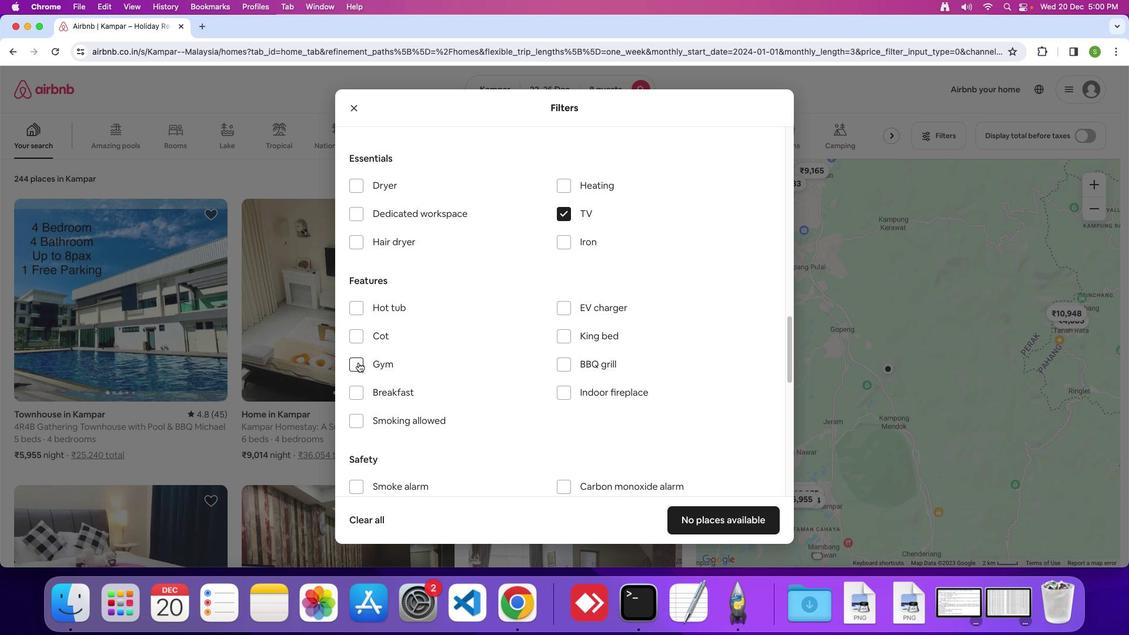 
Action: Mouse moved to (352, 392)
Screenshot: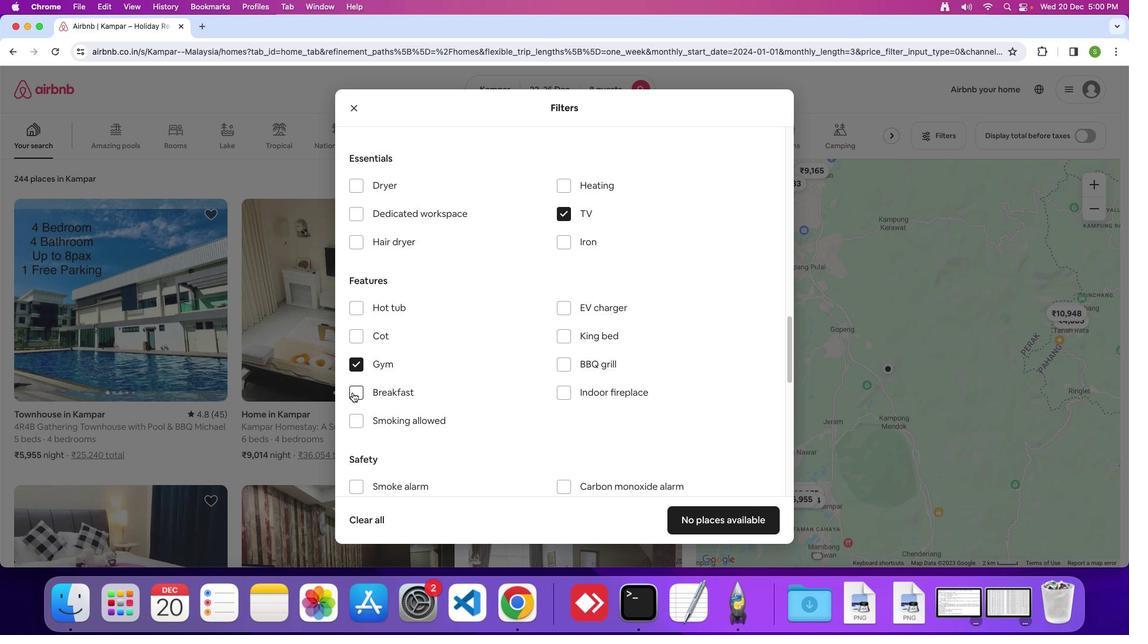 
Action: Mouse pressed left at (352, 392)
Screenshot: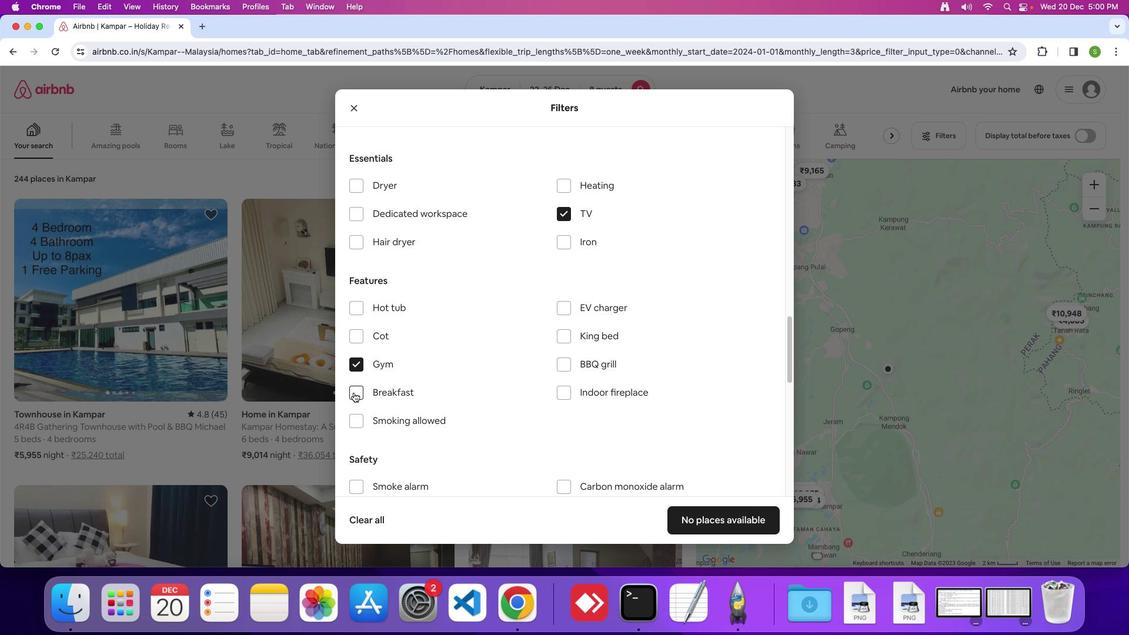 
Action: Mouse moved to (543, 329)
Screenshot: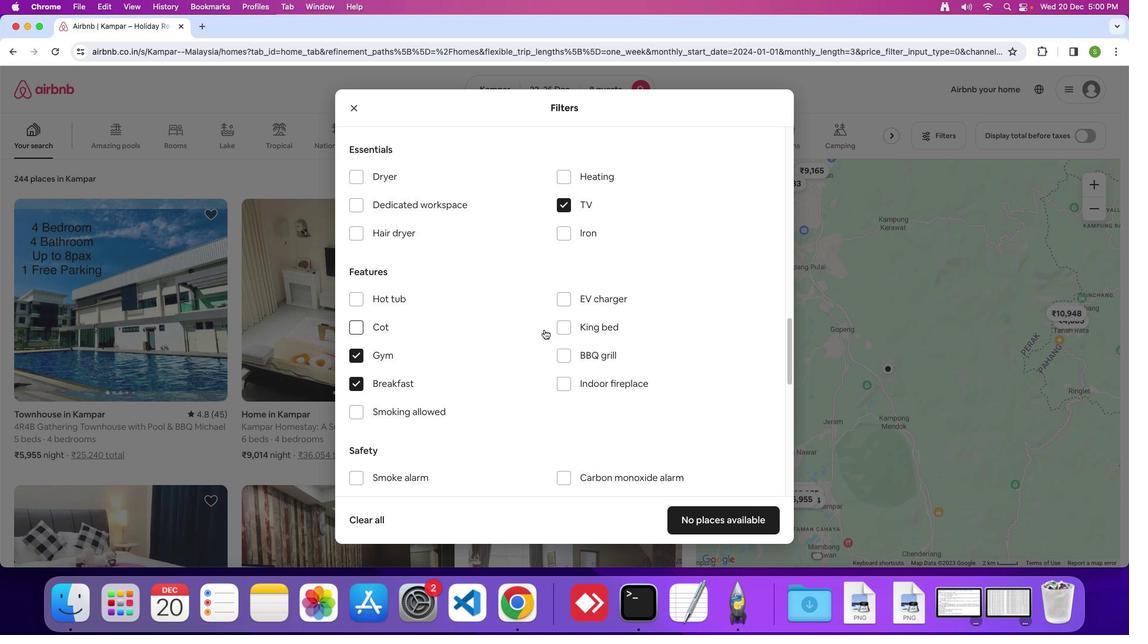 
Action: Mouse scrolled (543, 329) with delta (0, 0)
Screenshot: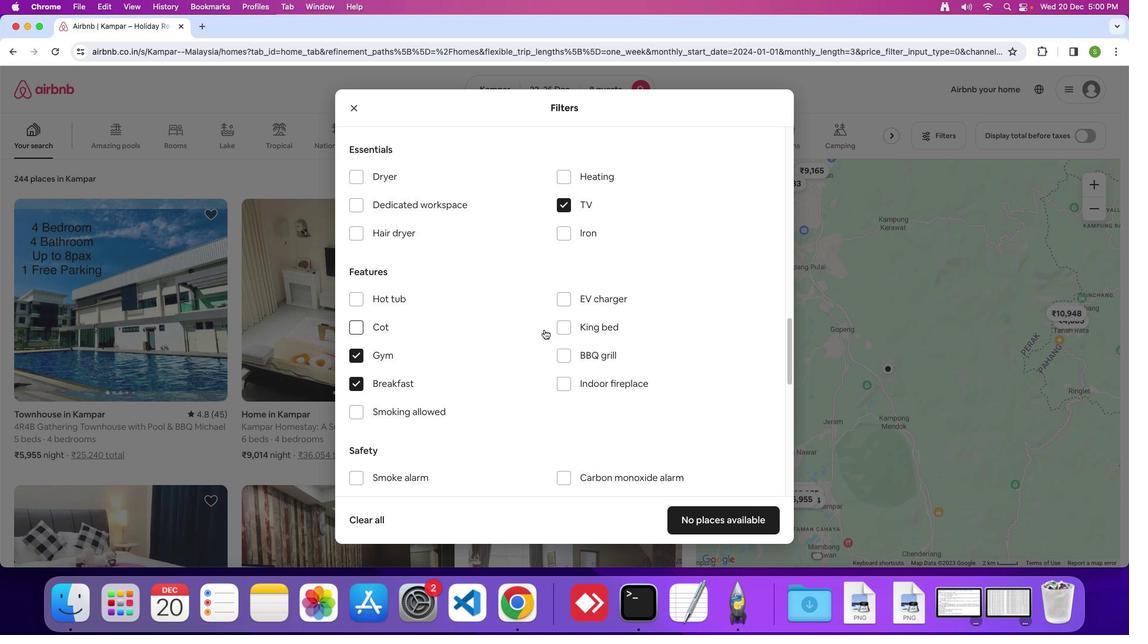 
Action: Mouse scrolled (543, 329) with delta (0, 0)
Screenshot: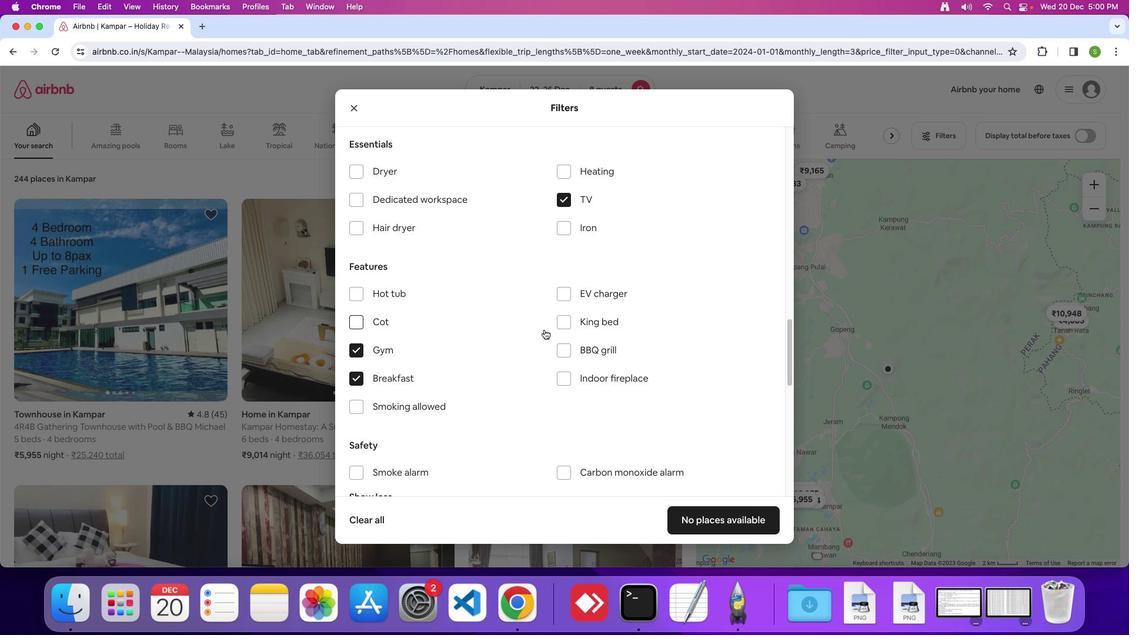 
Action: Mouse scrolled (543, 329) with delta (0, 0)
Screenshot: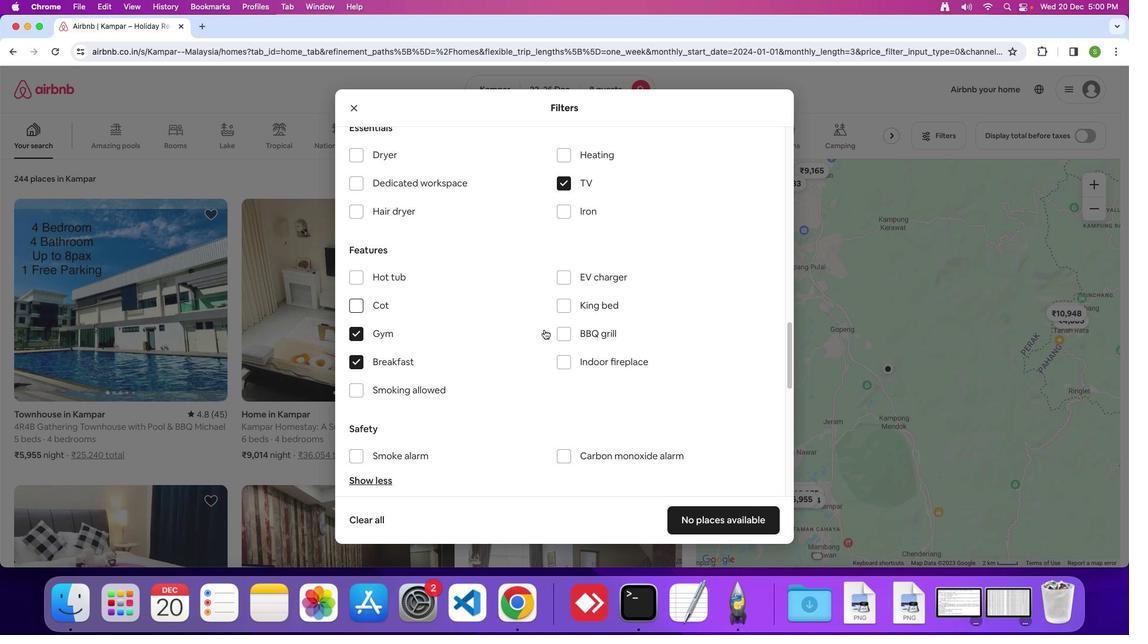 
Action: Mouse scrolled (543, 329) with delta (0, 0)
Screenshot: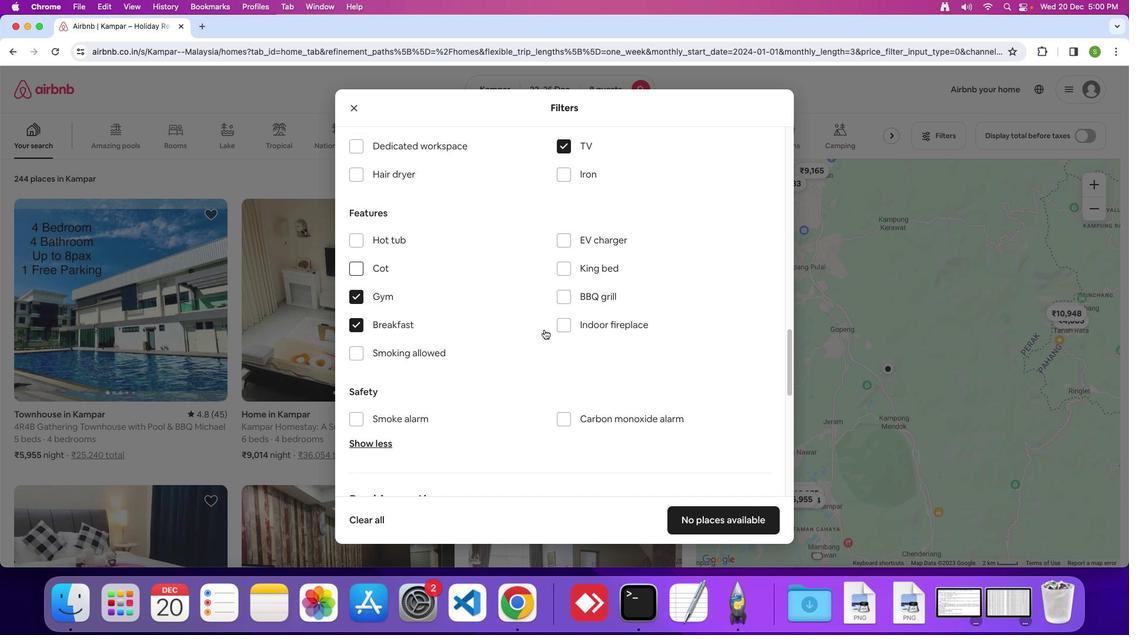 
Action: Mouse scrolled (543, 329) with delta (0, -1)
Screenshot: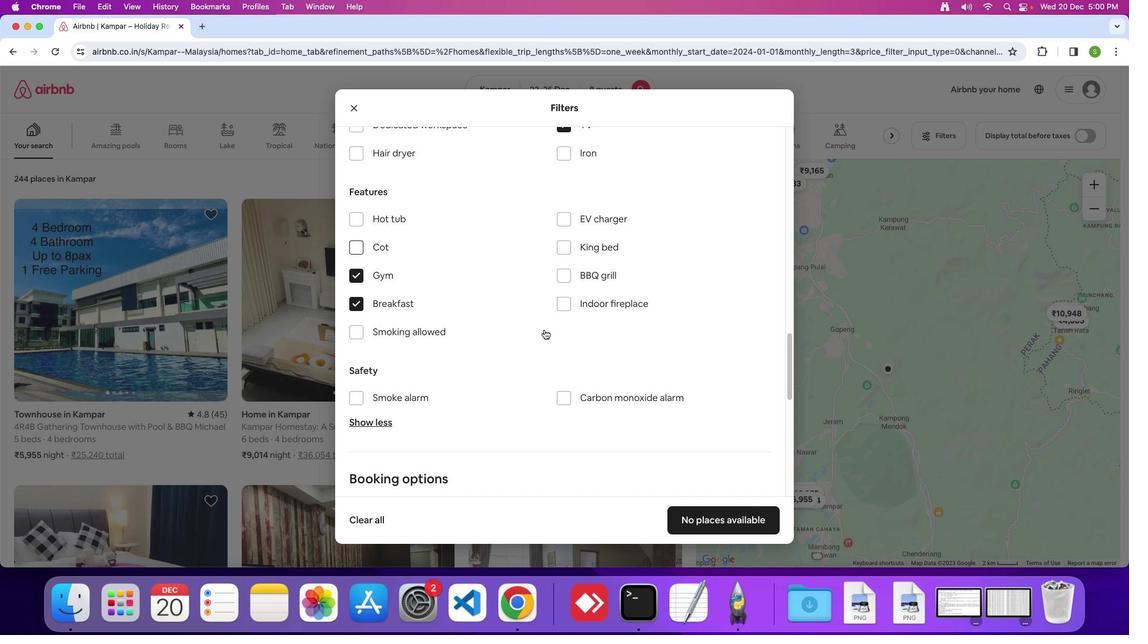 
Action: Mouse moved to (612, 309)
Screenshot: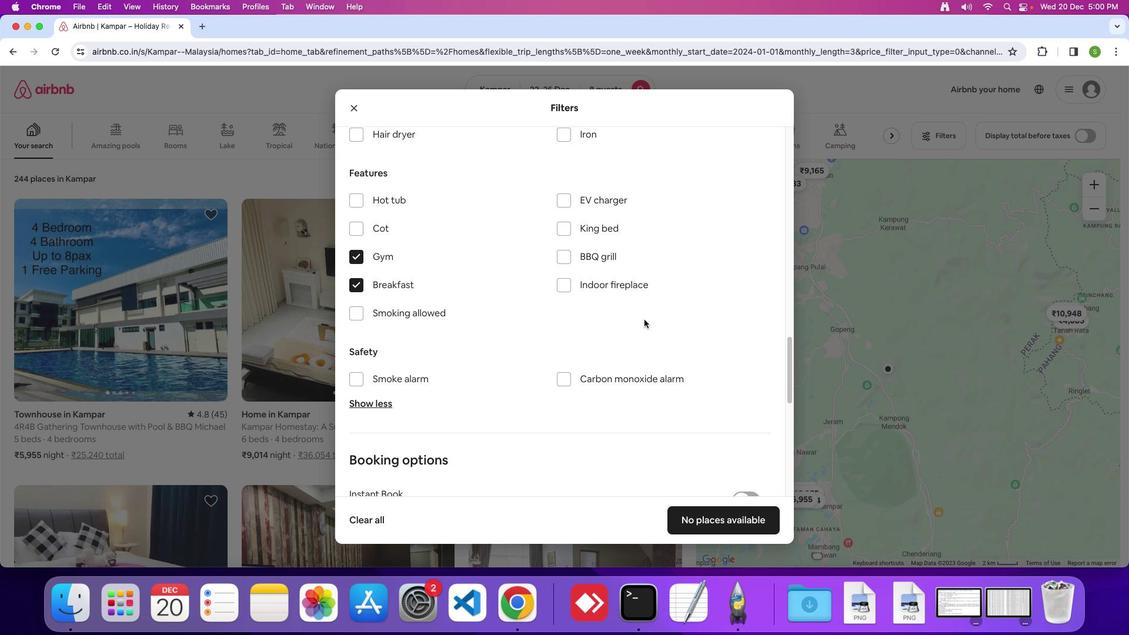 
Action: Mouse scrolled (612, 309) with delta (0, 0)
Screenshot: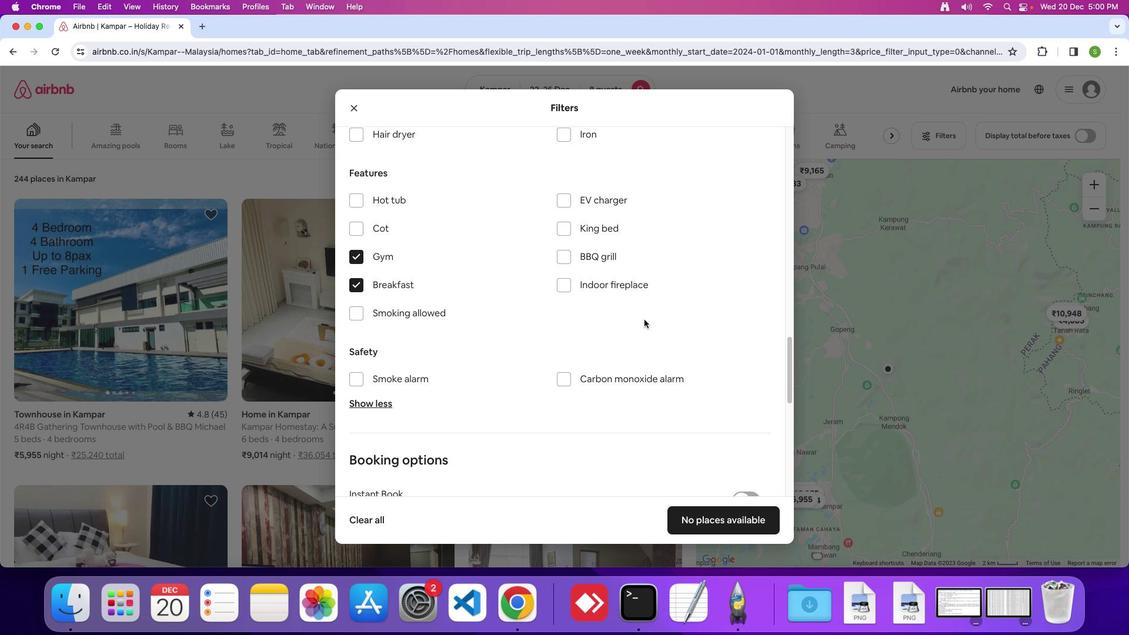
Action: Mouse moved to (640, 312)
Screenshot: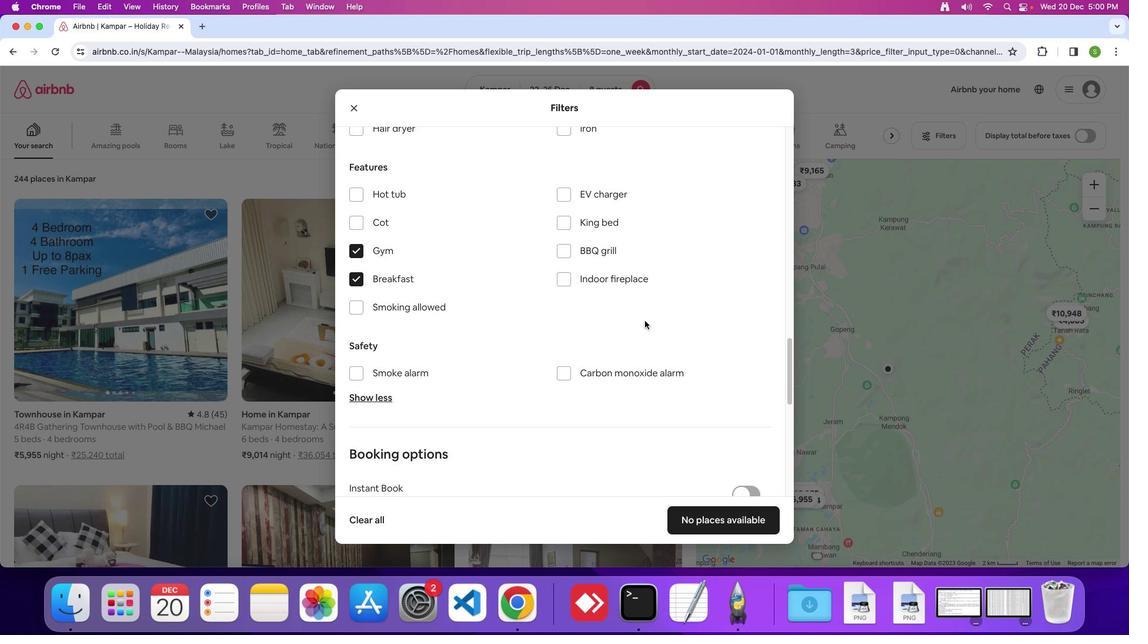 
Action: Mouse scrolled (640, 312) with delta (0, 0)
Screenshot: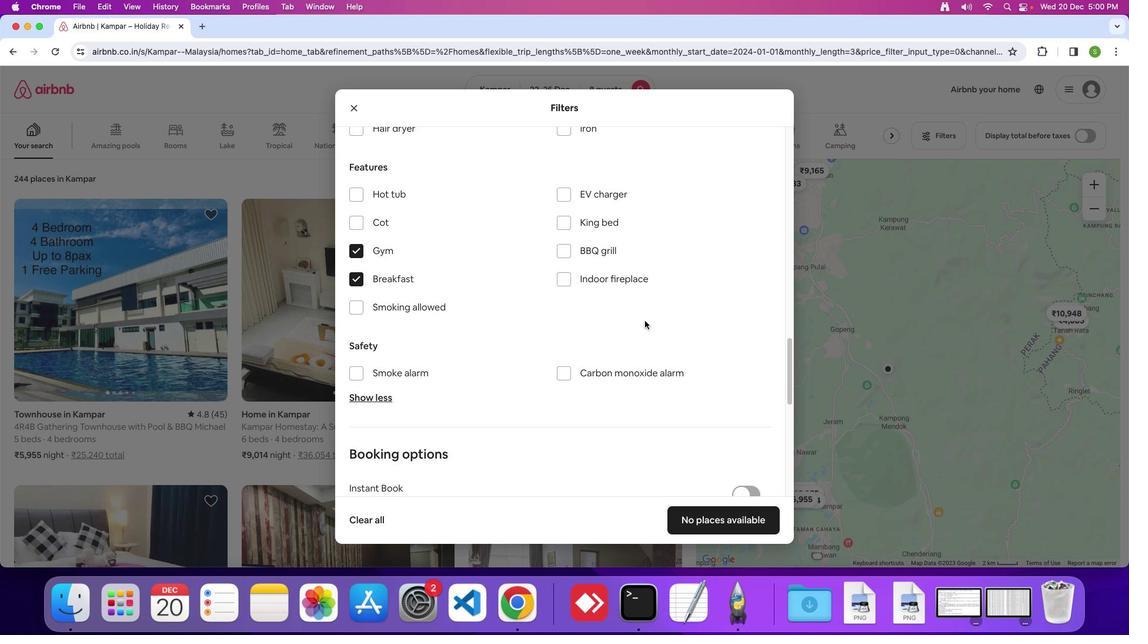 
Action: Mouse moved to (645, 321)
Screenshot: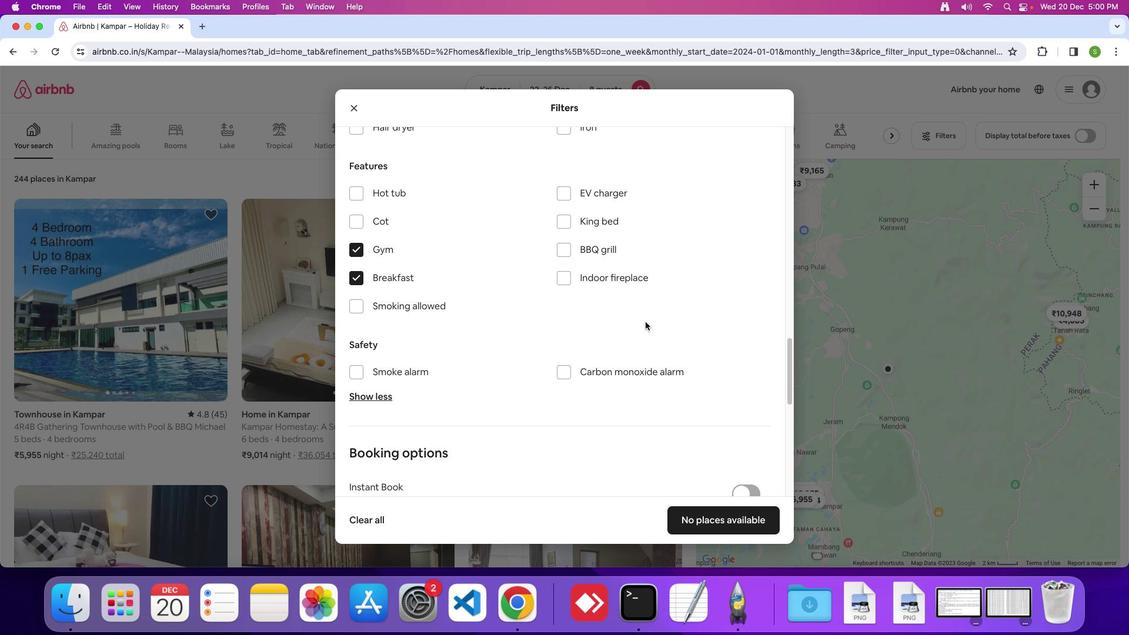 
Action: Mouse scrolled (645, 321) with delta (0, 0)
Screenshot: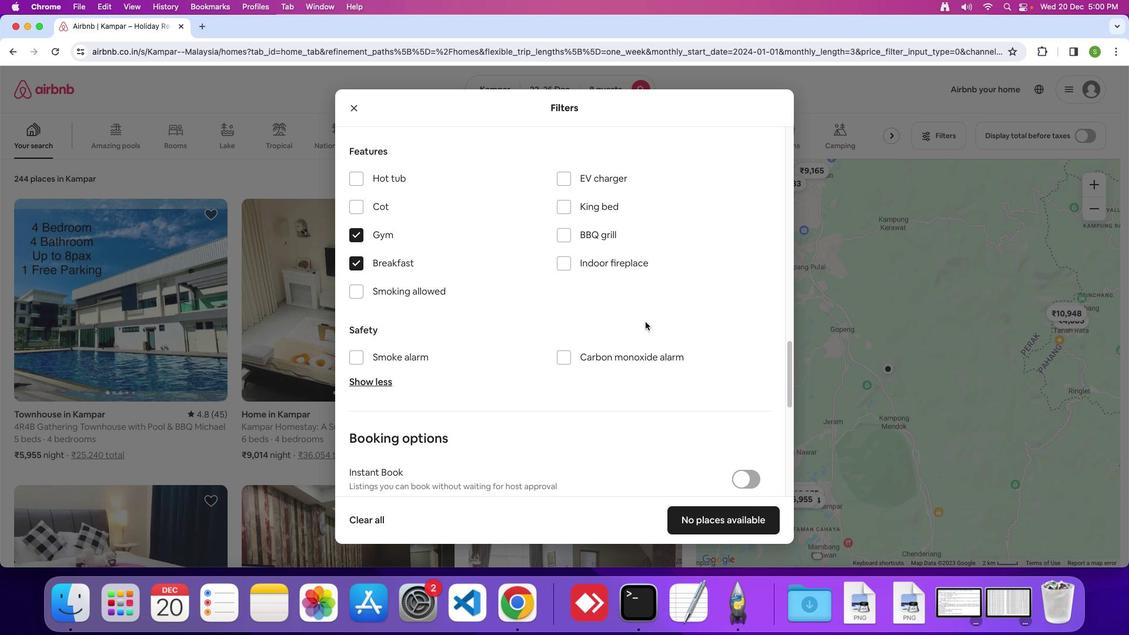 
Action: Mouse scrolled (645, 321) with delta (0, 0)
Screenshot: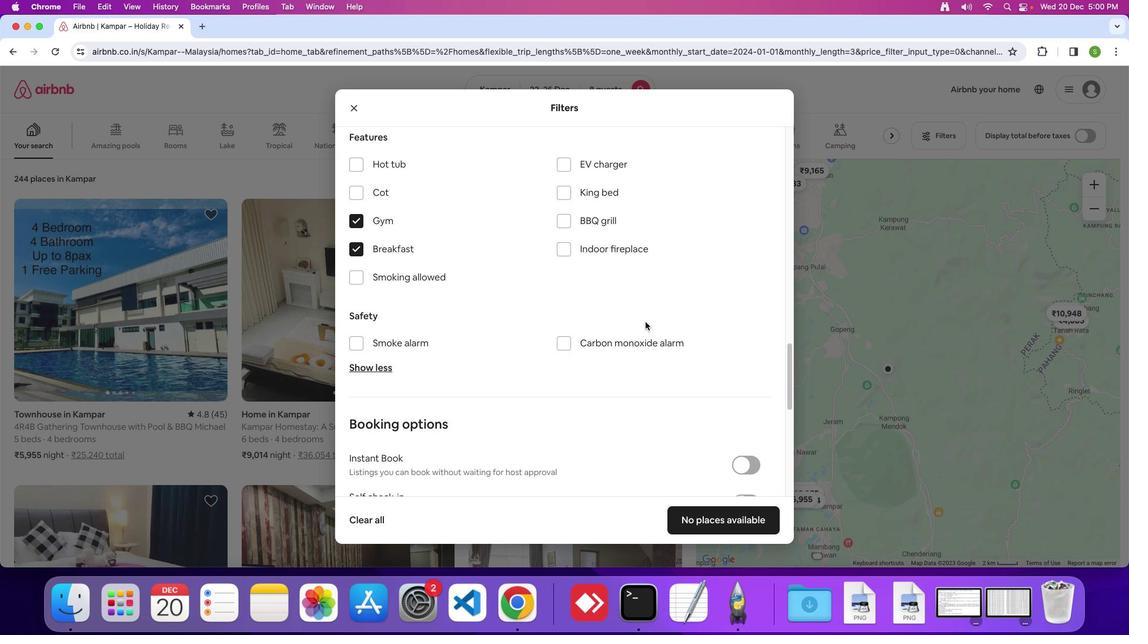 
Action: Mouse scrolled (645, 321) with delta (0, -1)
Screenshot: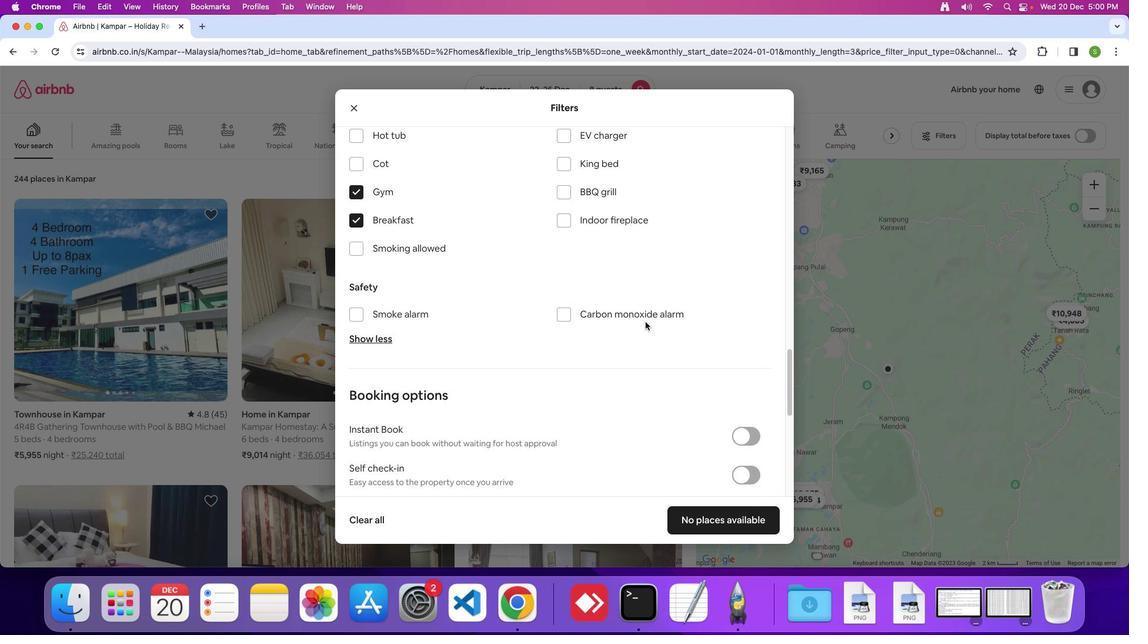 
Action: Mouse moved to (645, 321)
Screenshot: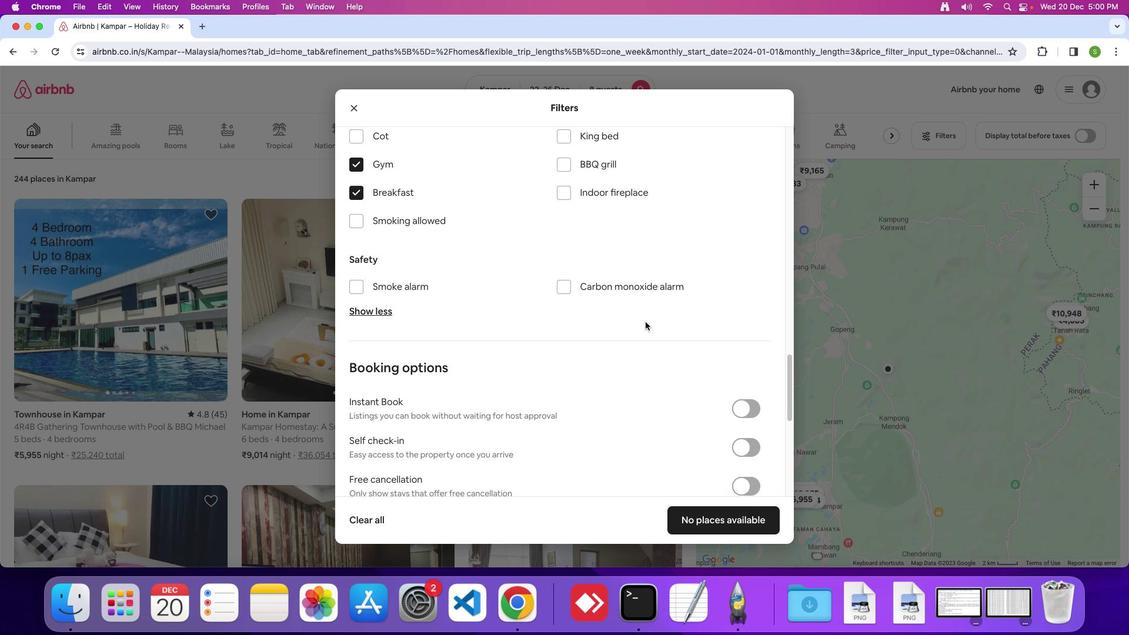 
Action: Mouse scrolled (645, 321) with delta (0, 0)
Screenshot: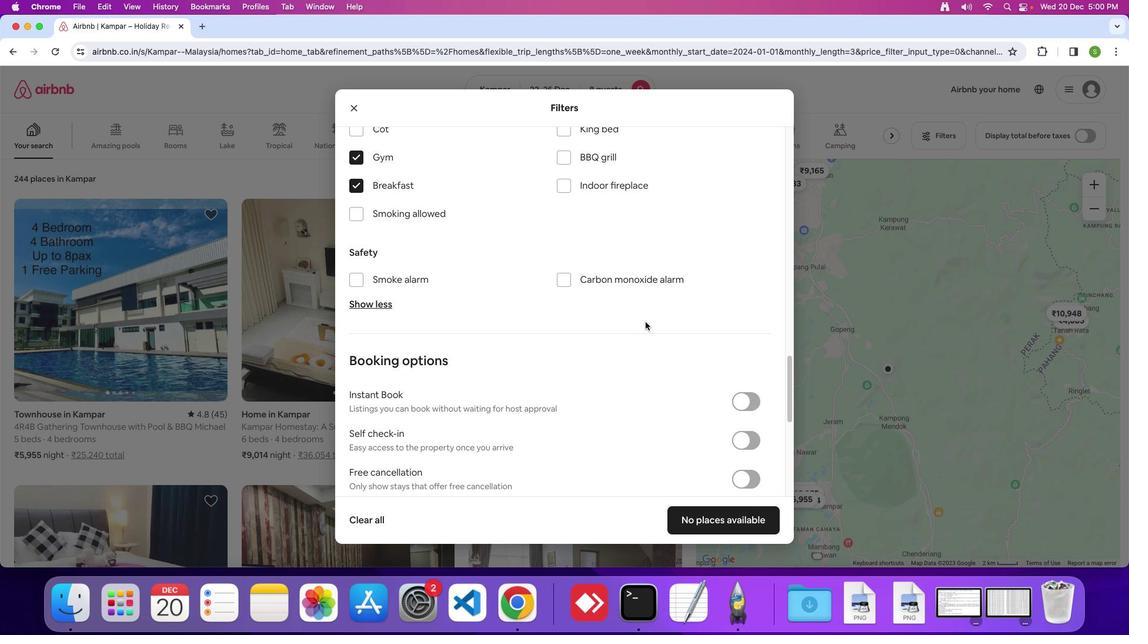 
Action: Mouse scrolled (645, 321) with delta (0, 0)
Screenshot: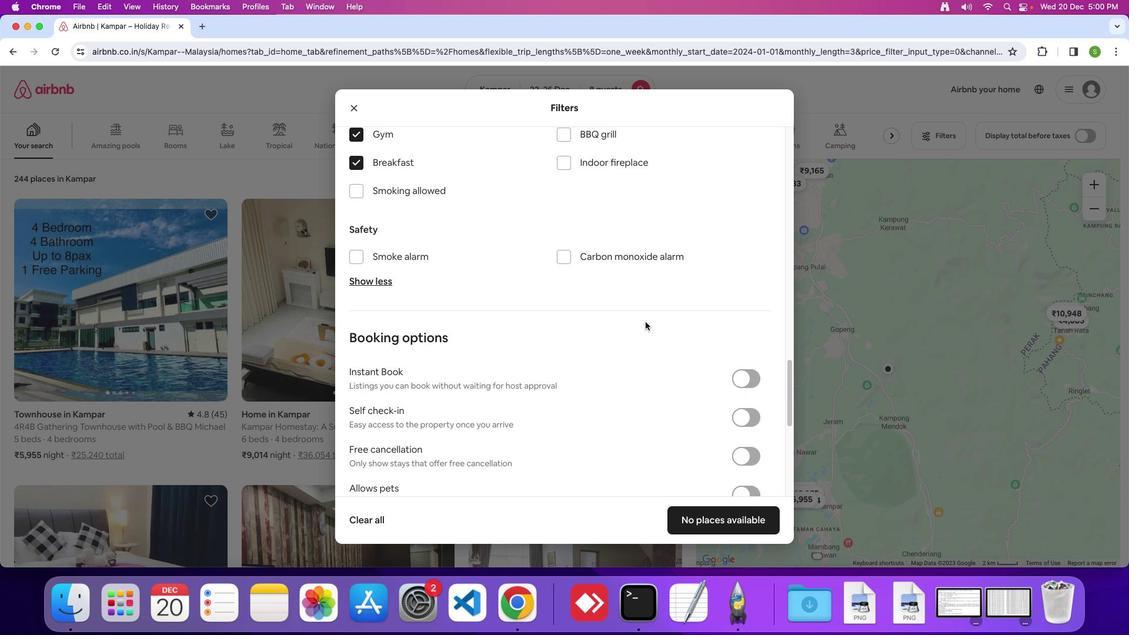 
Action: Mouse scrolled (645, 321) with delta (0, -1)
Screenshot: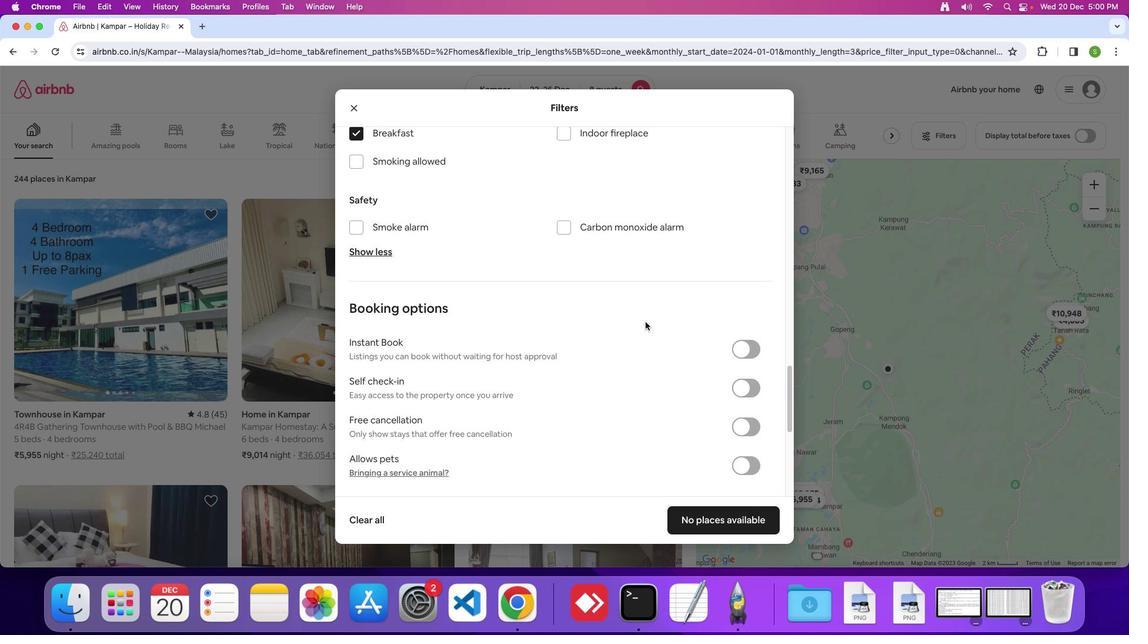
Action: Mouse moved to (645, 322)
Screenshot: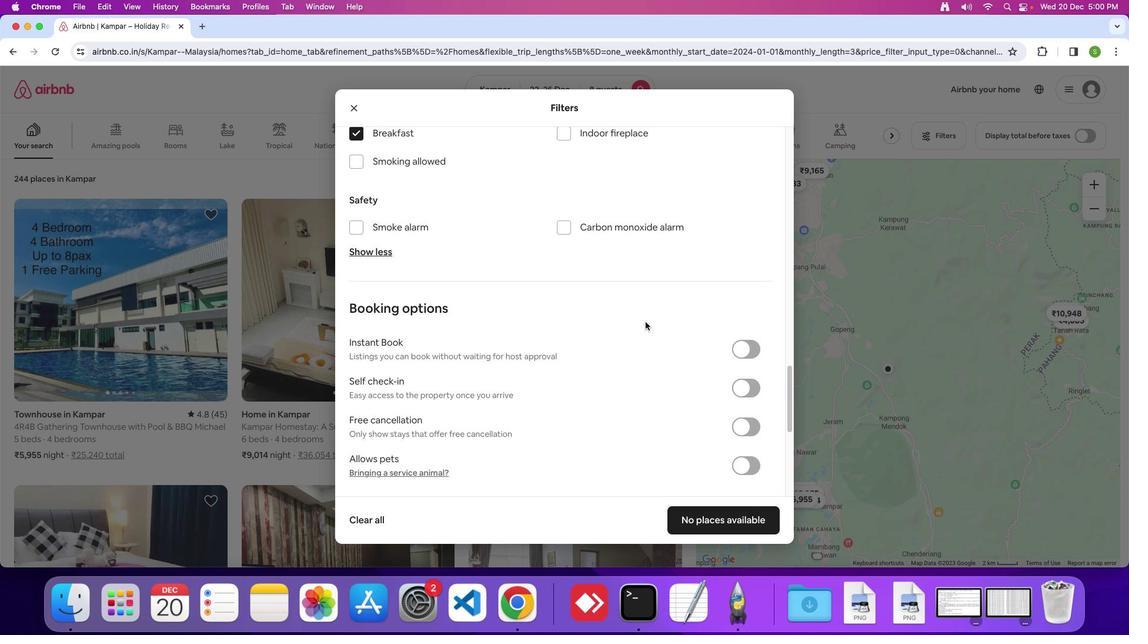 
Action: Mouse scrolled (645, 322) with delta (0, 0)
Screenshot: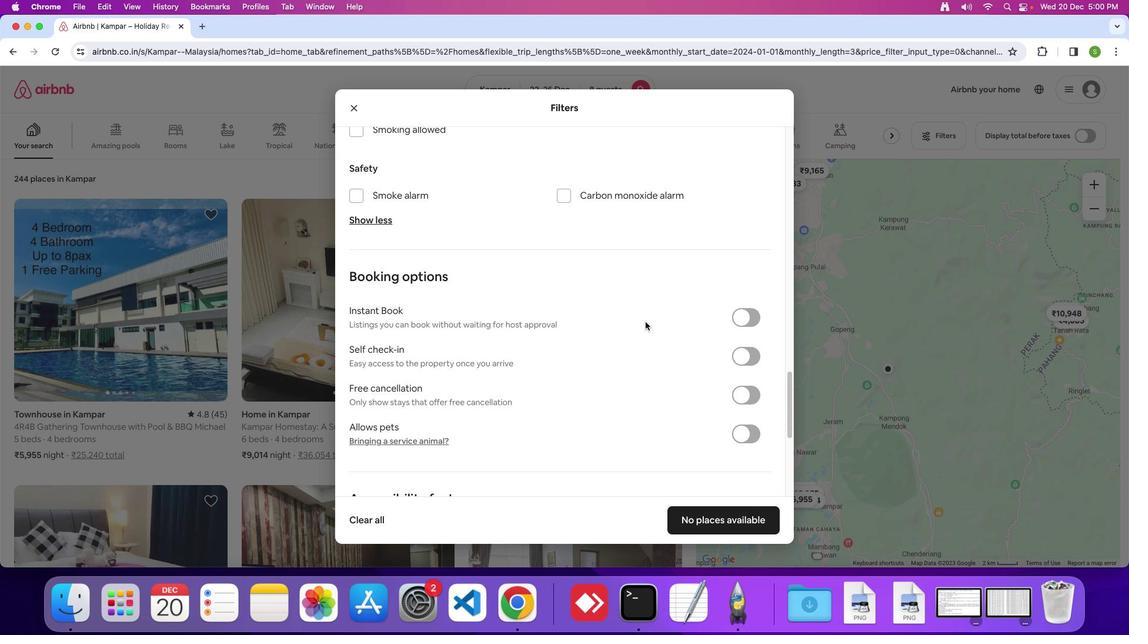 
Action: Mouse scrolled (645, 322) with delta (0, 0)
Screenshot: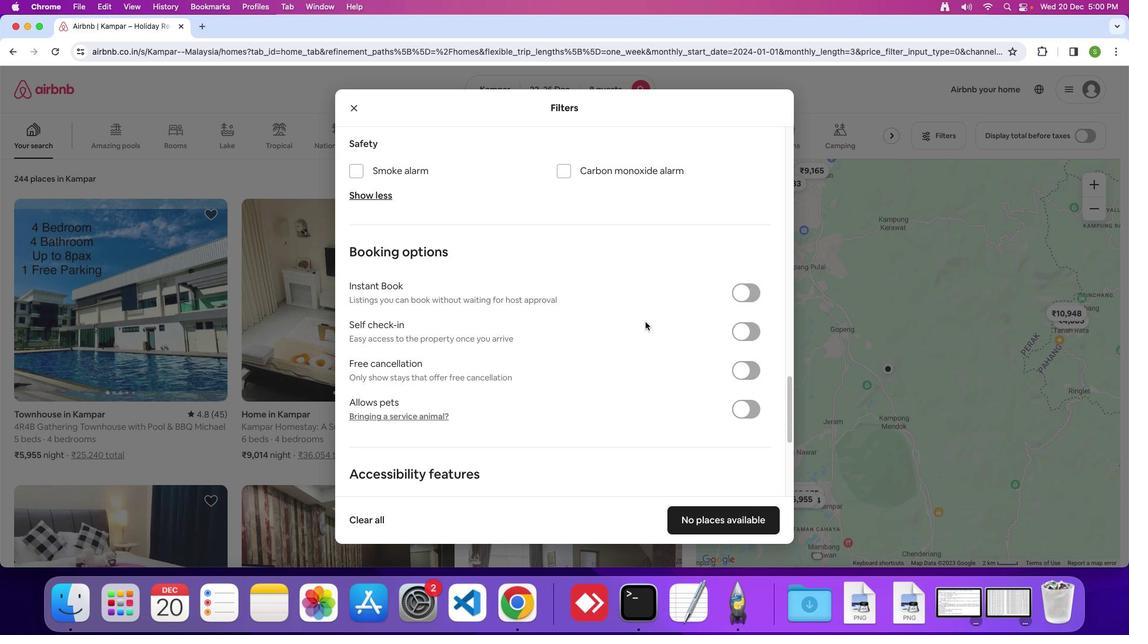 
Action: Mouse scrolled (645, 322) with delta (0, -1)
Screenshot: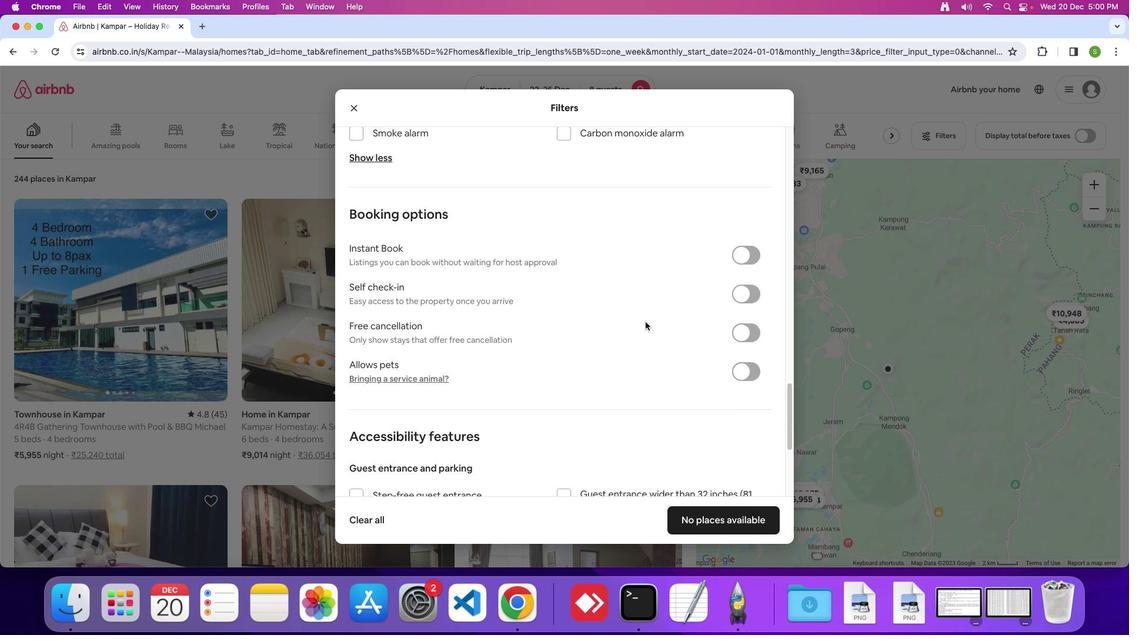 
Action: Mouse scrolled (645, 322) with delta (0, 0)
Screenshot: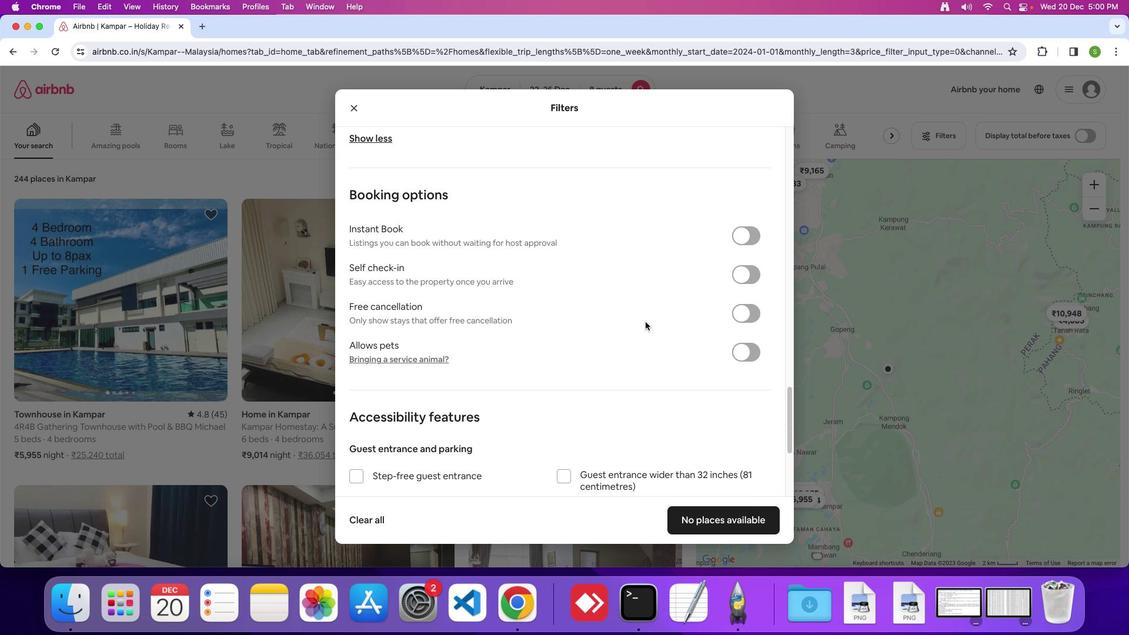 
Action: Mouse scrolled (645, 322) with delta (0, 0)
Screenshot: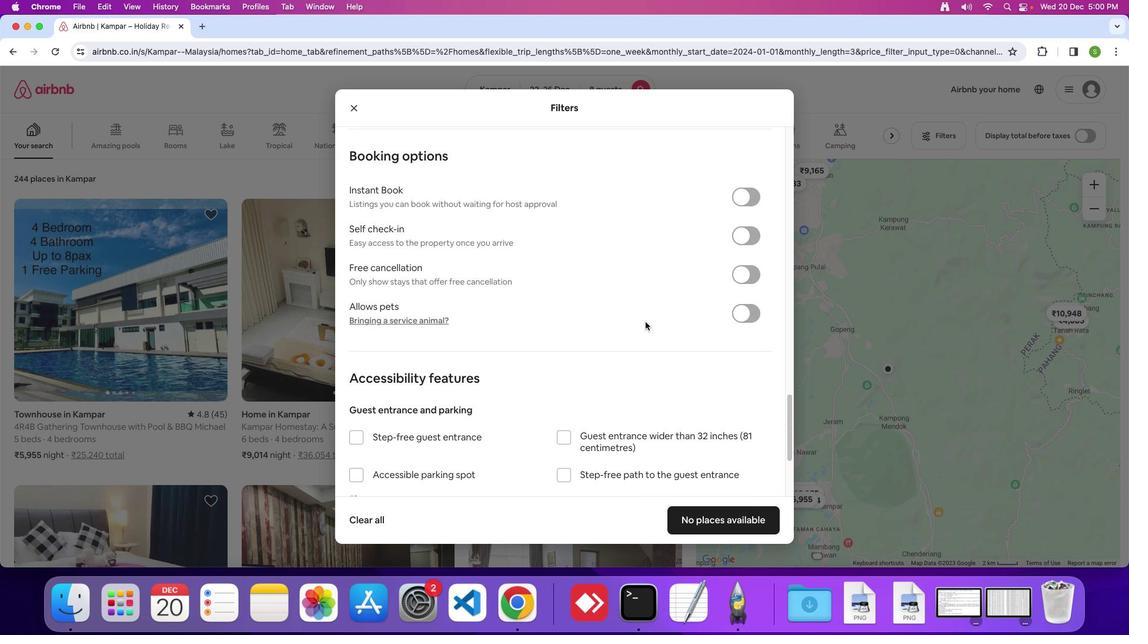 
Action: Mouse scrolled (645, 322) with delta (0, -1)
Screenshot: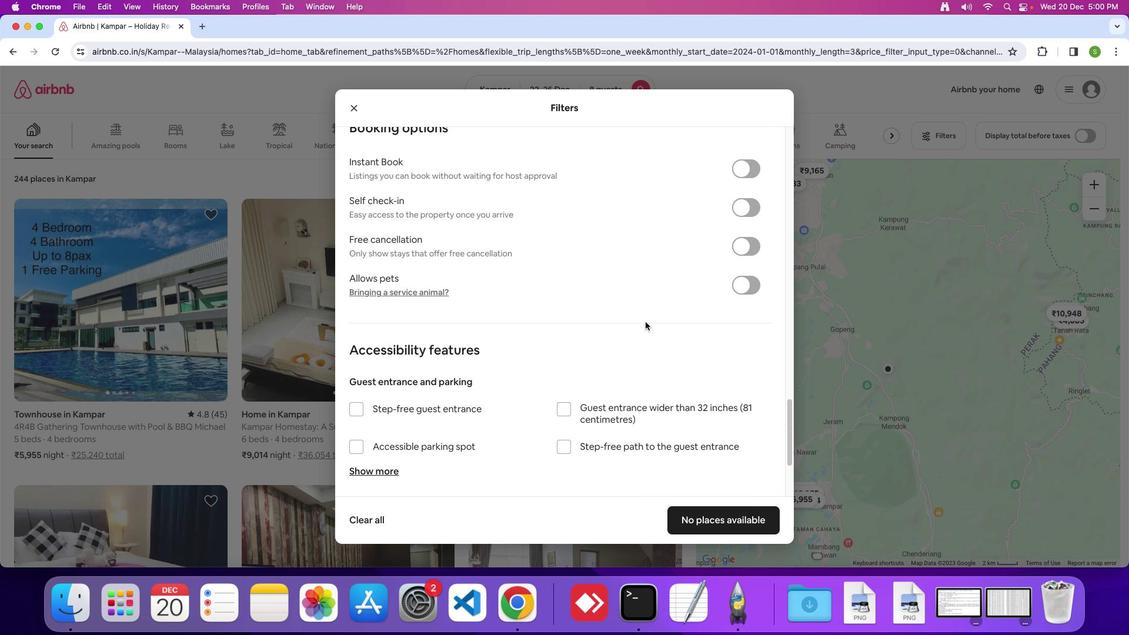 
Action: Mouse scrolled (645, 322) with delta (0, 0)
Screenshot: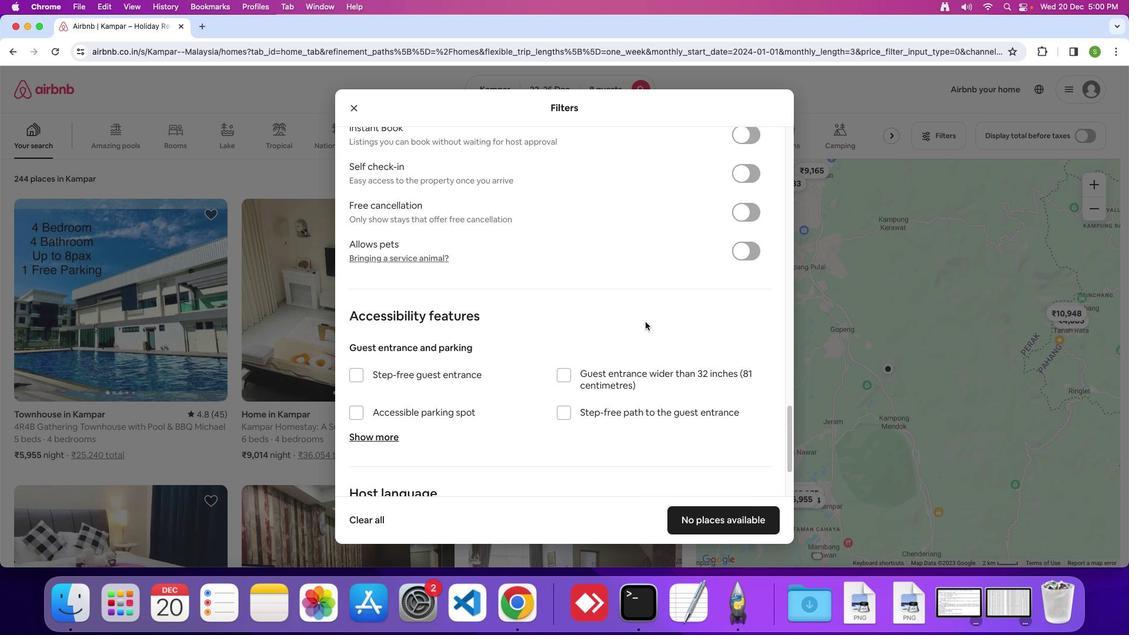 
Action: Mouse scrolled (645, 322) with delta (0, 0)
Screenshot: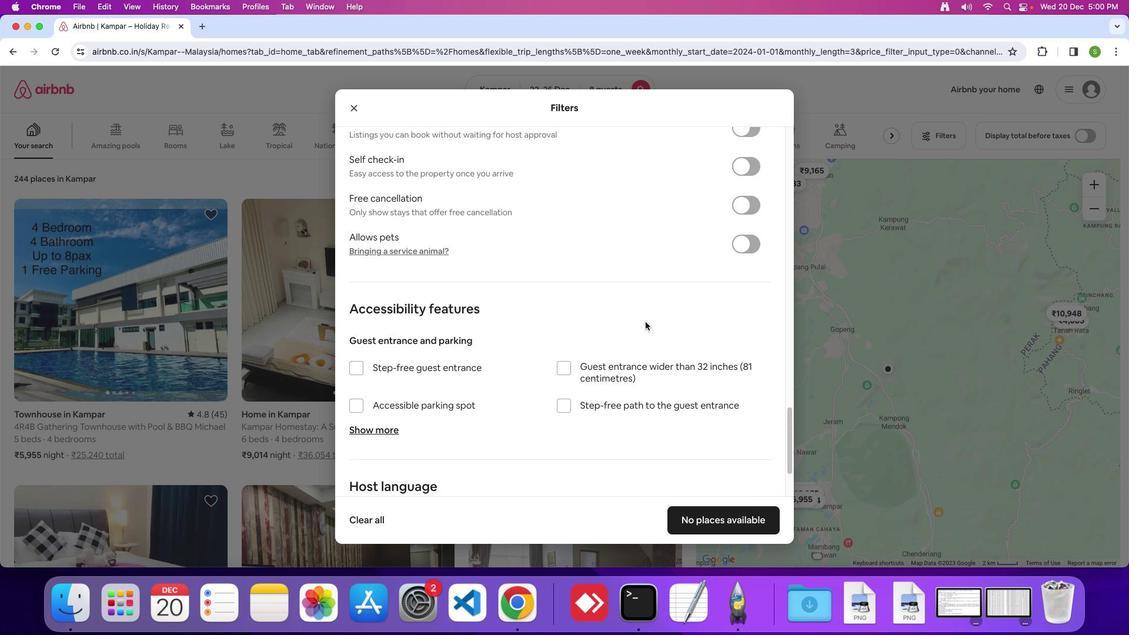 
Action: Mouse scrolled (645, 322) with delta (0, -1)
Screenshot: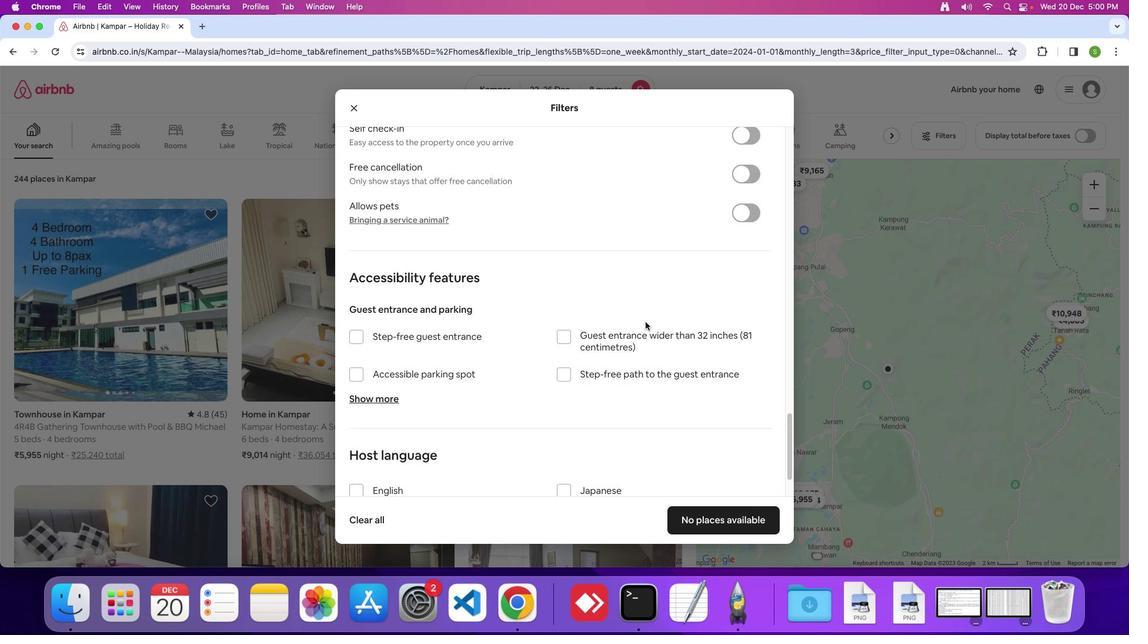 
Action: Mouse scrolled (645, 322) with delta (0, 0)
Screenshot: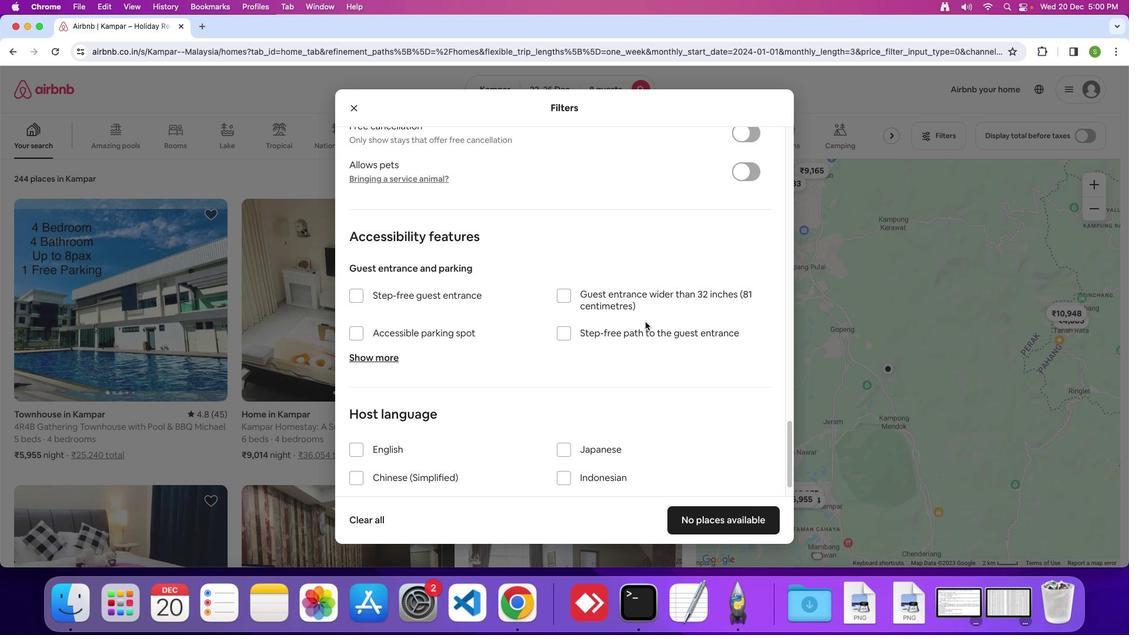
Action: Mouse scrolled (645, 322) with delta (0, 0)
Screenshot: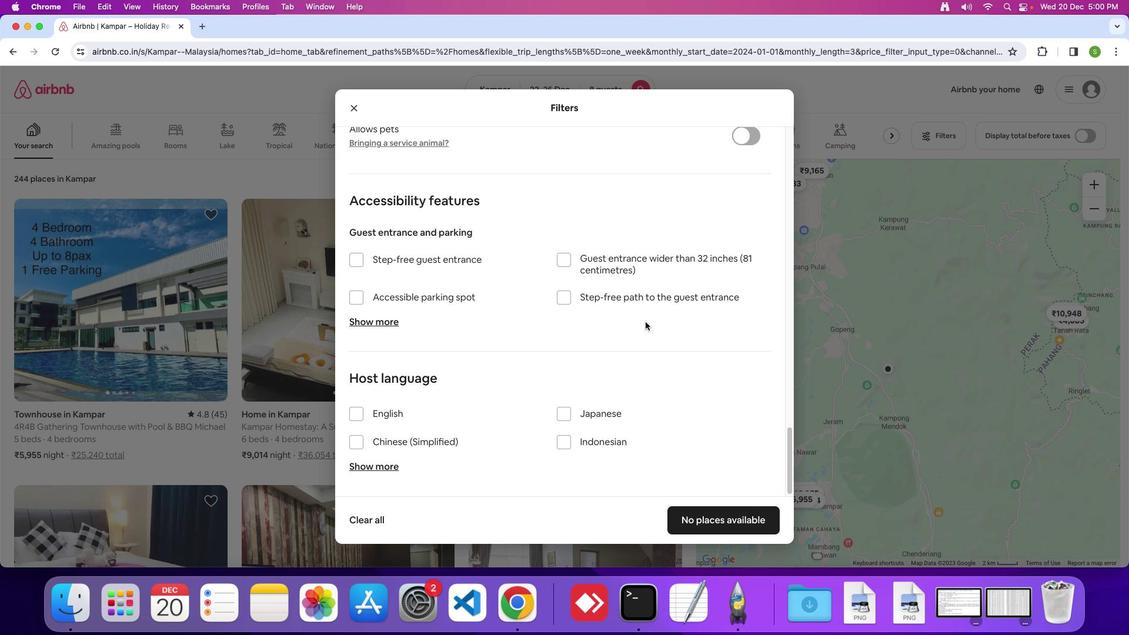
Action: Mouse scrolled (645, 322) with delta (0, -1)
Screenshot: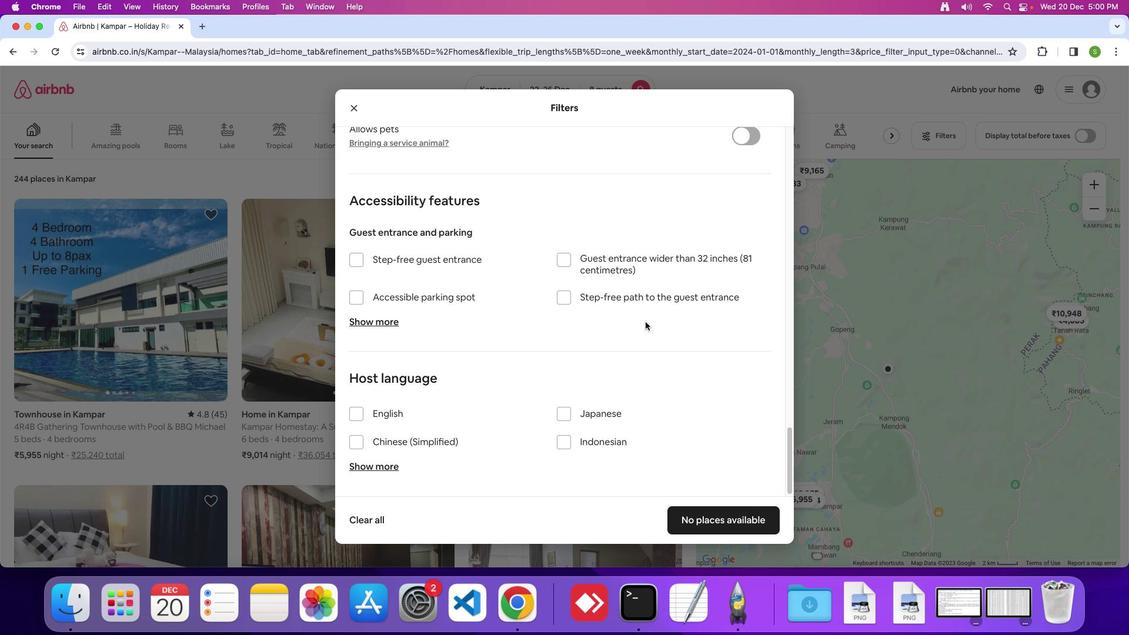 
Action: Mouse scrolled (645, 322) with delta (0, 0)
Screenshot: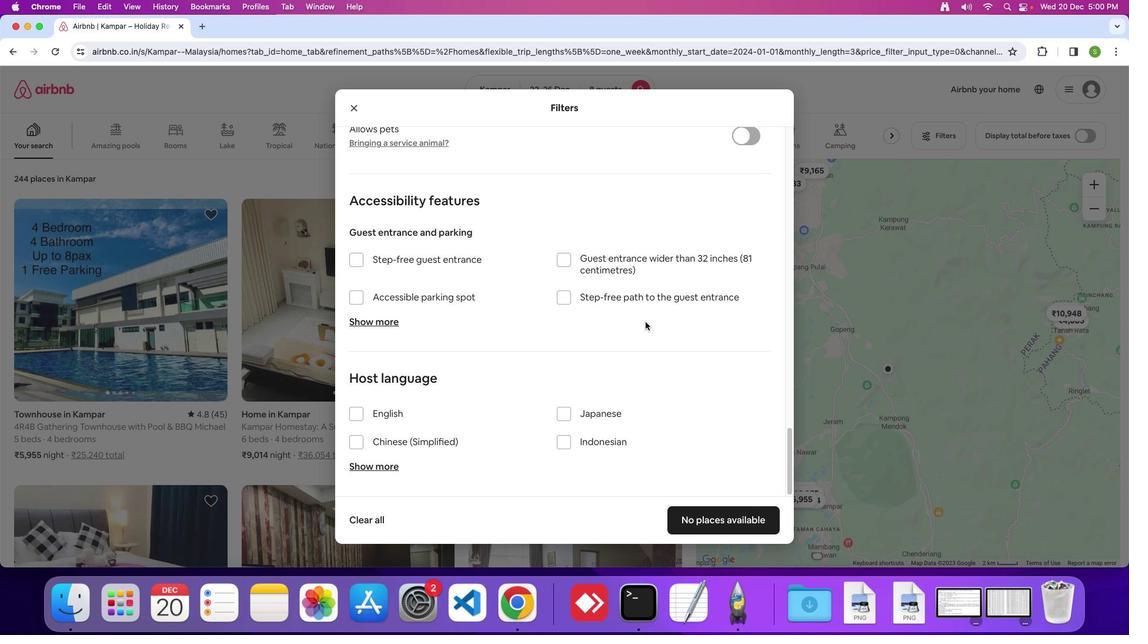 
Action: Mouse scrolled (645, 322) with delta (0, 0)
Screenshot: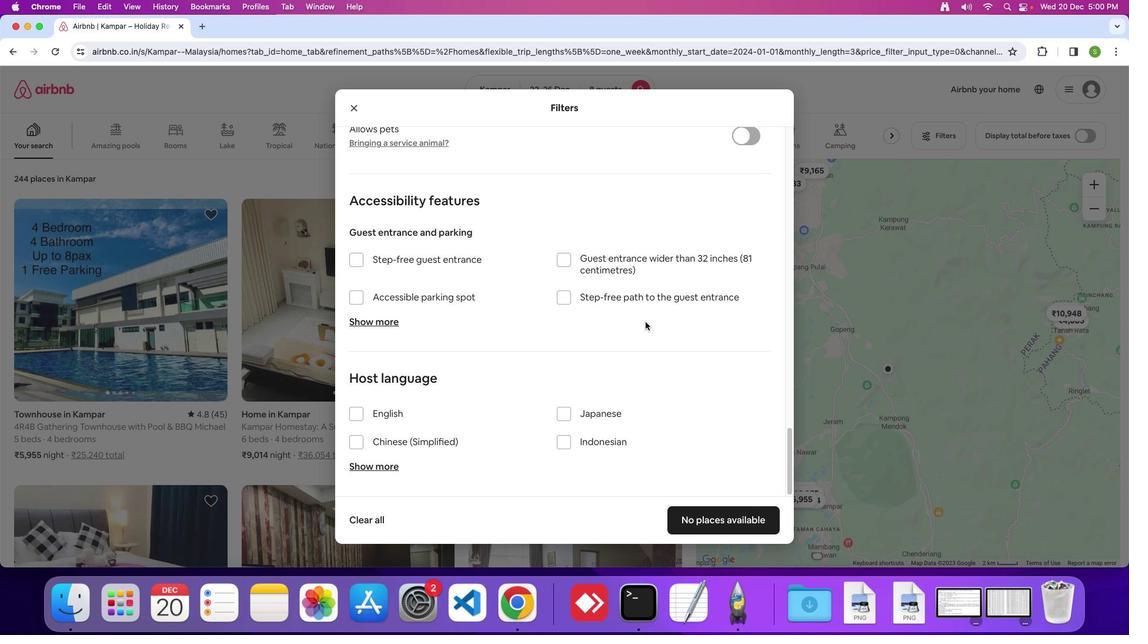 
Action: Mouse scrolled (645, 322) with delta (0, -1)
Screenshot: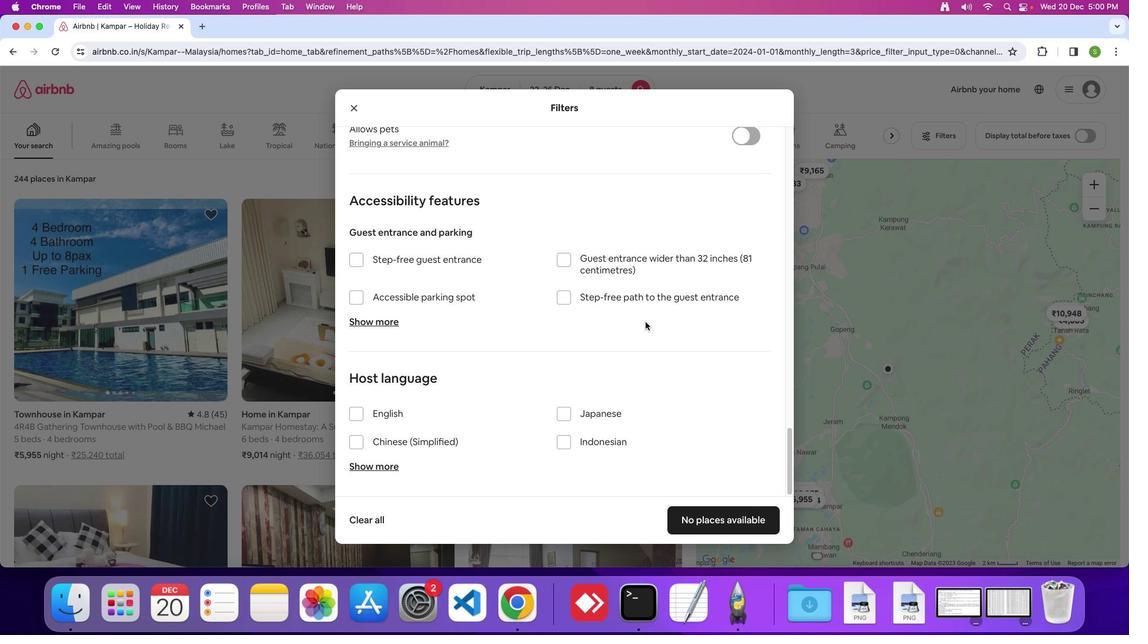 
Action: Mouse moved to (713, 512)
Screenshot: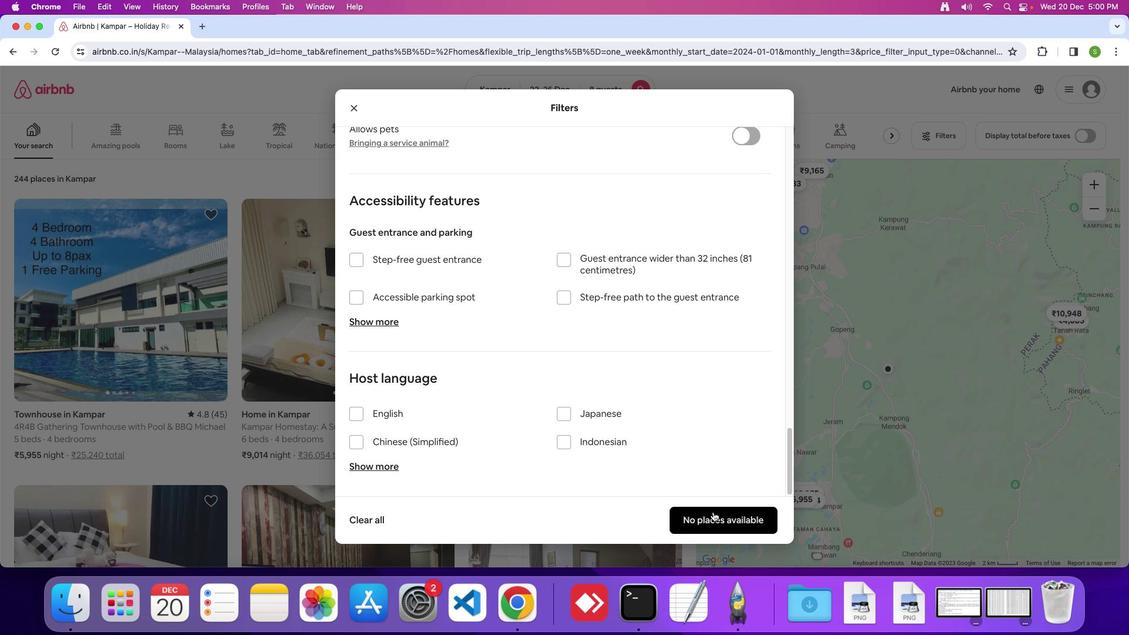 
Action: Mouse pressed left at (713, 512)
Screenshot: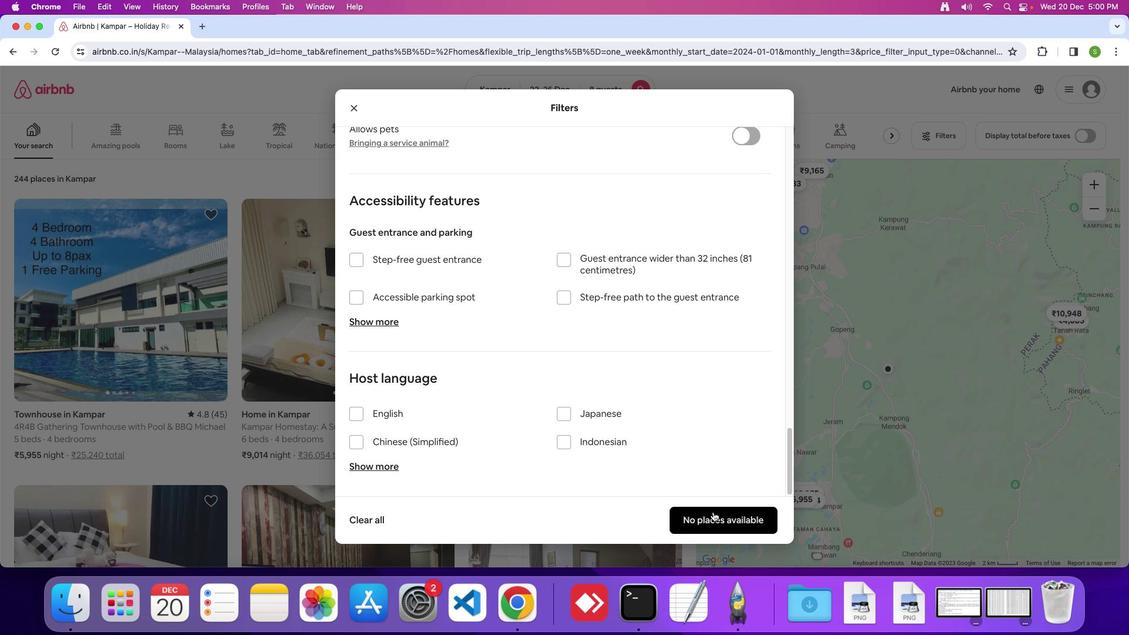 
Action: Mouse moved to (495, 286)
Screenshot: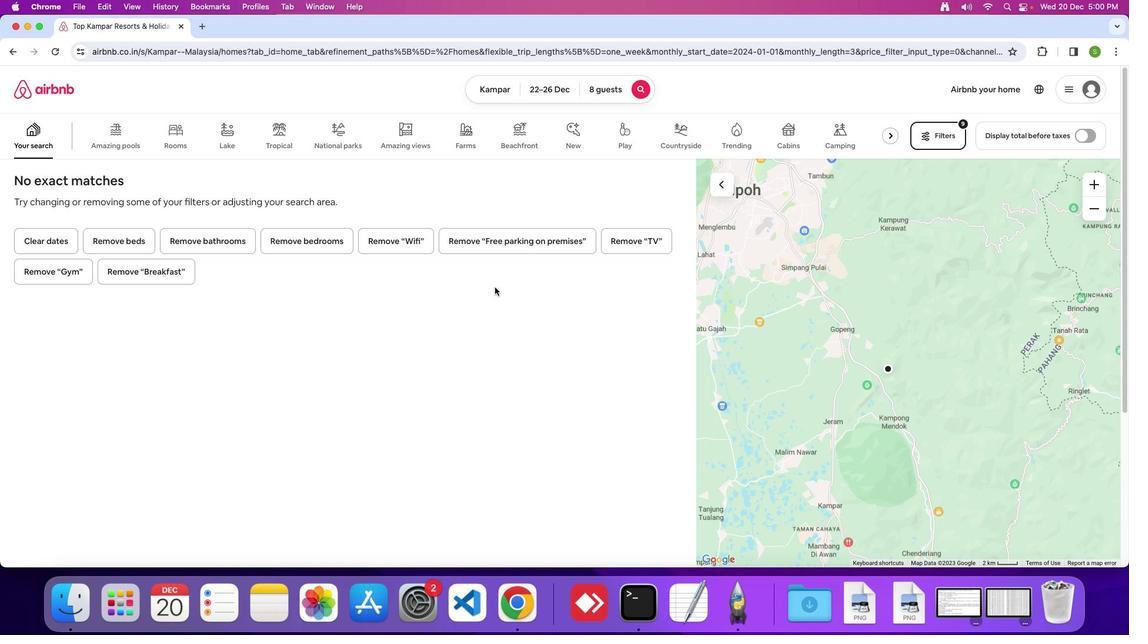 
